 Task: Open a blank sheet, save the file as cultivatepositivemind.doc Add Heading 'Steps to cultivate a positive mindset: 'Steps to cultivate a positive mindset:  Add the following points with circle bulletsAdd the following points with circle bullets •	Gratitude_x000D_
•	Challenge negative thoughts_x000D_
 Highlight heading with color  Bright Green Select the entire text and apply  Outside Borders ,change the font size of heading and points to 18
Action: Mouse moved to (27, 28)
Screenshot: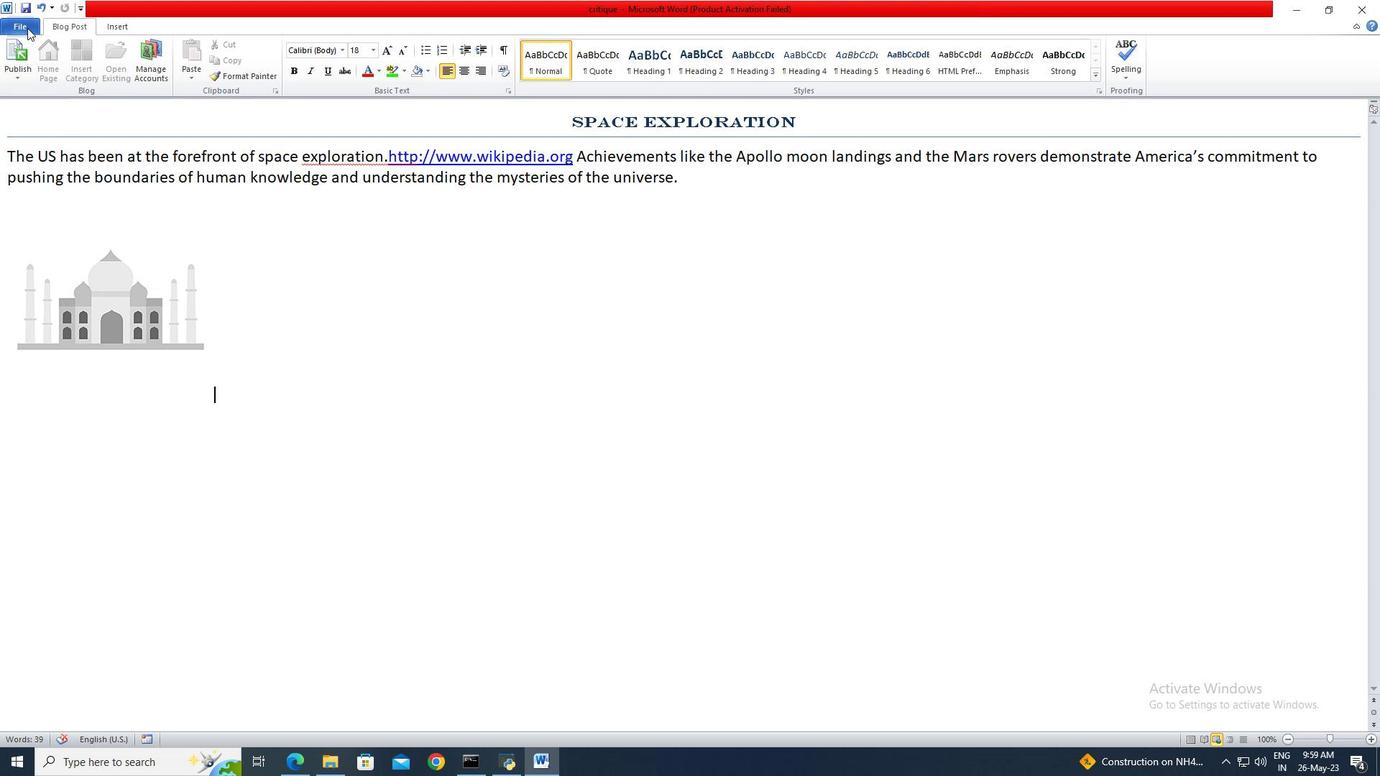 
Action: Mouse pressed left at (27, 28)
Screenshot: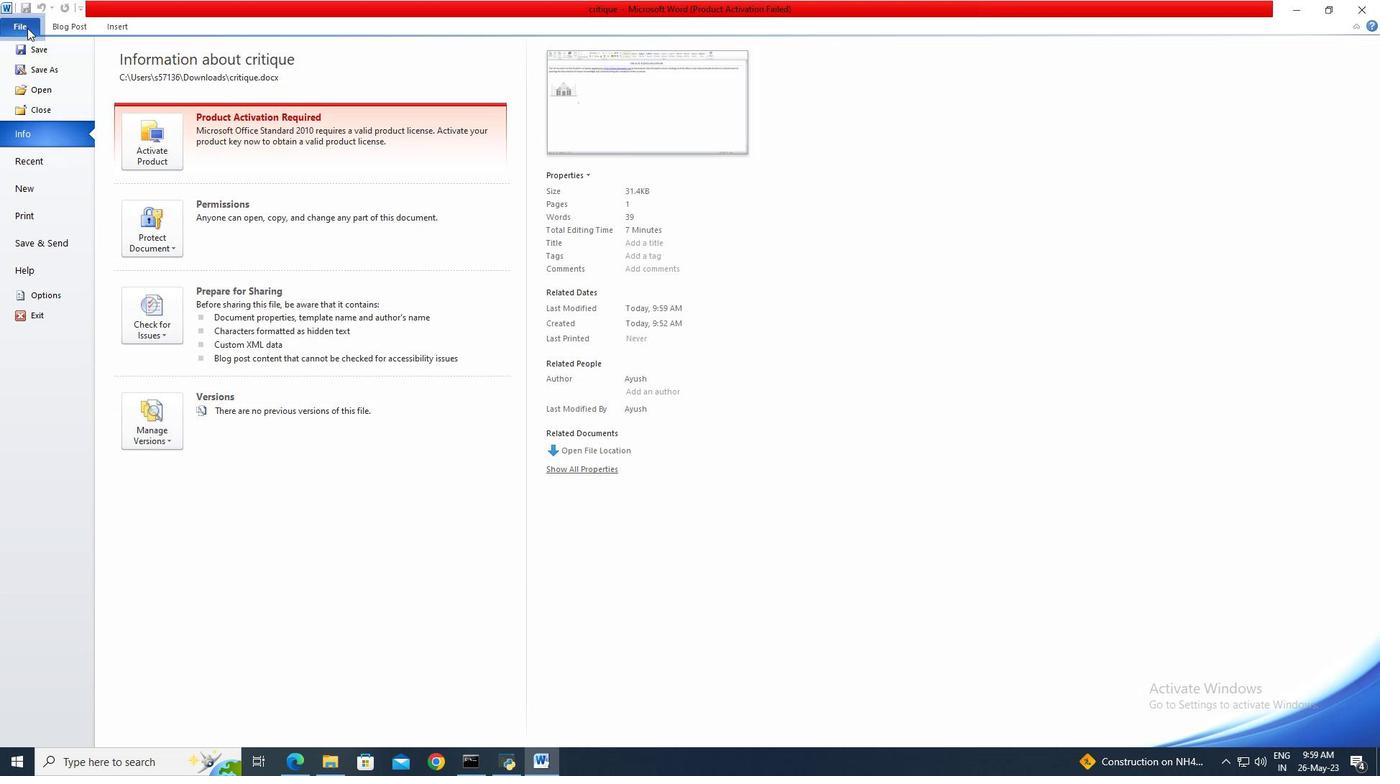 
Action: Mouse moved to (38, 186)
Screenshot: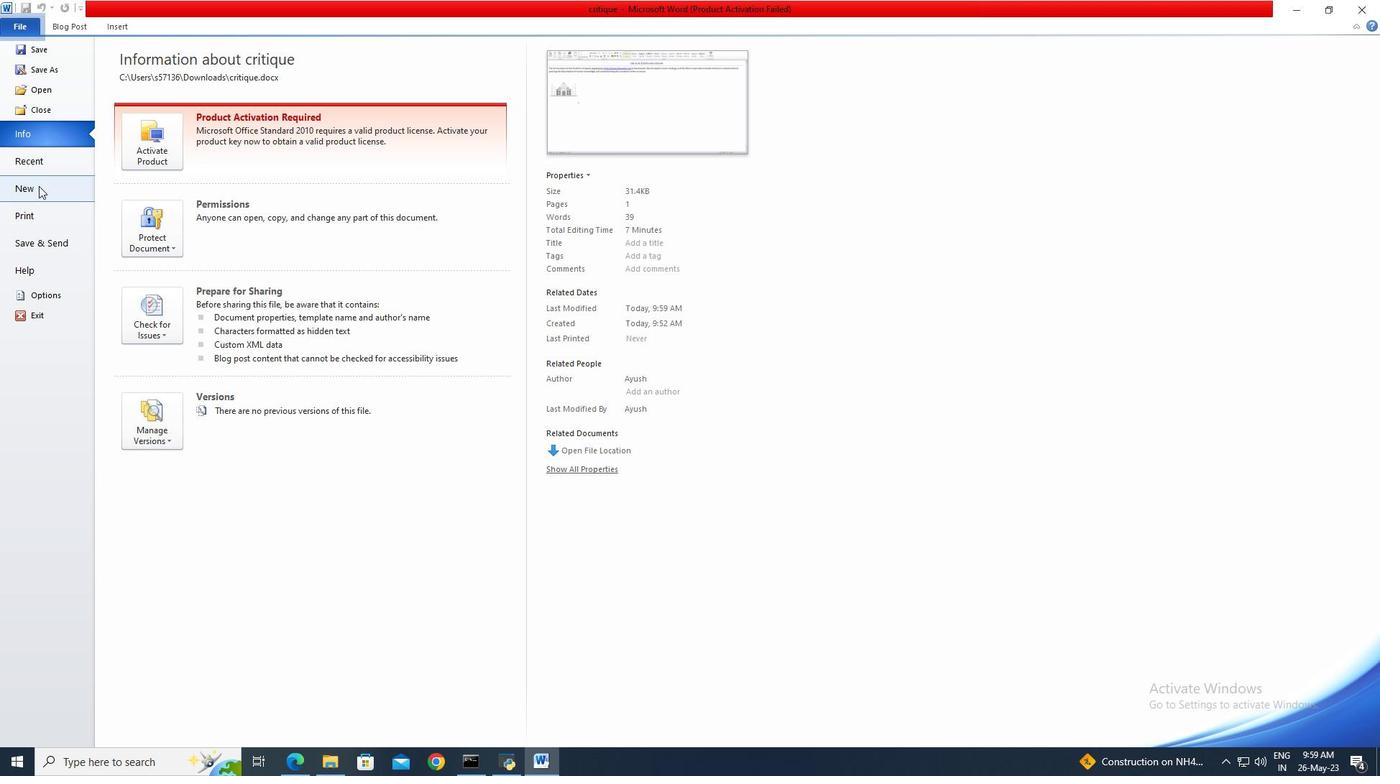 
Action: Mouse pressed left at (38, 186)
Screenshot: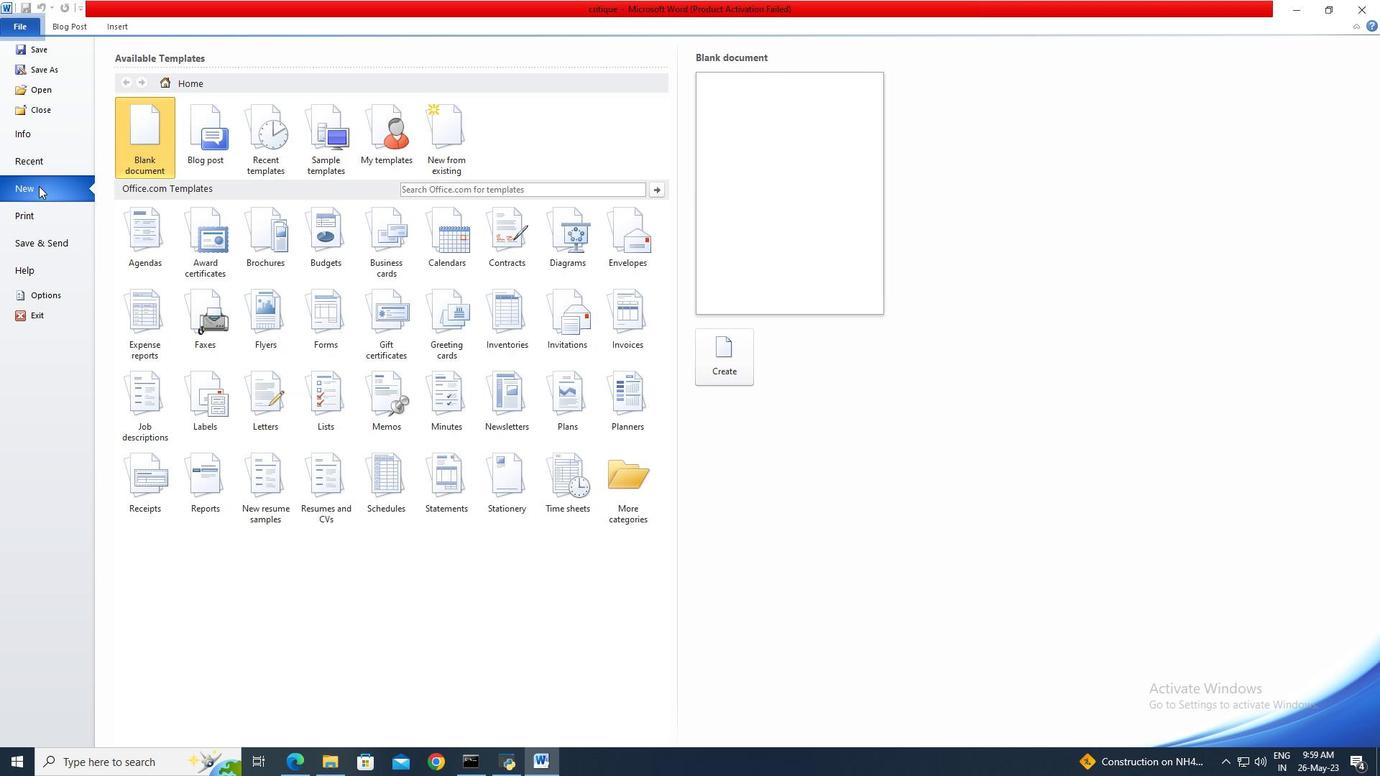 
Action: Mouse moved to (716, 348)
Screenshot: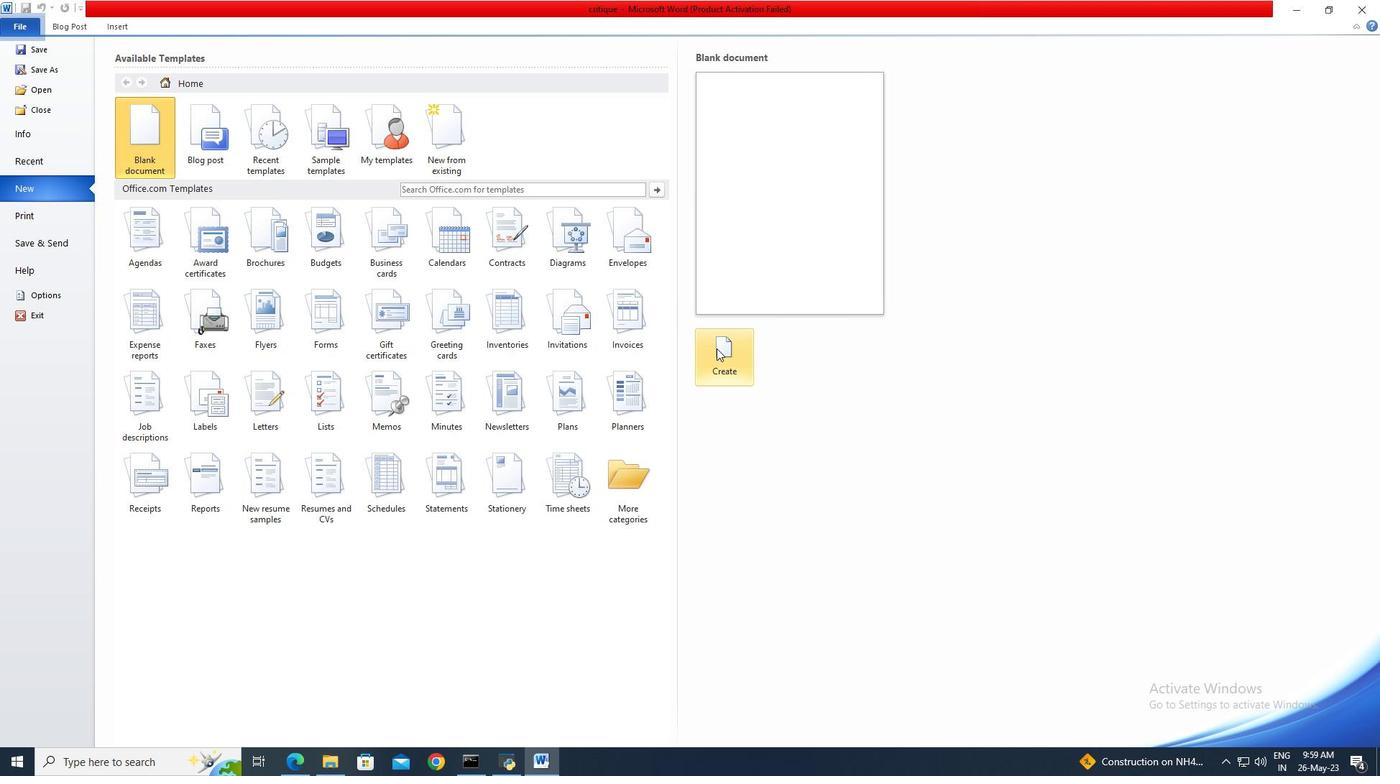 
Action: Mouse pressed left at (716, 348)
Screenshot: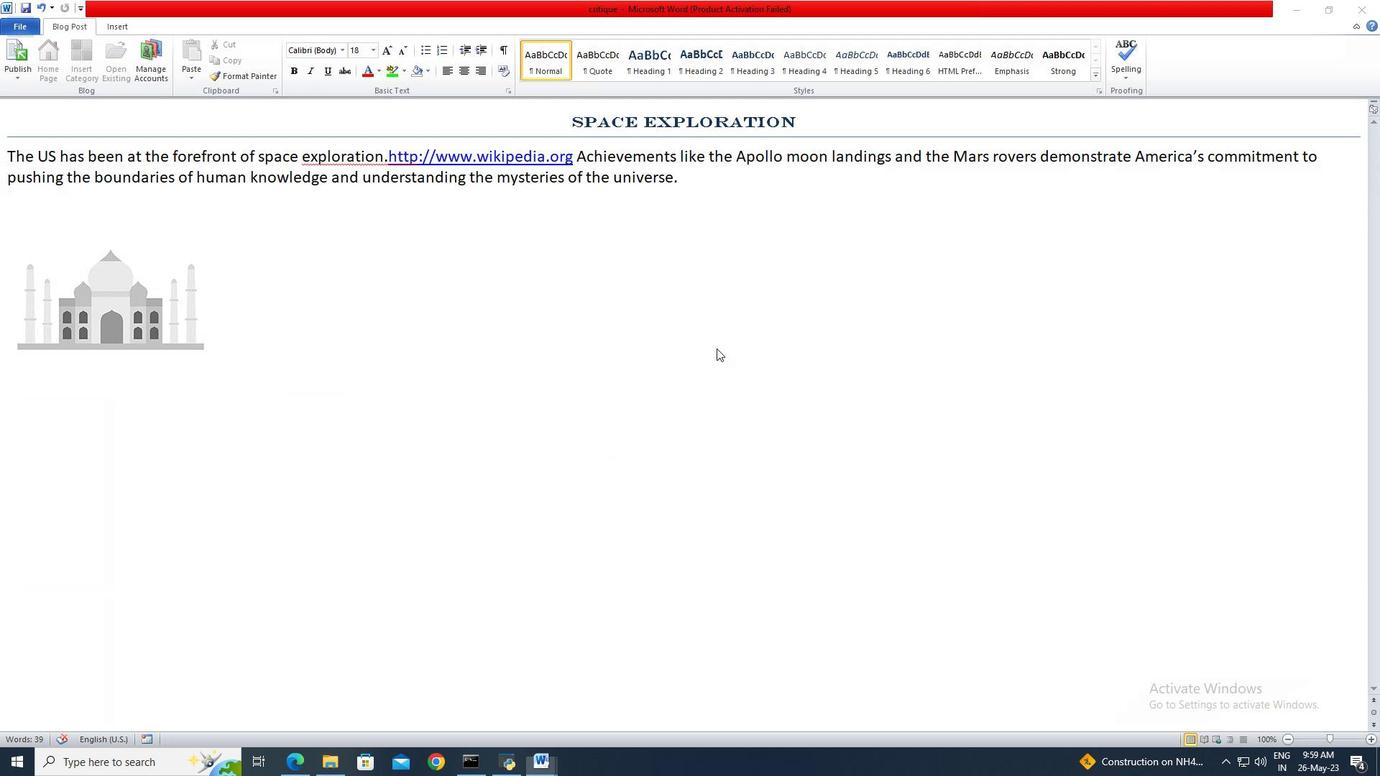 
Action: Mouse moved to (31, 32)
Screenshot: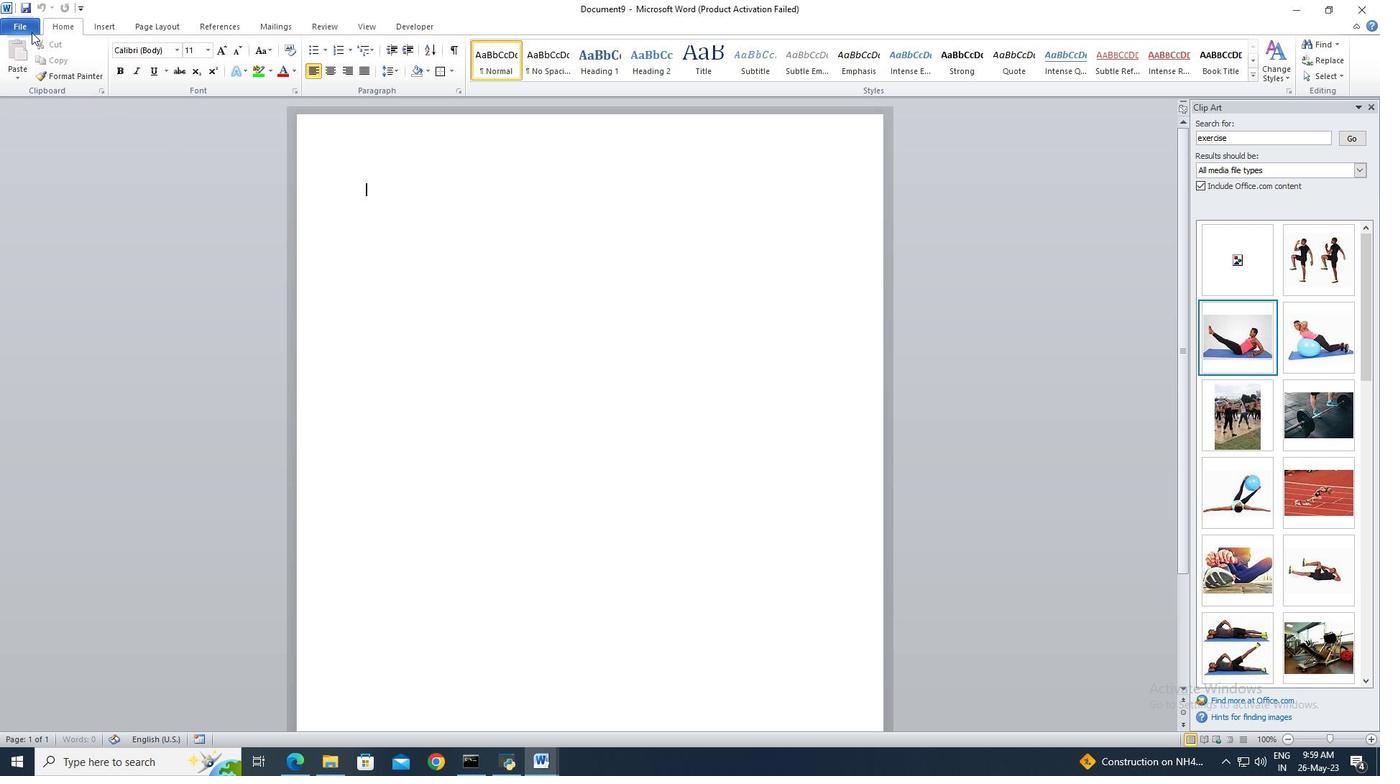 
Action: Mouse pressed left at (31, 32)
Screenshot: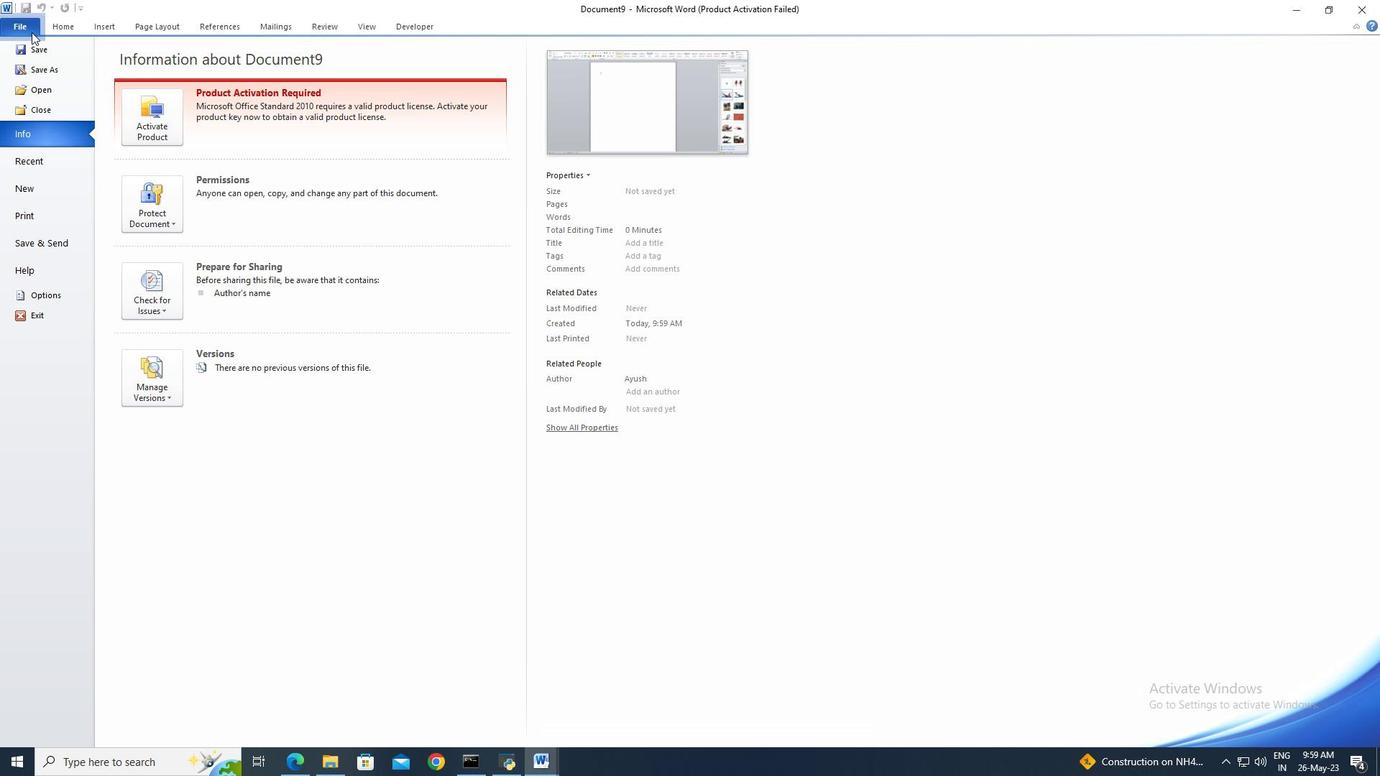 
Action: Mouse moved to (39, 79)
Screenshot: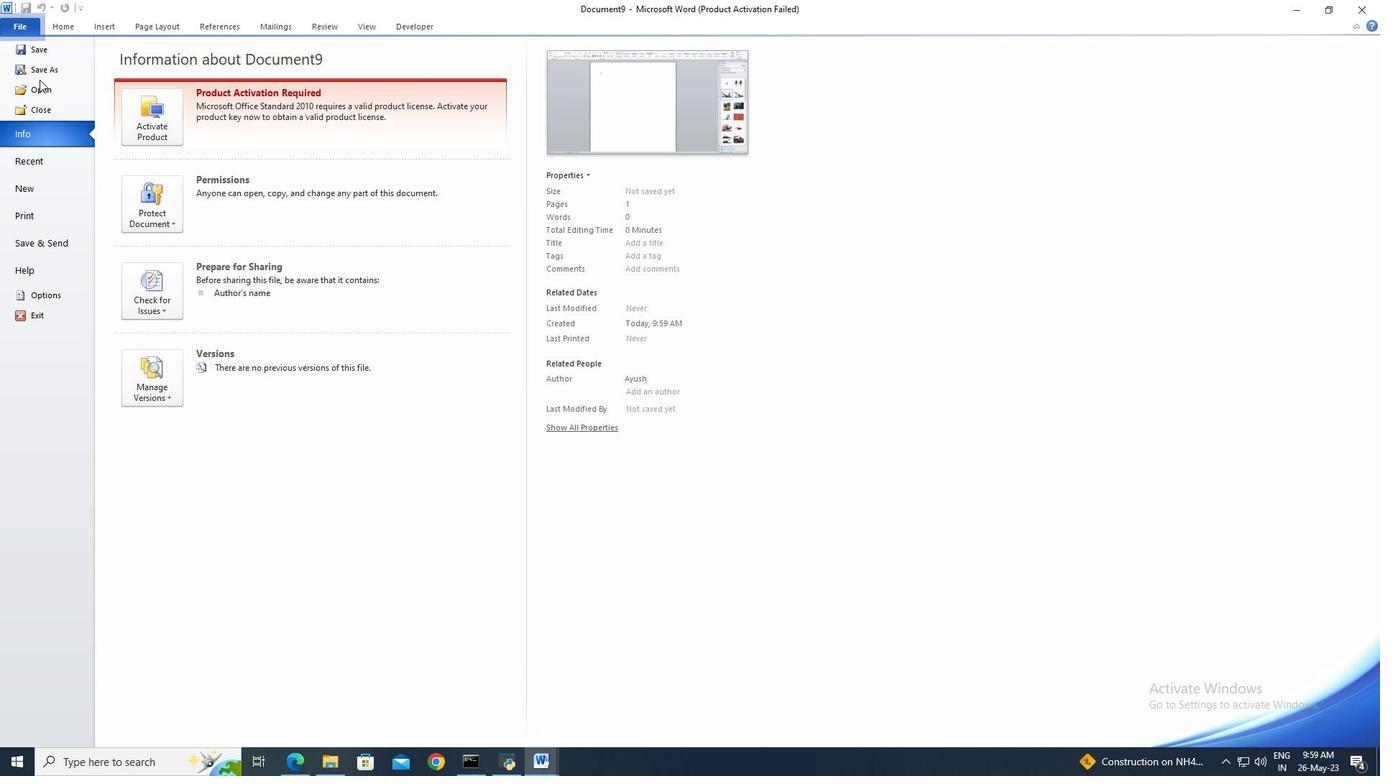 
Action: Mouse pressed left at (39, 79)
Screenshot: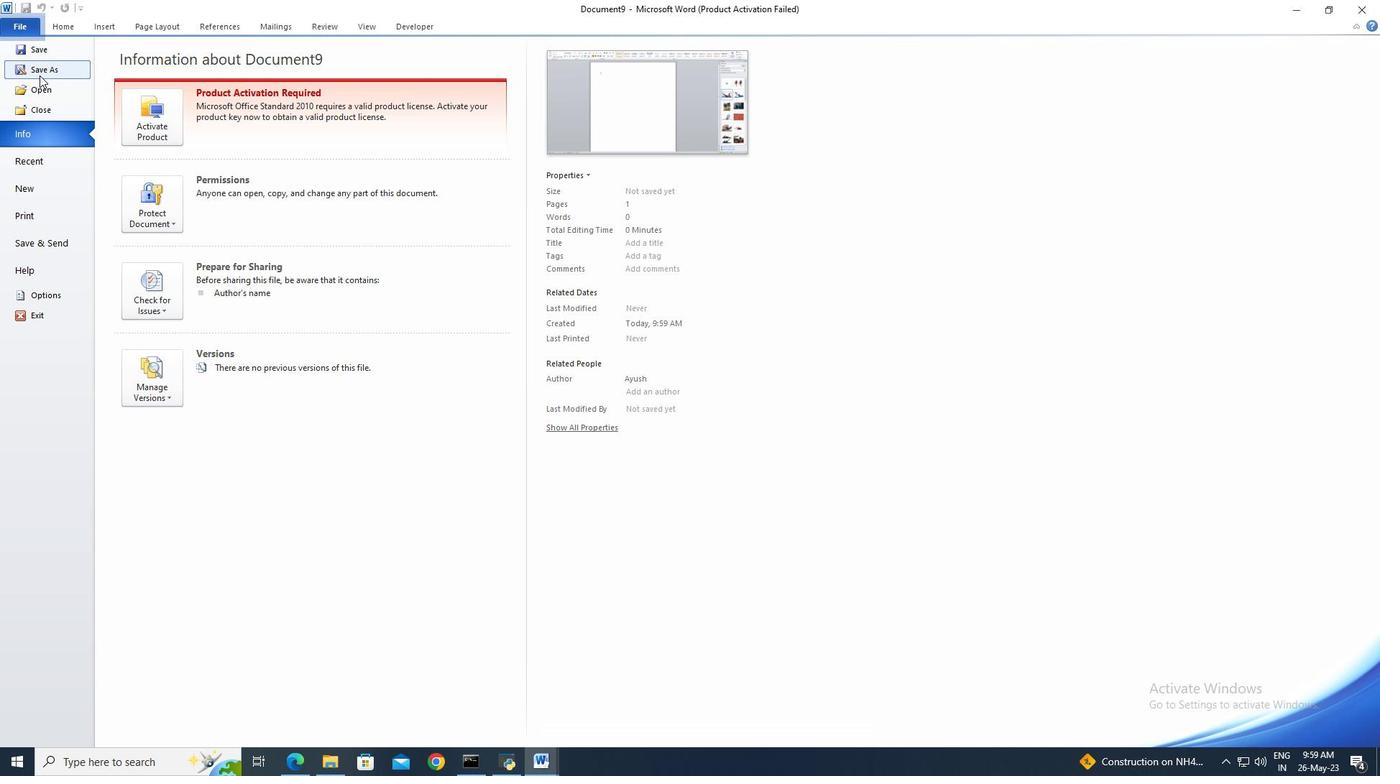 
Action: Mouse moved to (39, 73)
Screenshot: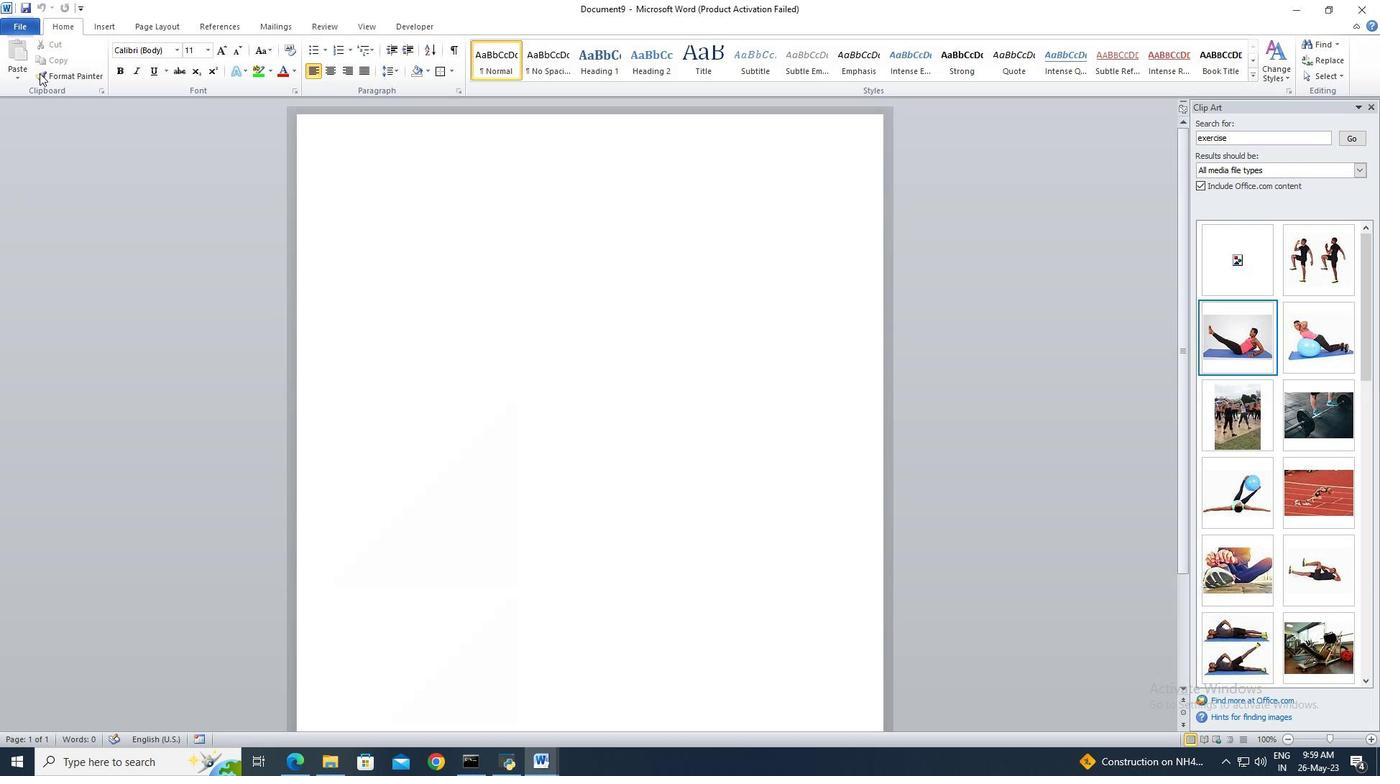 
Action: Mouse pressed left at (39, 73)
Screenshot: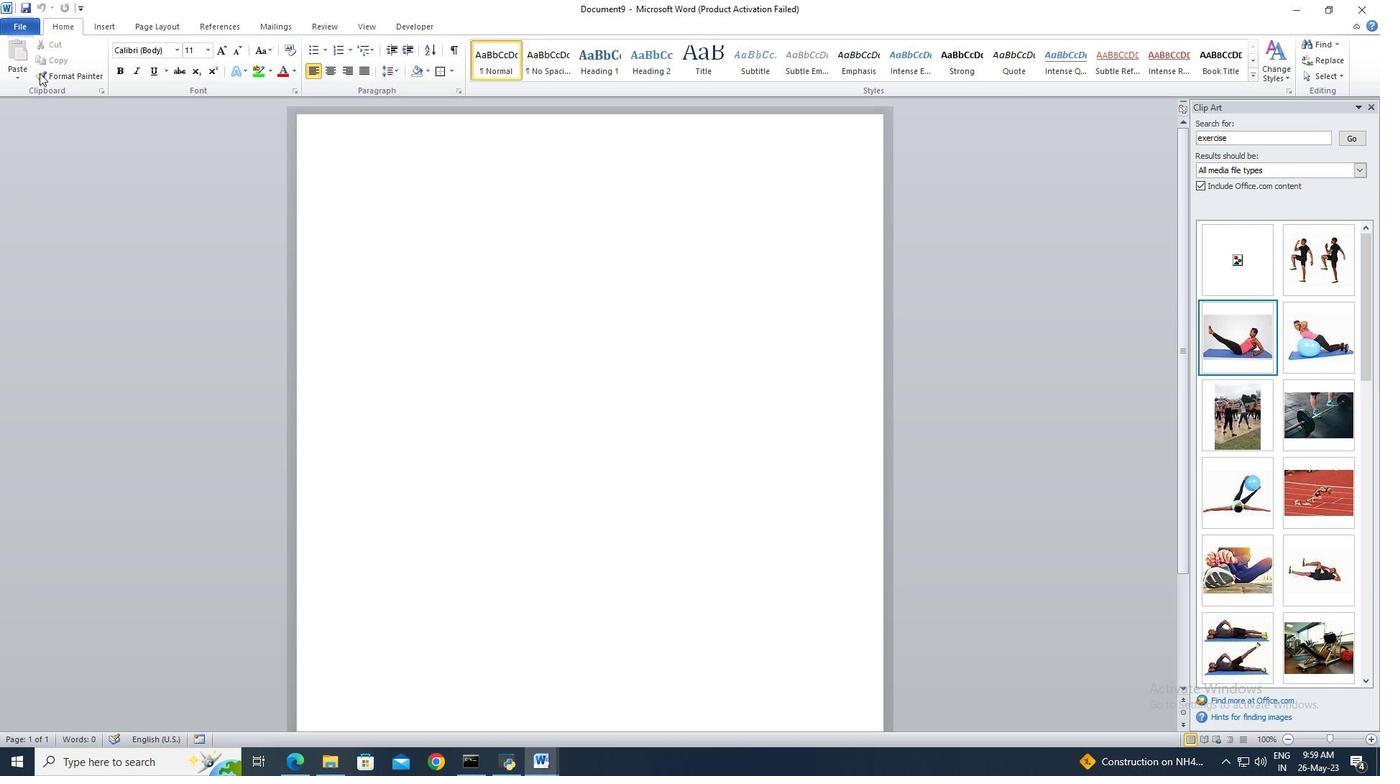 
Action: Mouse moved to (66, 156)
Screenshot: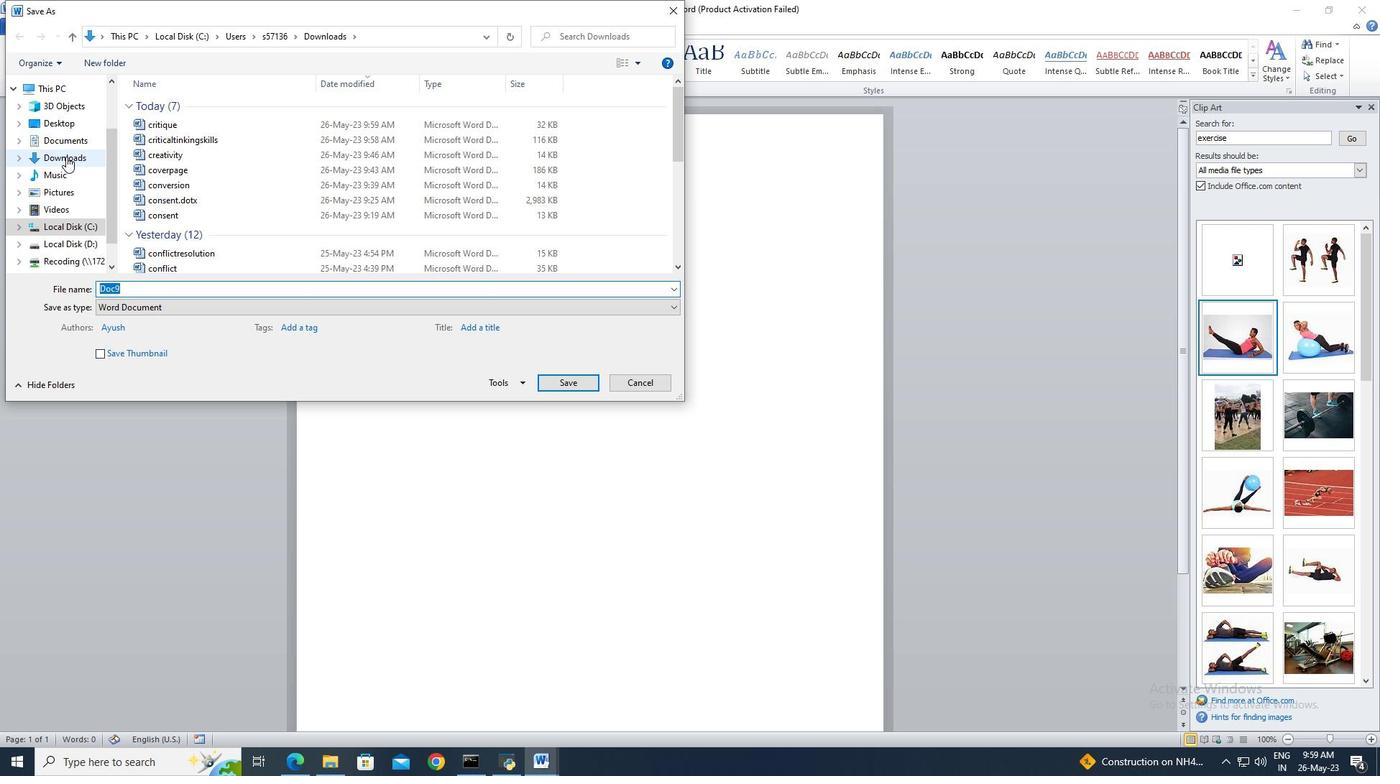 
Action: Mouse pressed left at (66, 156)
Screenshot: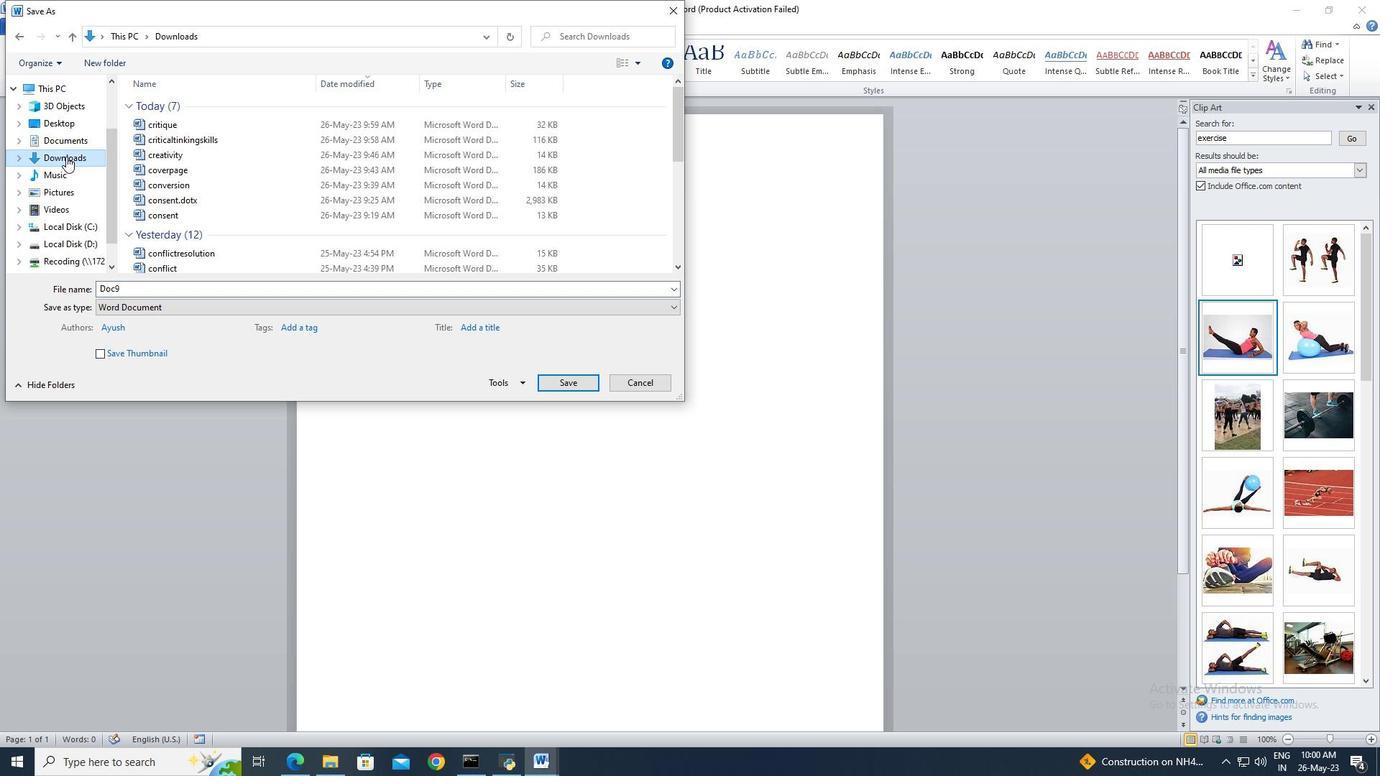 
Action: Mouse moved to (126, 285)
Screenshot: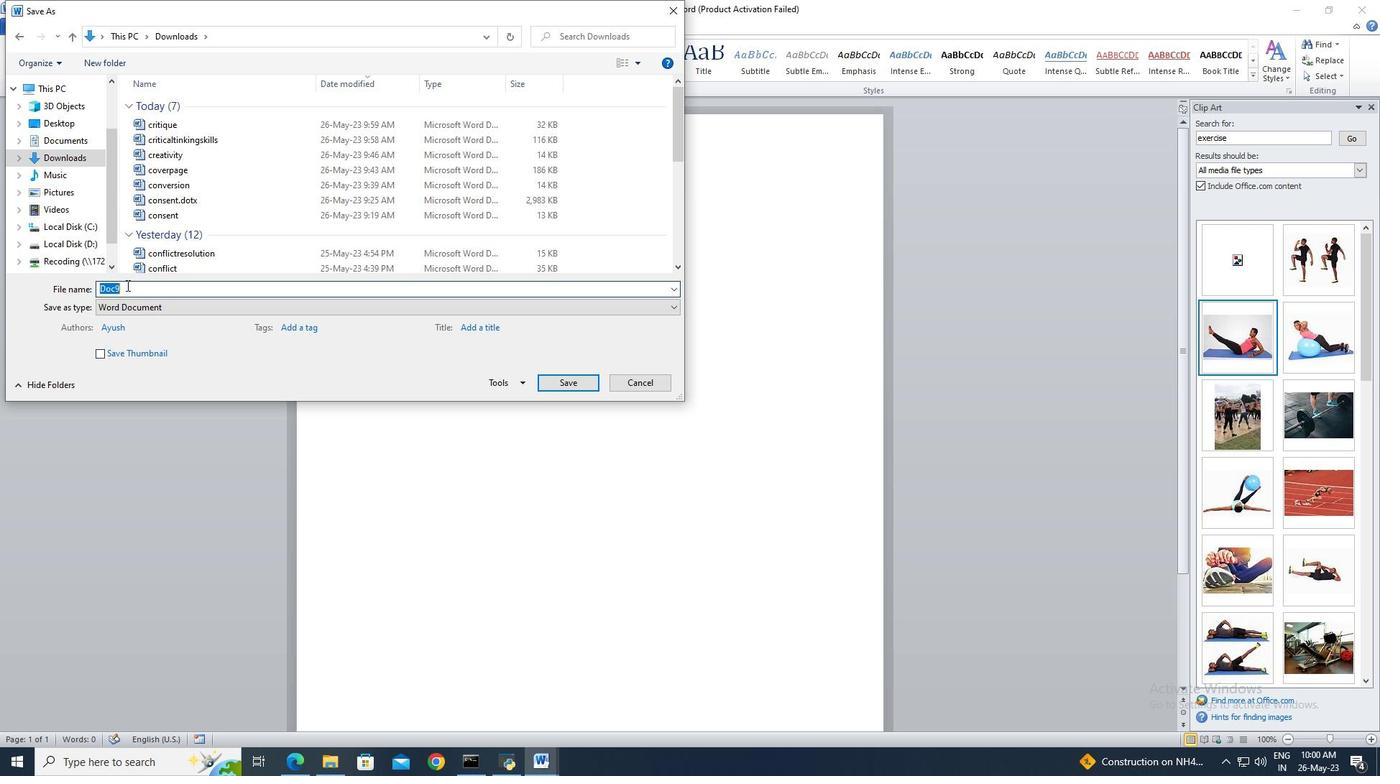 
Action: Mouse pressed left at (126, 285)
Screenshot: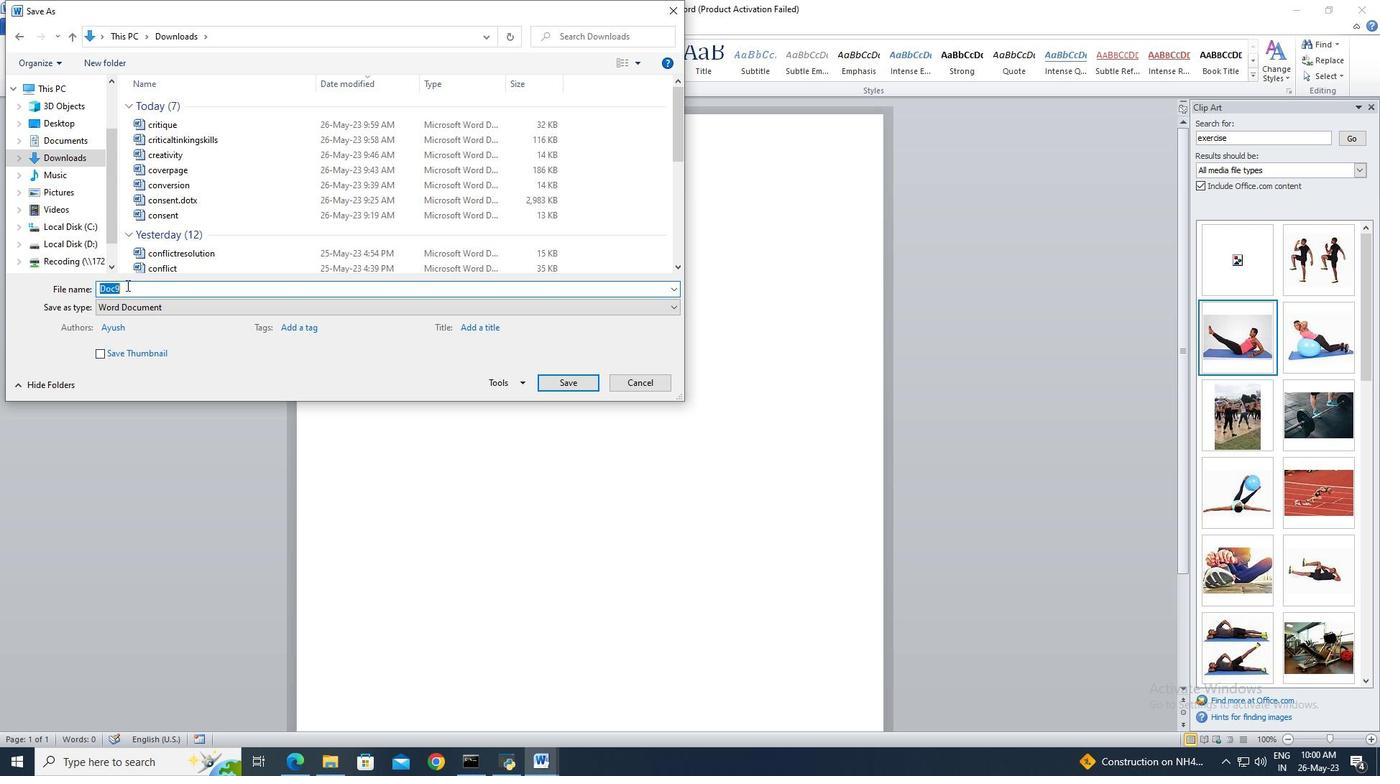 
Action: Key pressed cultivatepositivemind
Screenshot: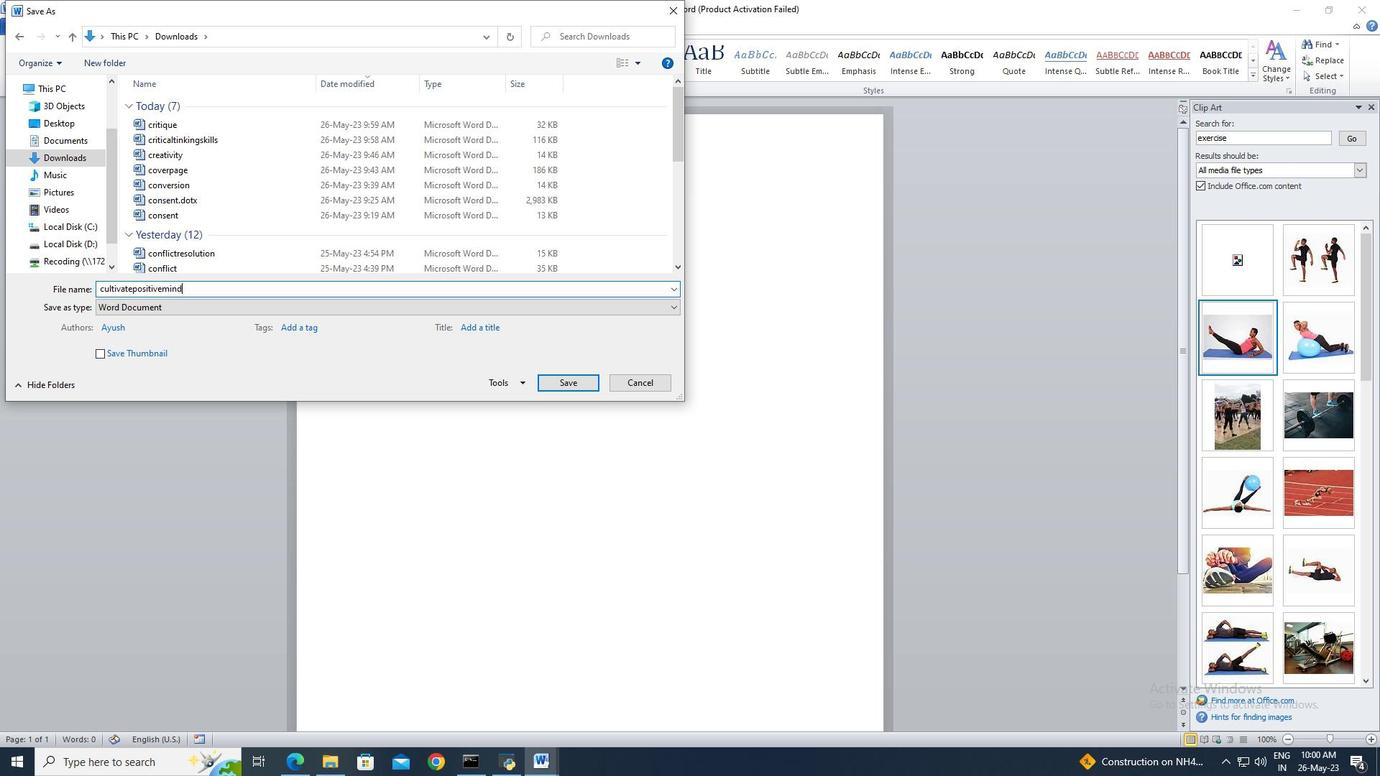 
Action: Mouse moved to (550, 381)
Screenshot: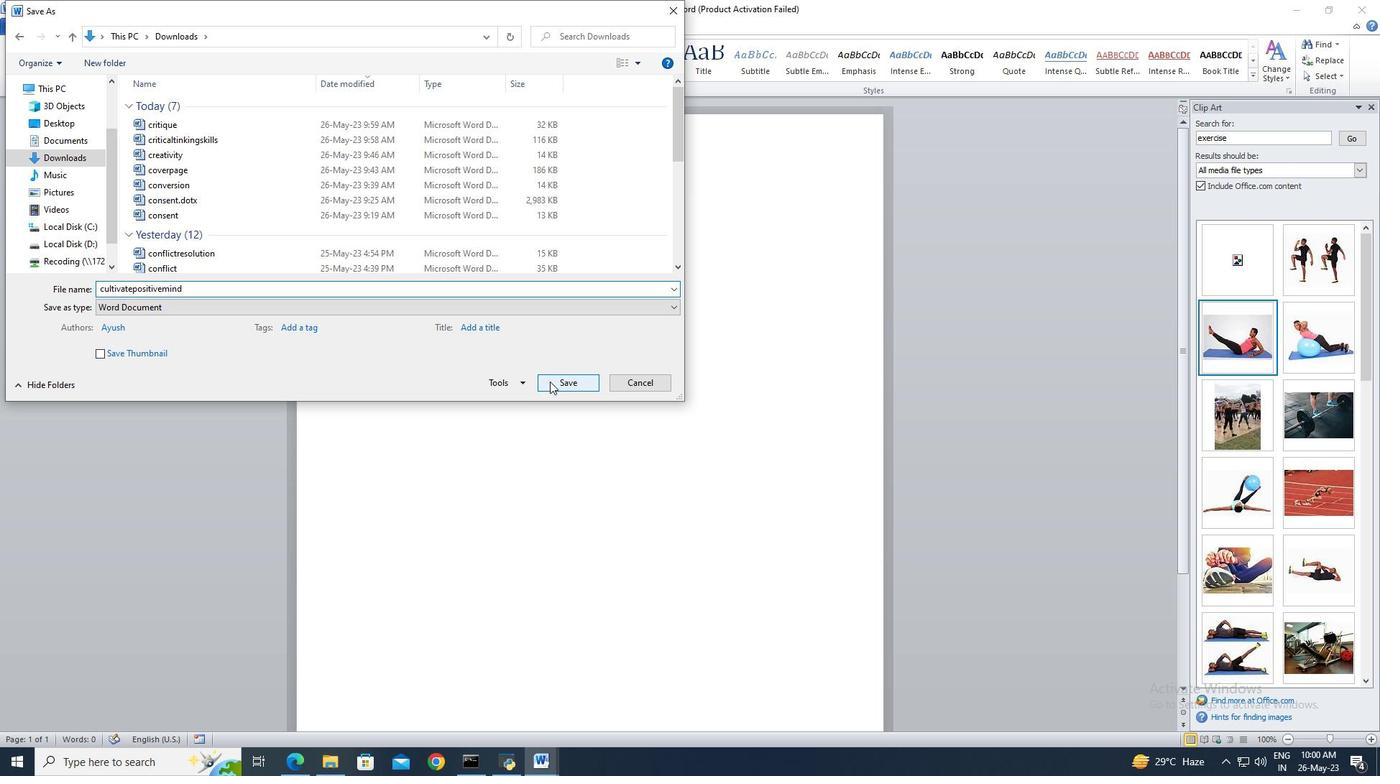 
Action: Mouse pressed left at (550, 381)
Screenshot: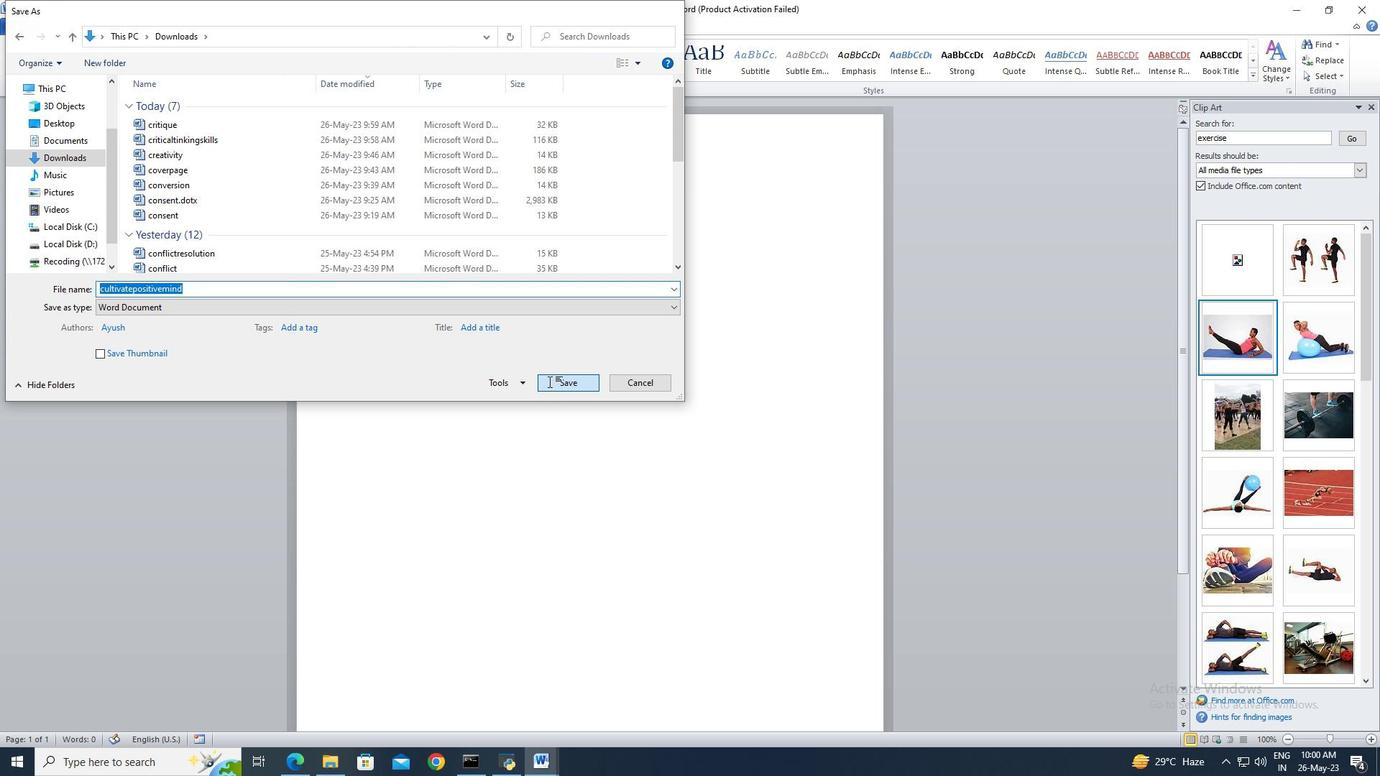 
Action: Mouse moved to (607, 74)
Screenshot: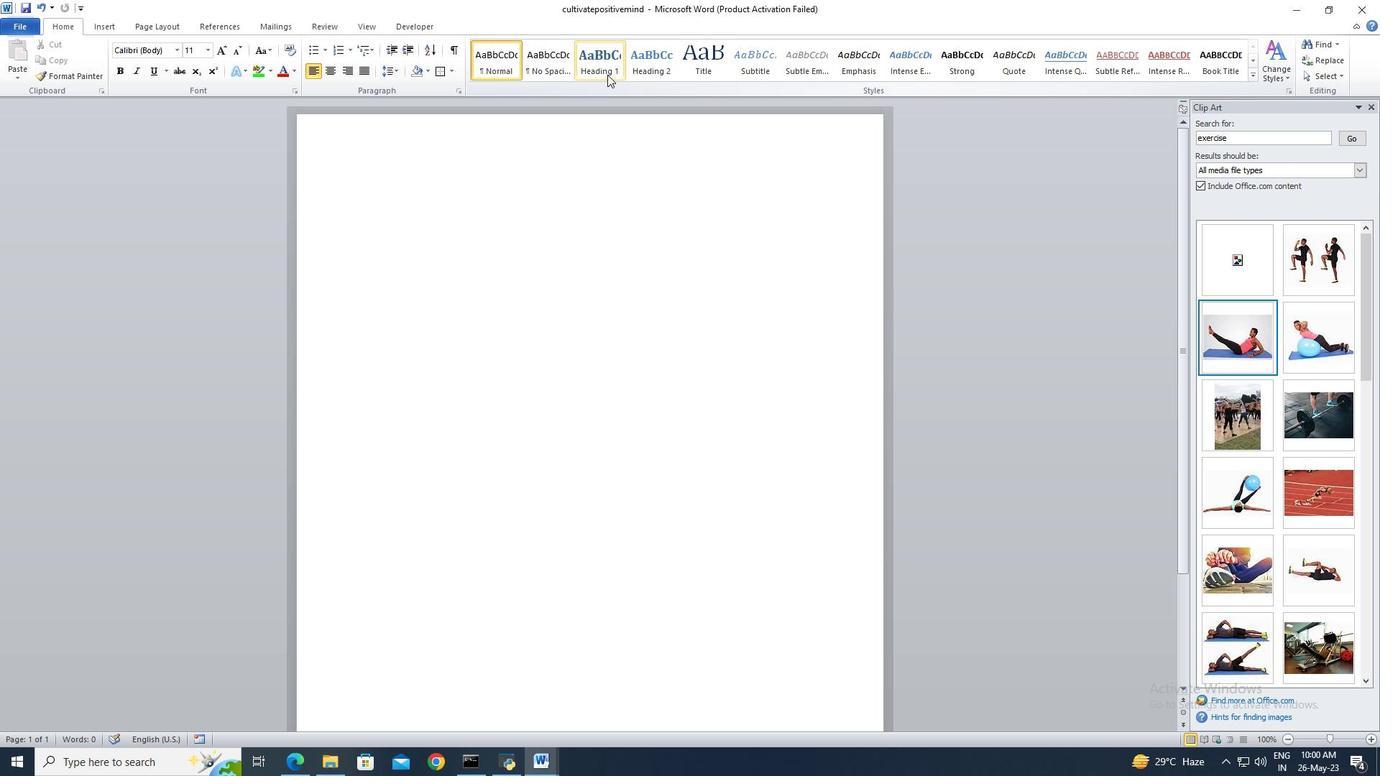 
Action: Mouse pressed left at (607, 74)
Screenshot: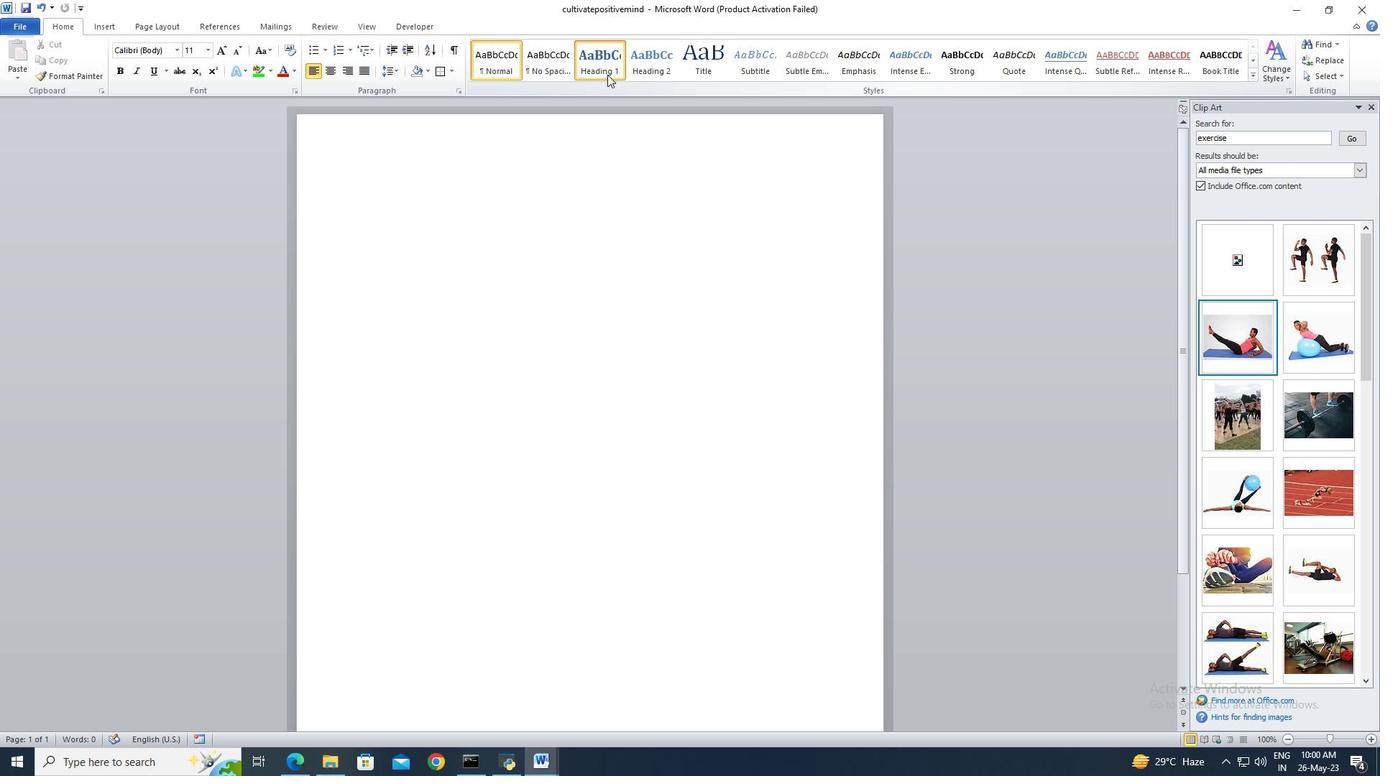 
Action: Mouse moved to (606, 74)
Screenshot: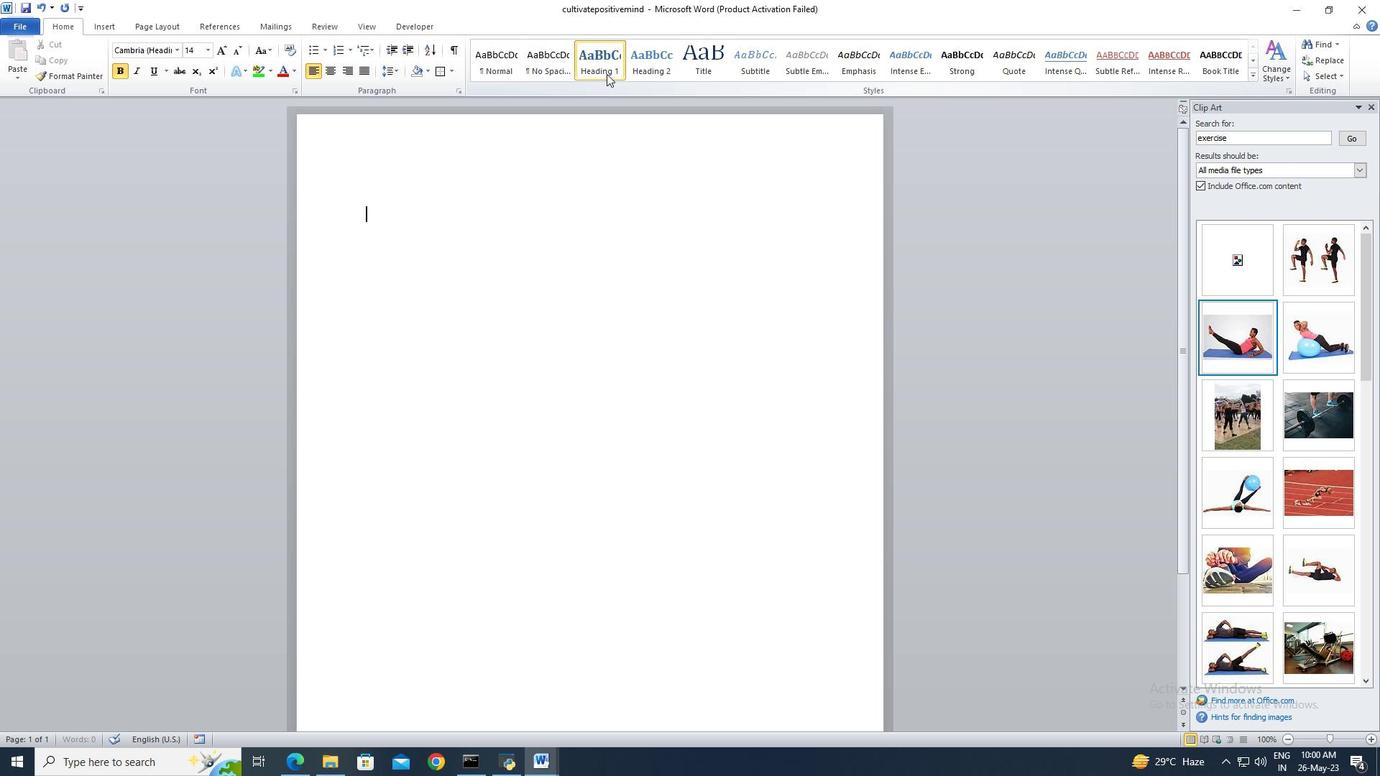 
Action: Key pressed <Key.shift><Key.shift><Key.shift><Key.shift><Key.shift><Key.shift><Key.shift><Key.shift><Key.shift><Key.shift>Steps<Key.space>to<Key.space>cult<Key.backspace><Key.backspace><Key.backspace>ulttivate<Key.space>a<Key.space>possiittive<Key.space>mindseett<Key.shift>:<Key.shift>::<Key.enter><Key.enter>
Screenshot: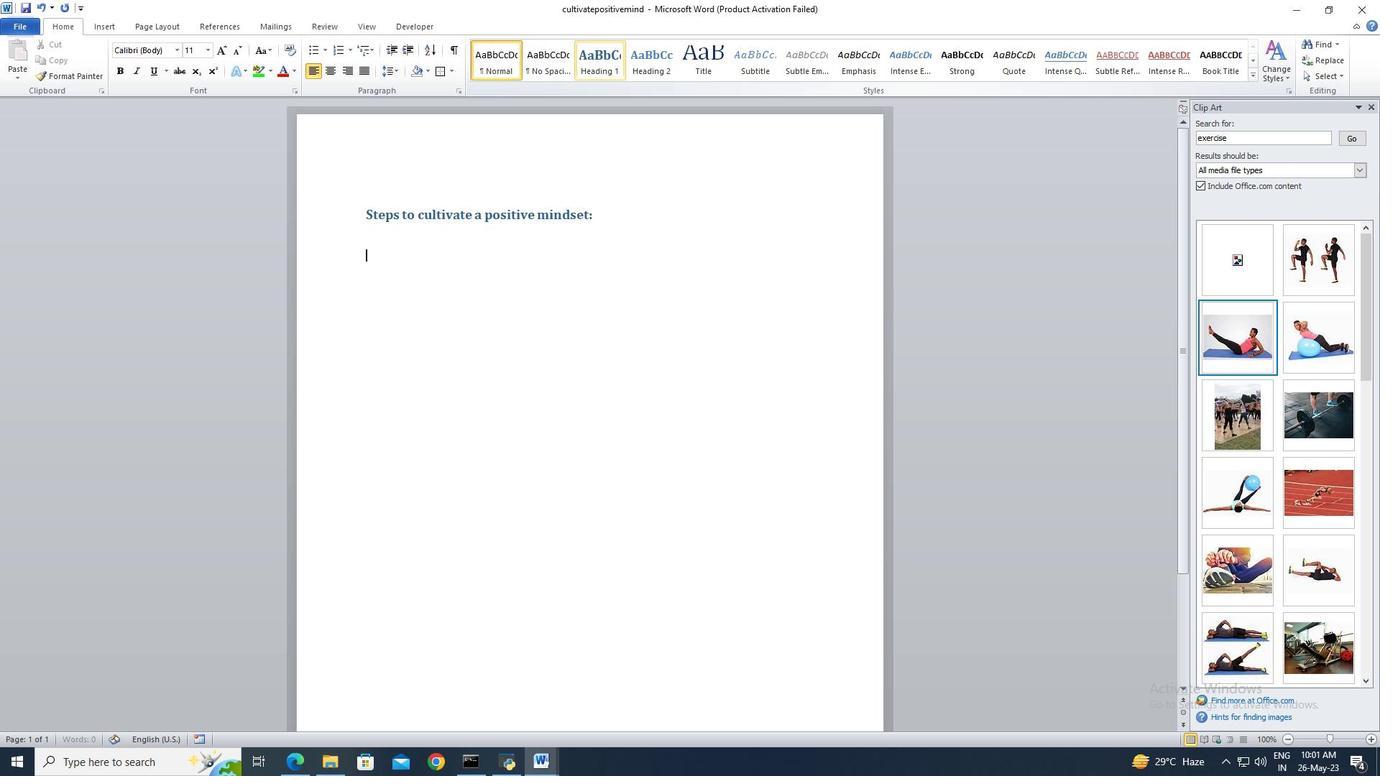 
Action: Mouse moved to (374, 47)
Screenshot: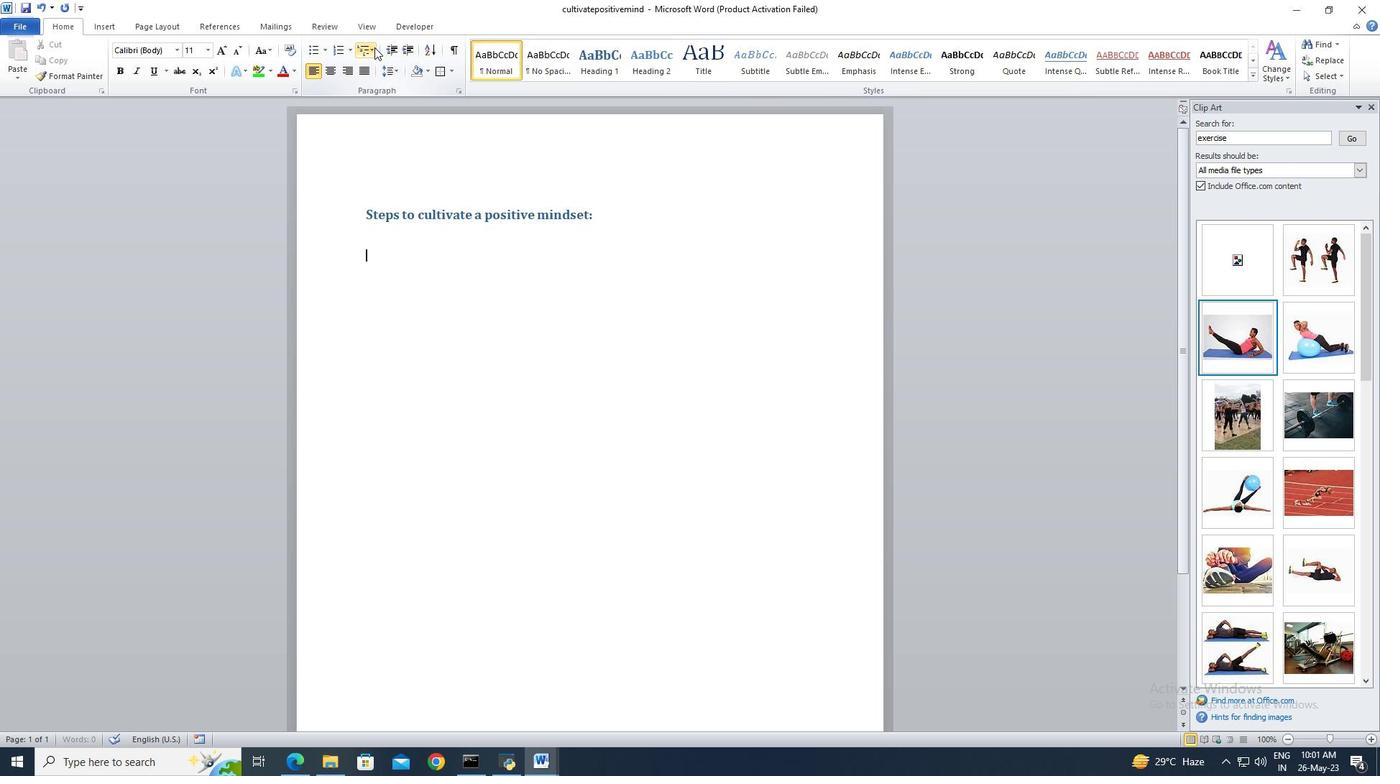 
Action: Mouse pressed left at (374, 47)
Screenshot: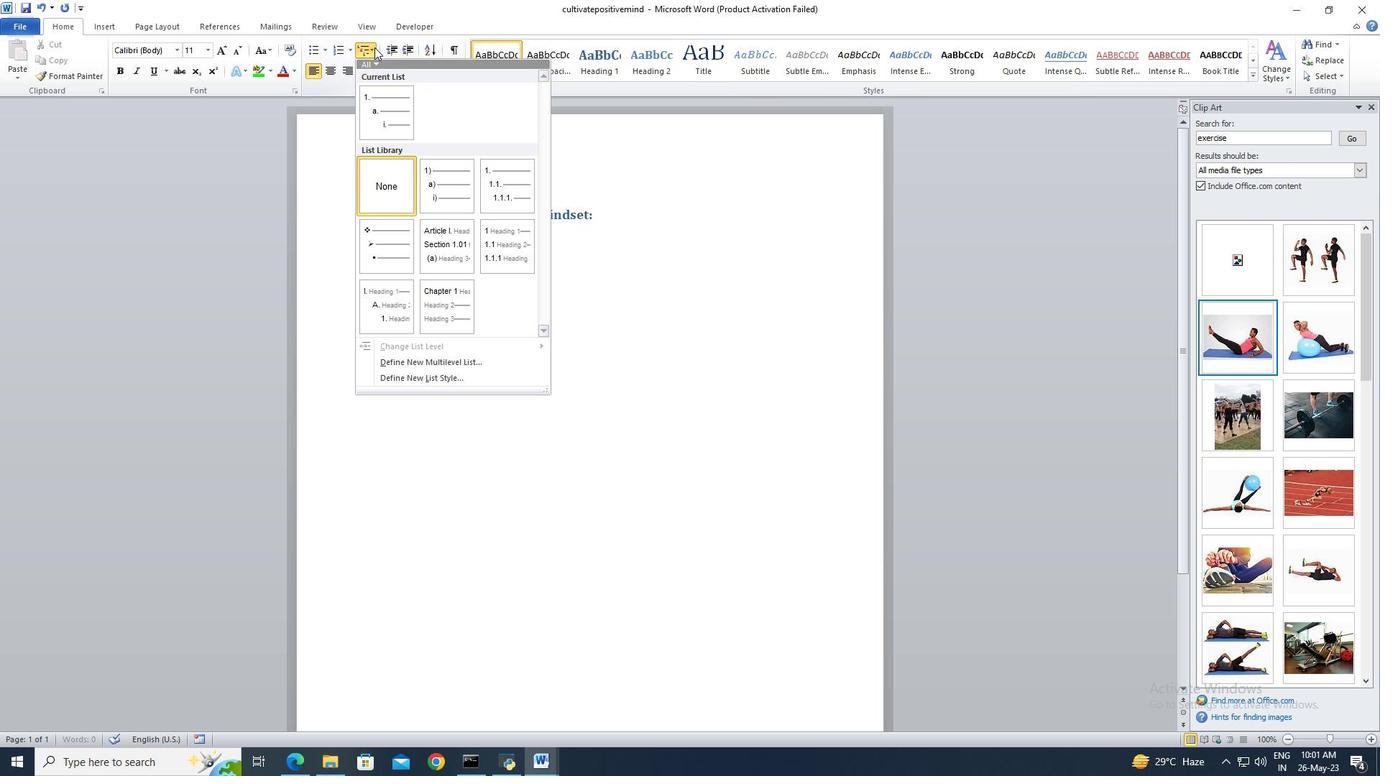 
Action: Mouse moved to (325, 48)
Screenshot: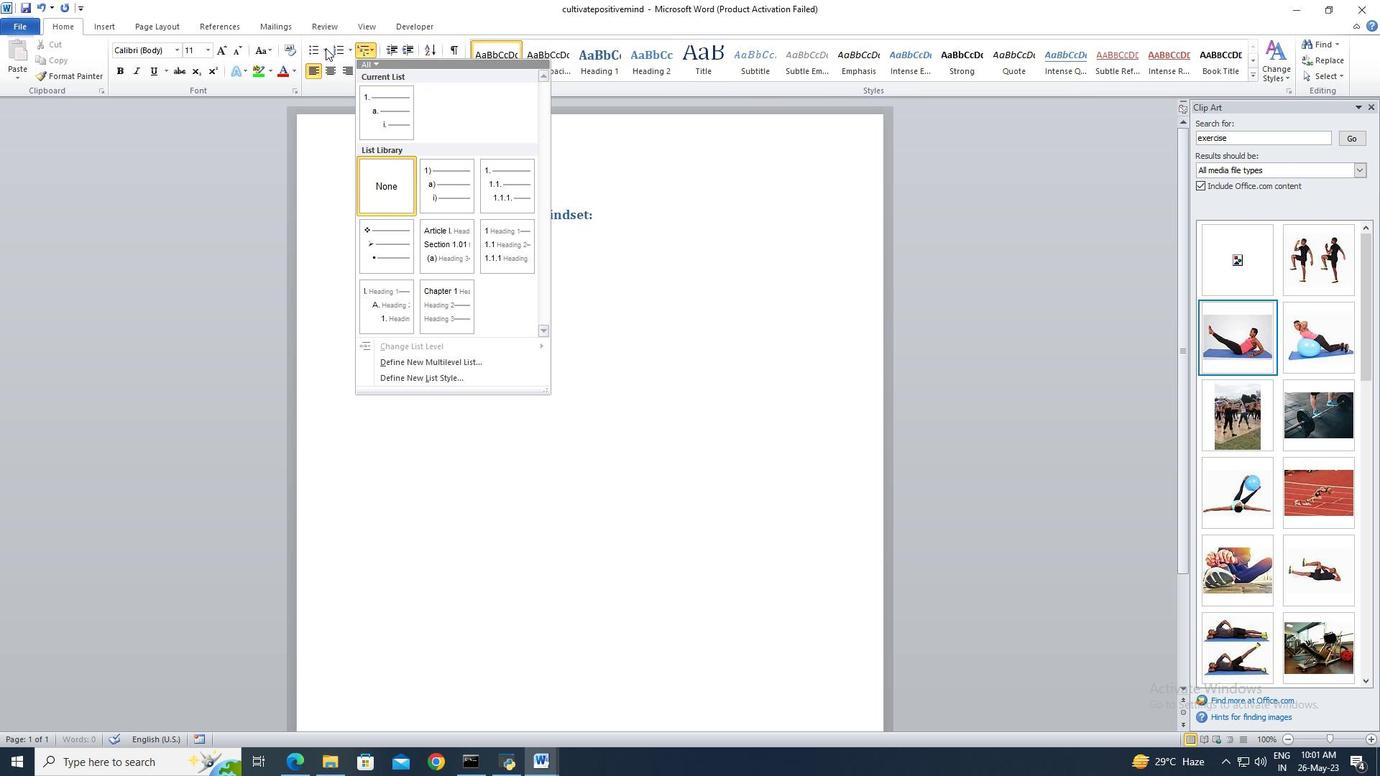 
Action: Mouse pressed left at (325, 48)
Screenshot: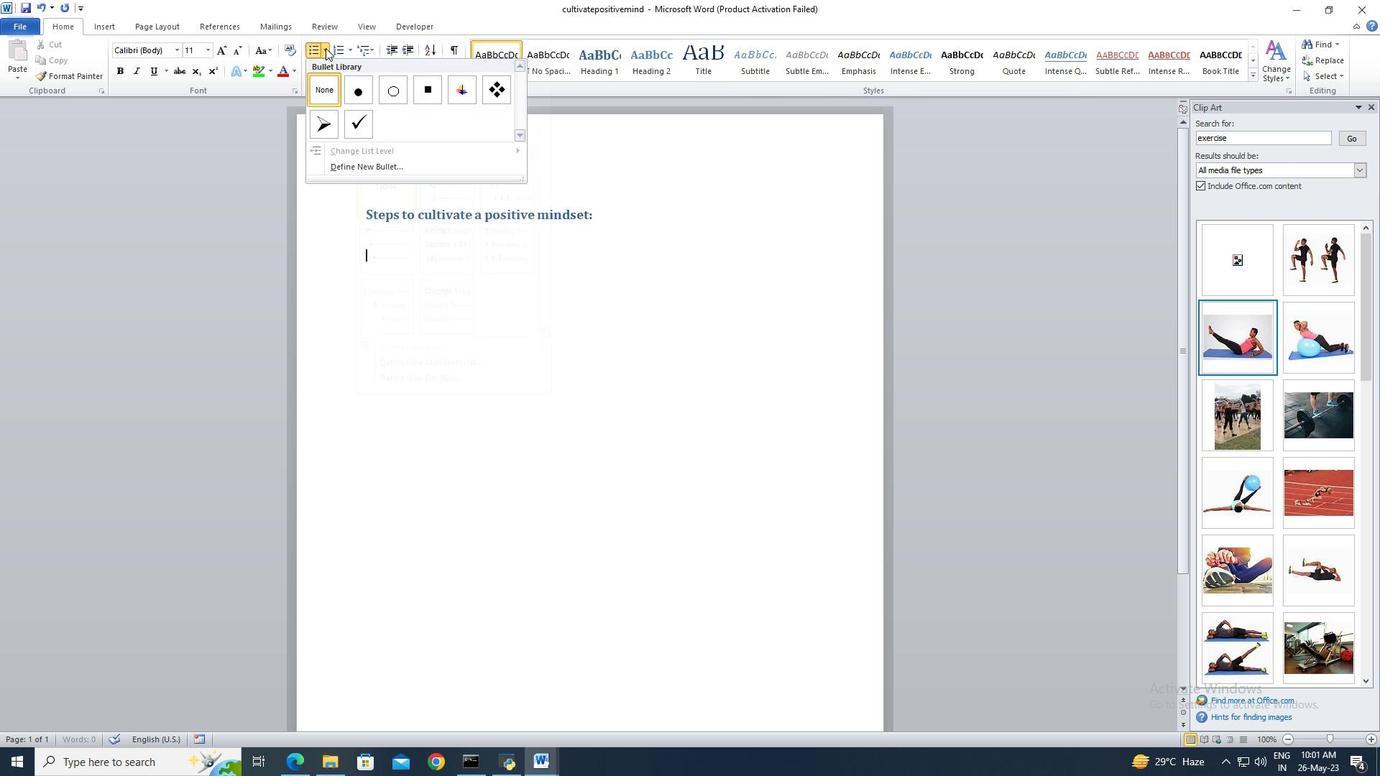 
Action: Mouse moved to (355, 87)
Screenshot: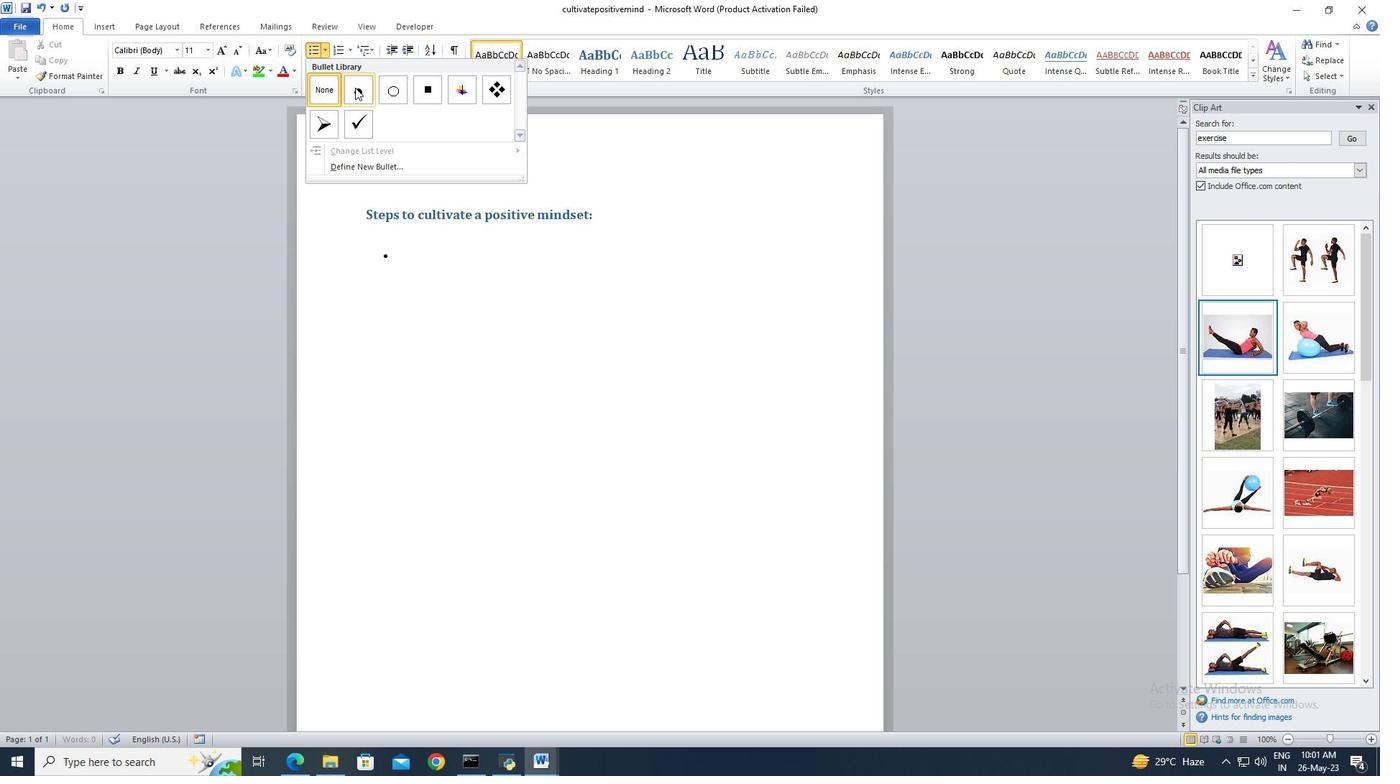 
Action: Mouse pressed left at (355, 87)
Screenshot: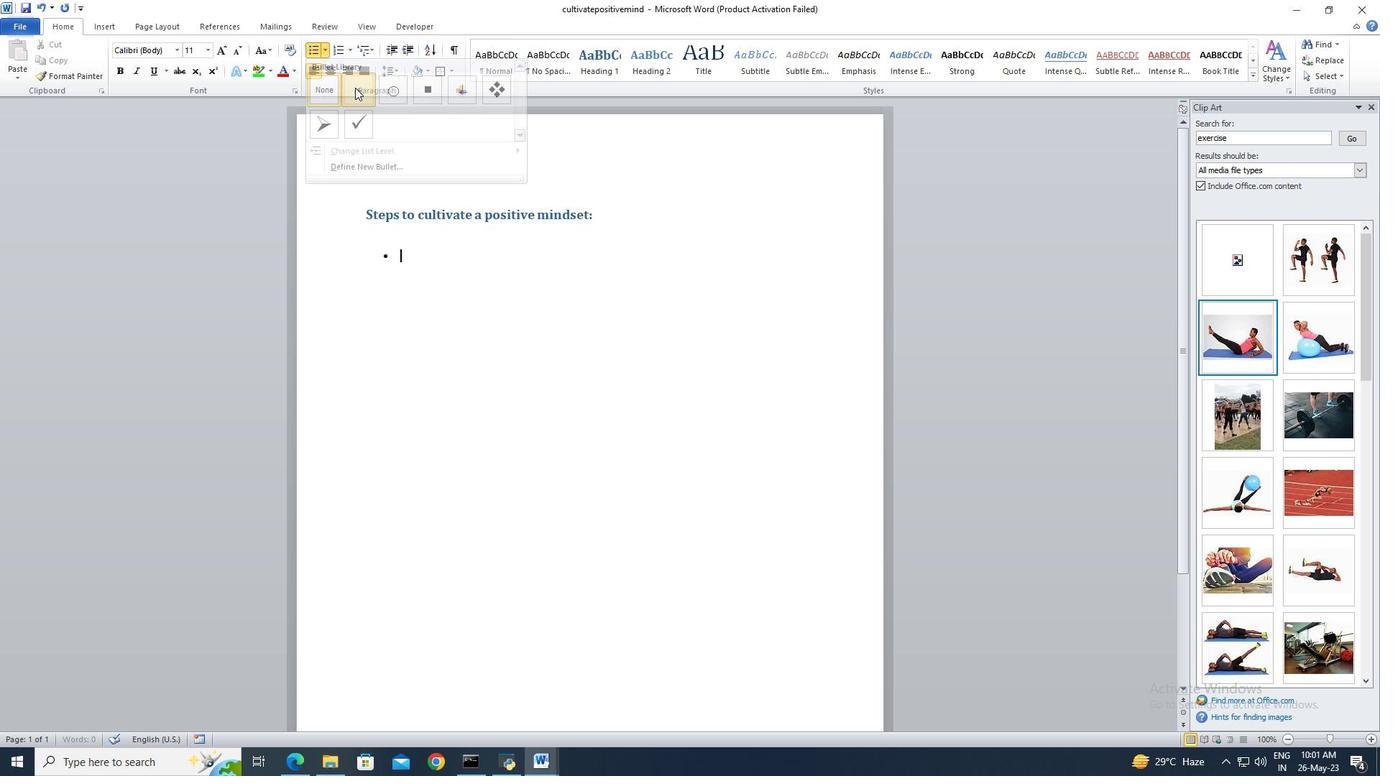 
Action: Mouse moved to (430, 257)
Screenshot: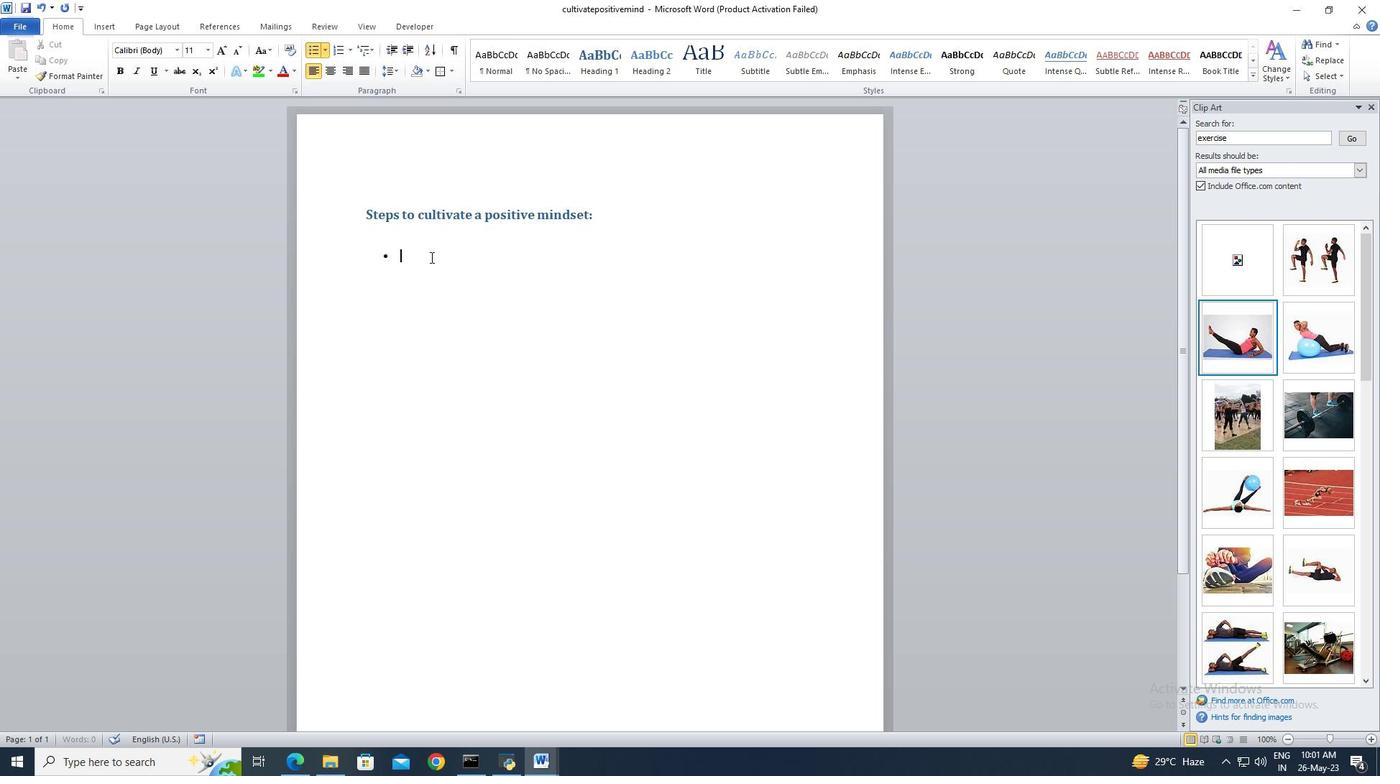 
Action: Mouse pressed left at (430, 257)
Screenshot: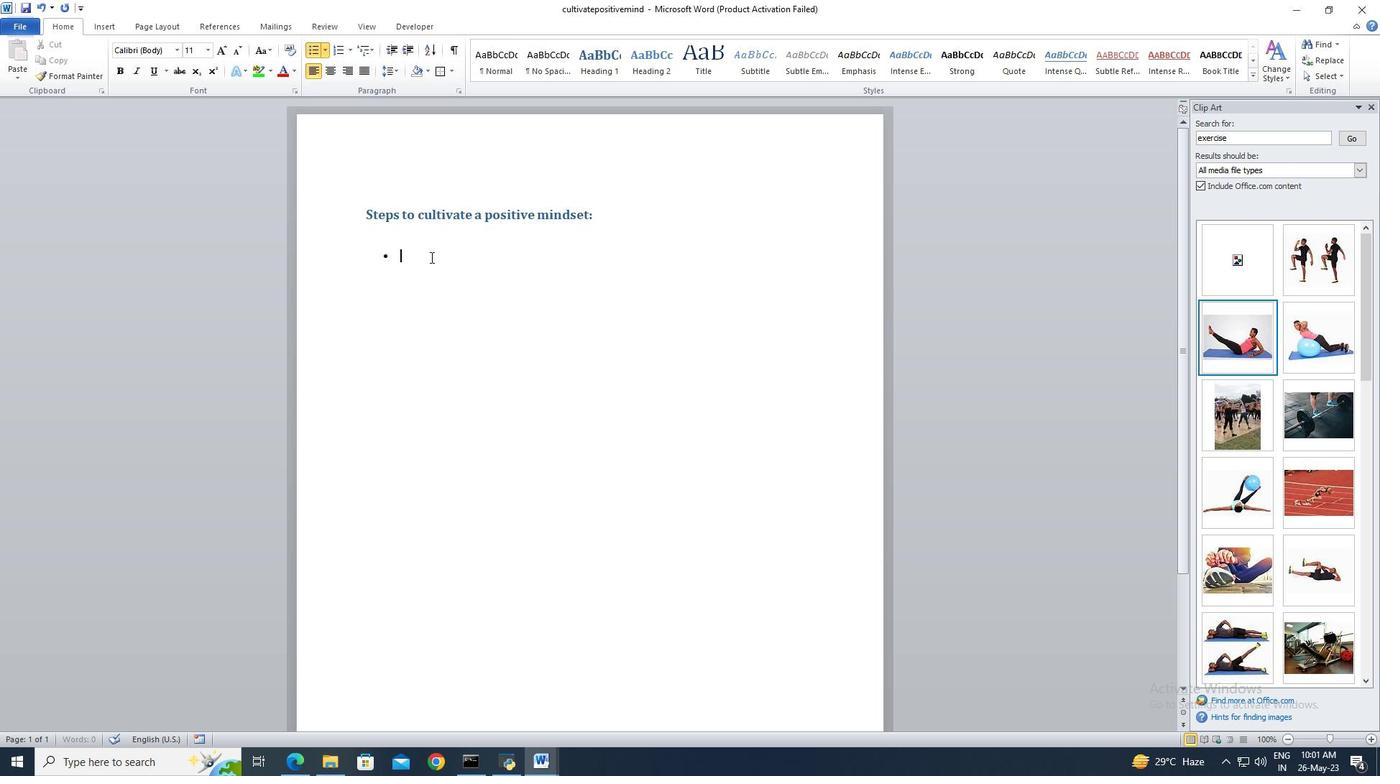 
Action: Key pressed <Key.shift>Gratitude<Key.enter><Key.shift>Chhallenge<Key.backspace>ggge<Key.space><Key.space>negatiive<Key.space>thooughtss
Screenshot: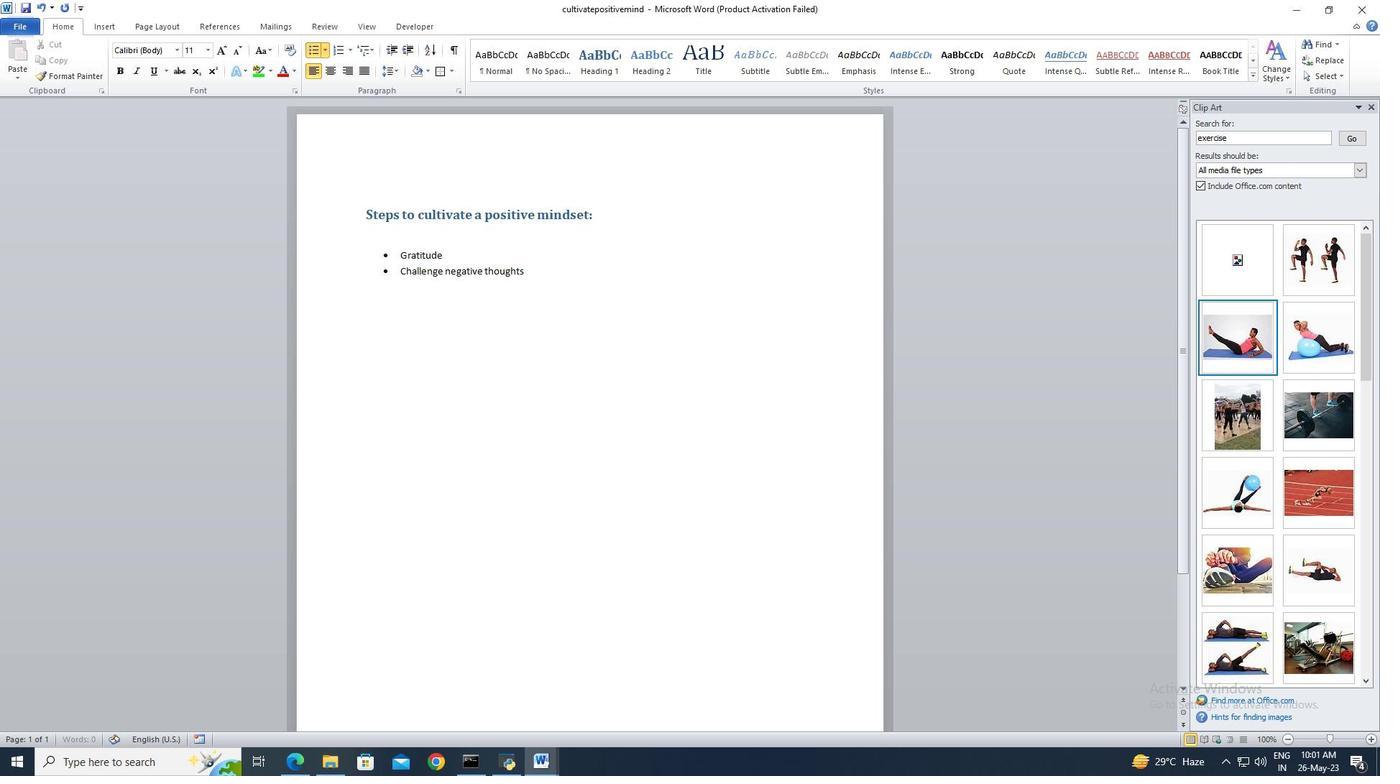 
Action: Mouse moved to (365, 210)
Screenshot: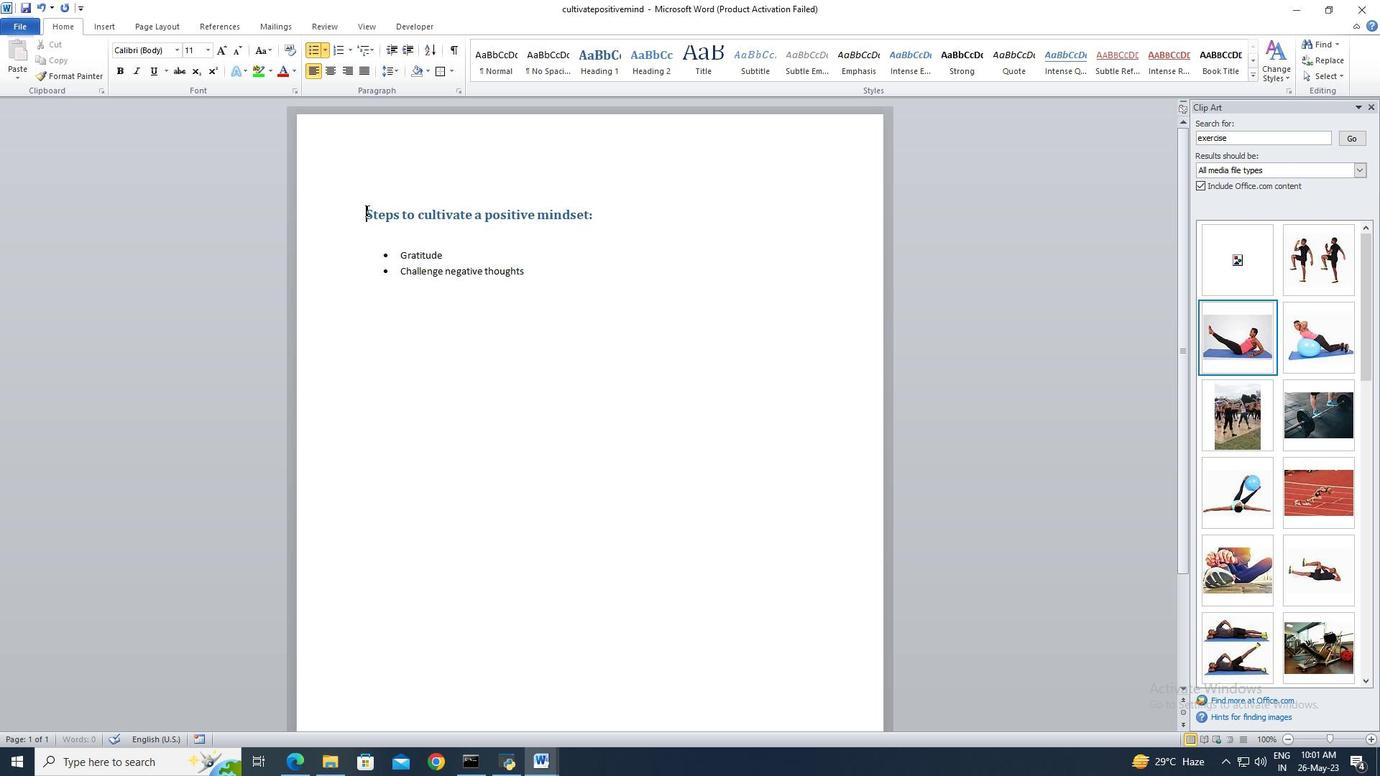 
Action: Mouse pressed left at (365, 210)
Screenshot: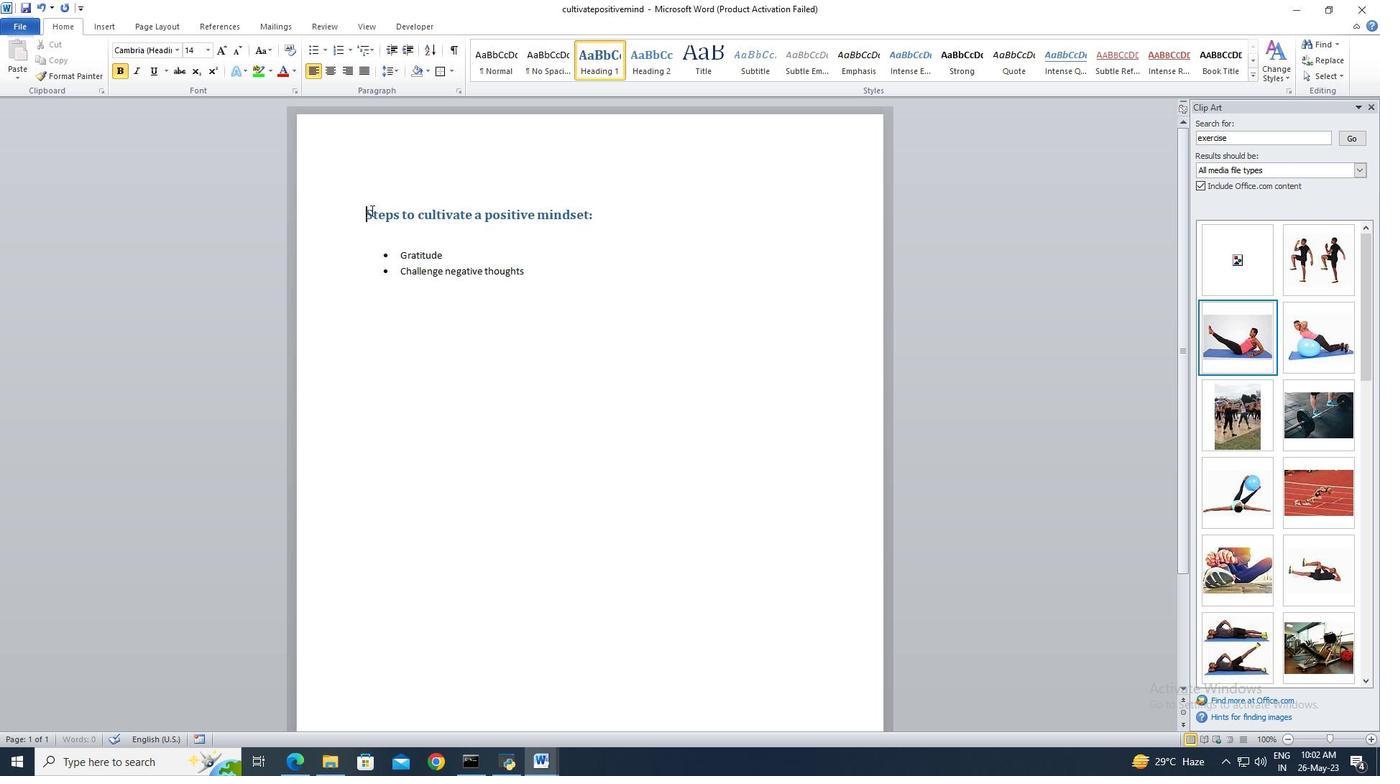 
Action: Mouse moved to (596, 215)
Screenshot: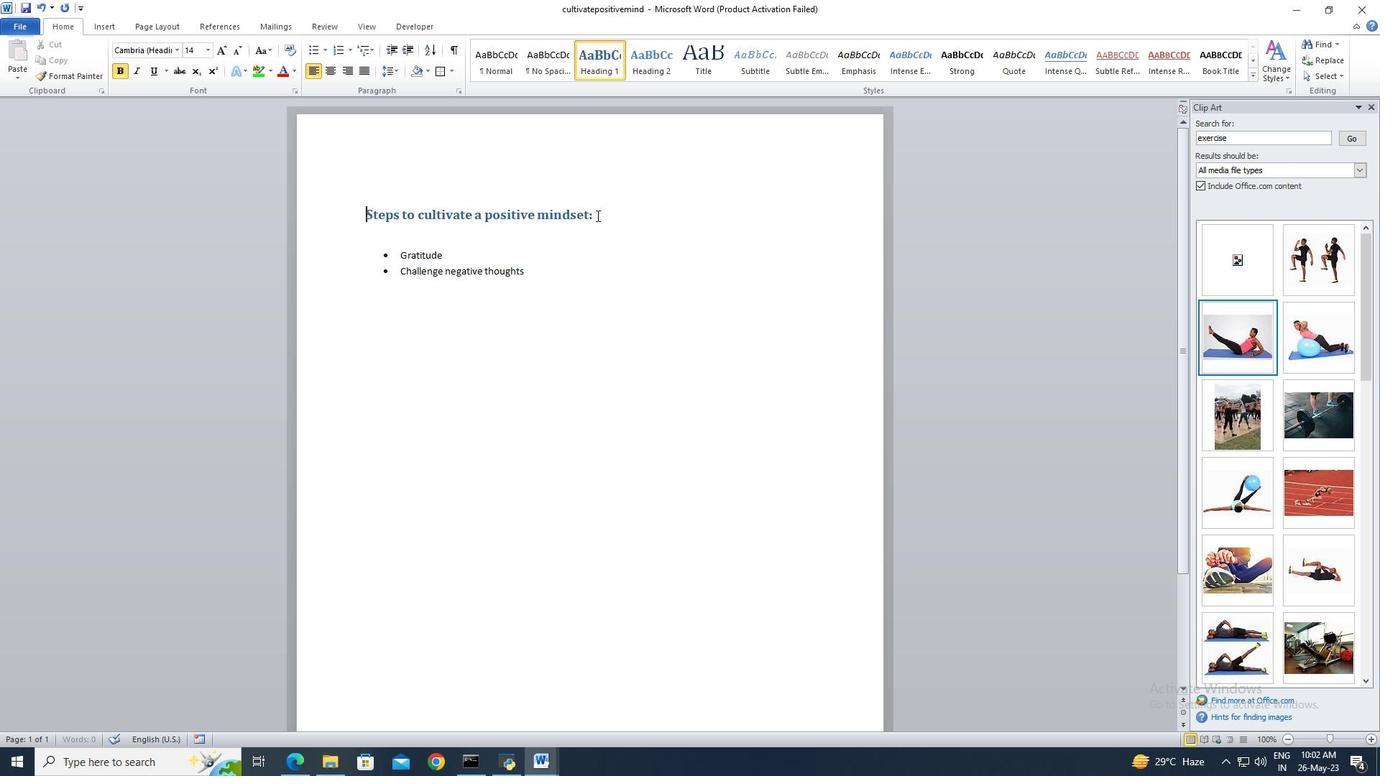 
Action: Key pressed <Key.shift><Key.shift><Key.shift><Key.shift><Key.shift><Key.shift><Key.shift>
Screenshot: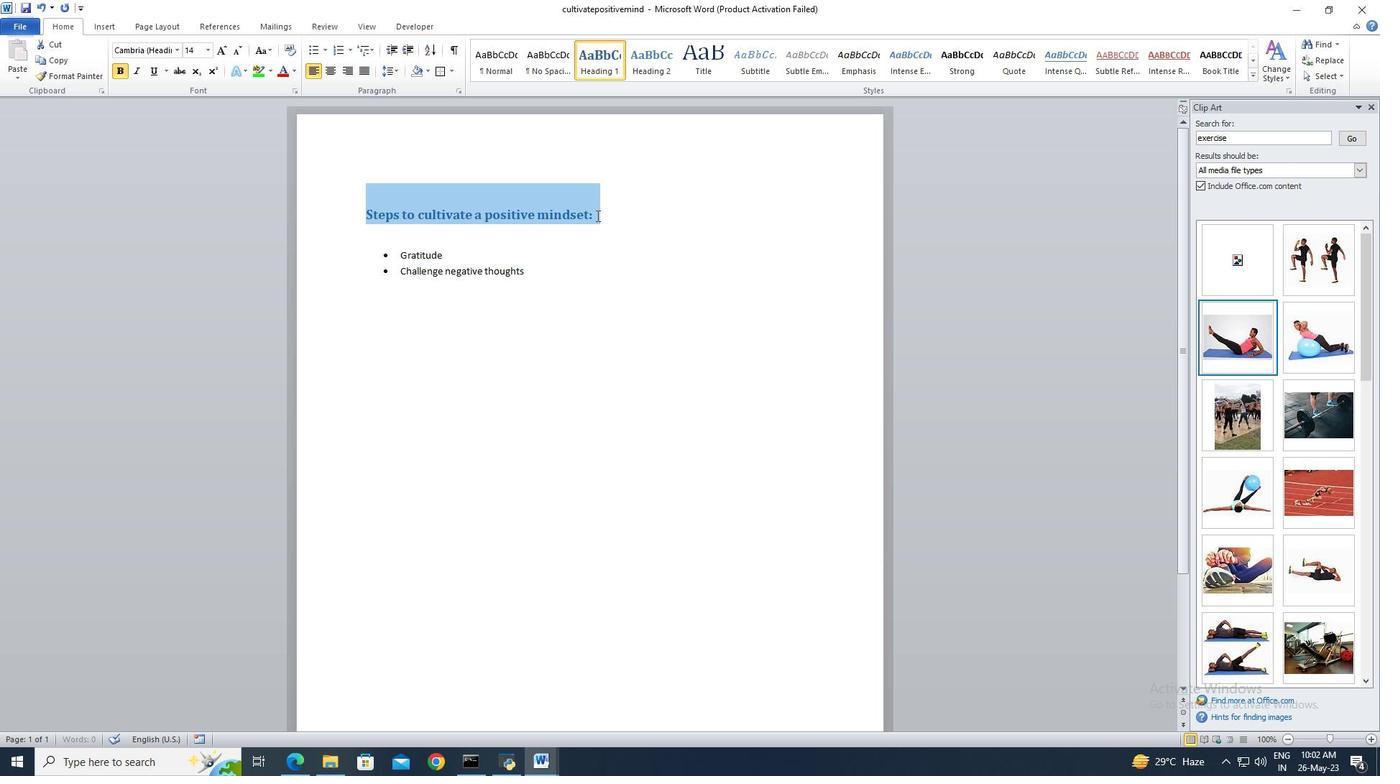 
Action: Mouse pressed left at (596, 215)
Screenshot: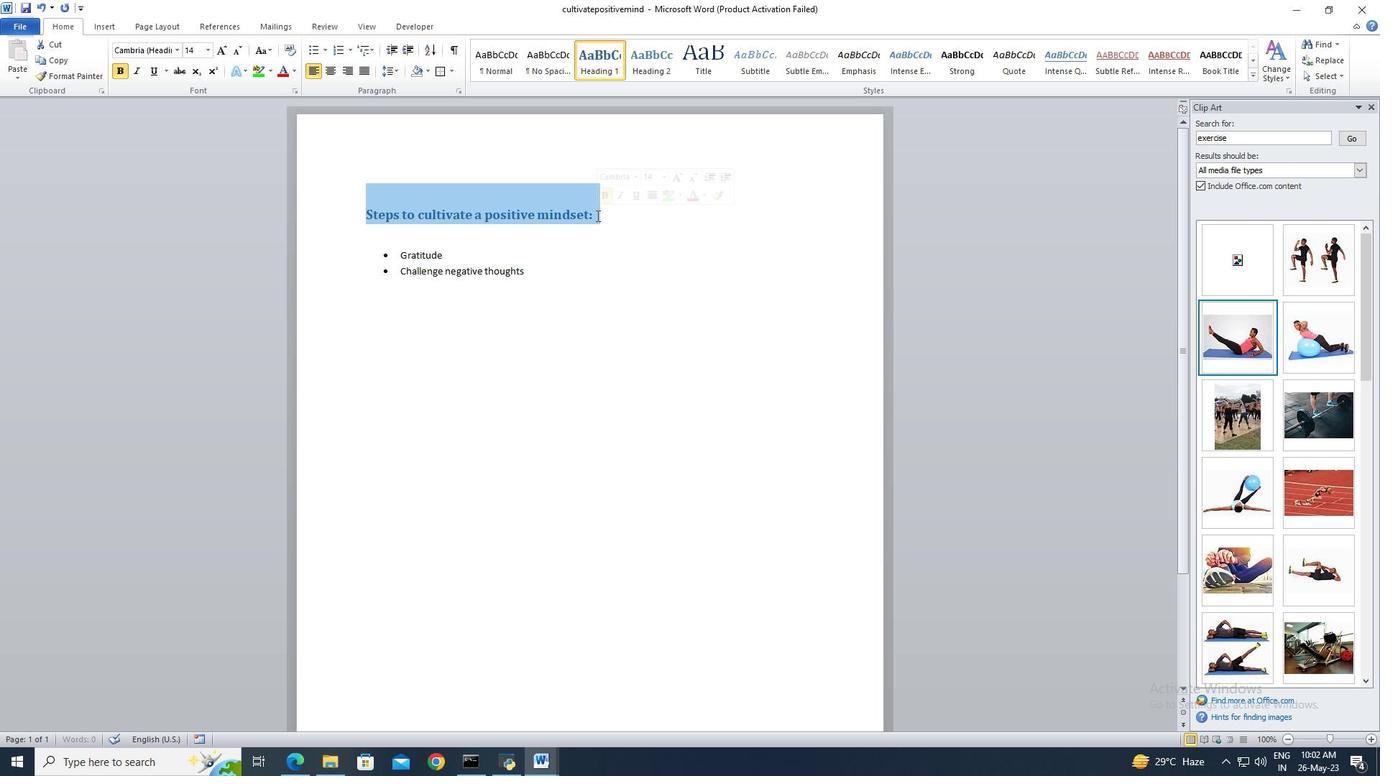 
Action: Key pressed <Key.shift><Key.shift><Key.shift><Key.shift><Key.shift><Key.shift><Key.shift>
Screenshot: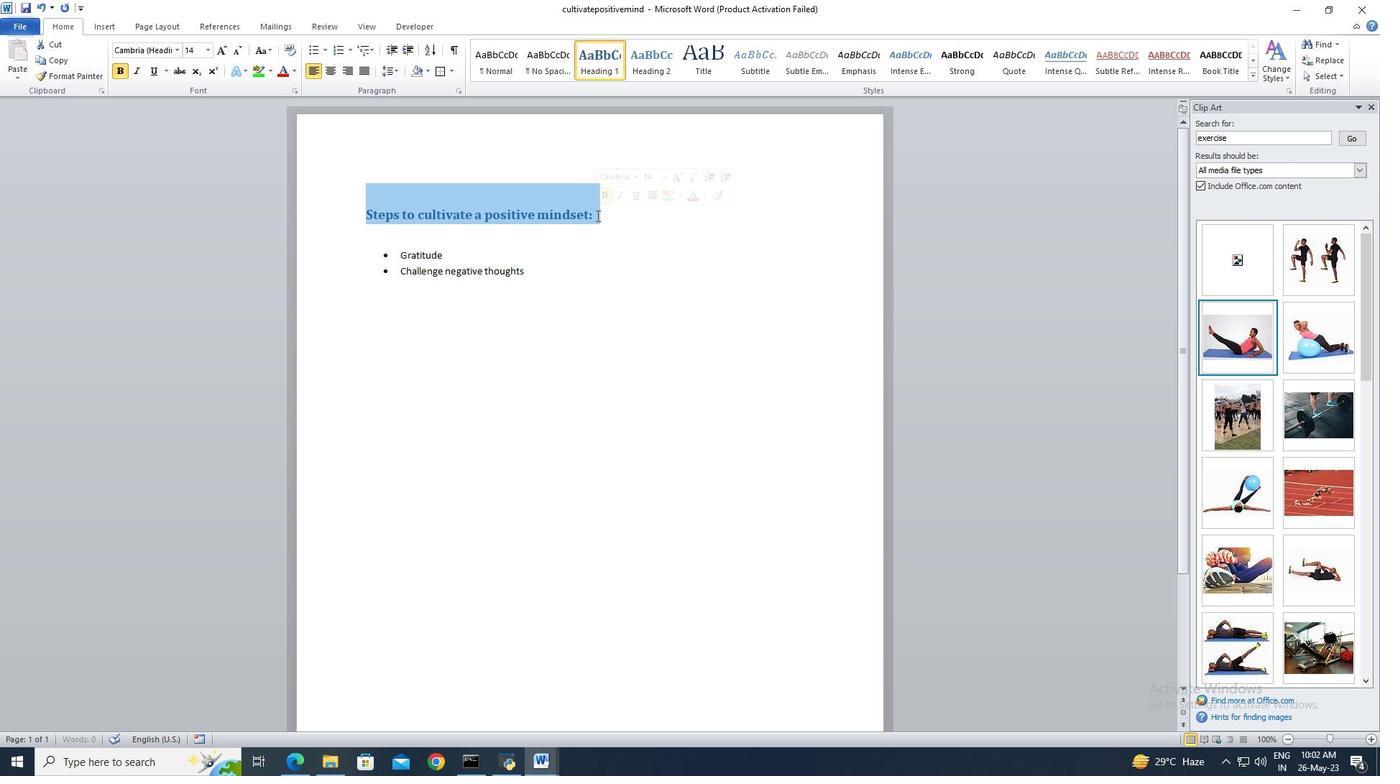 
Action: Mouse moved to (271, 76)
Screenshot: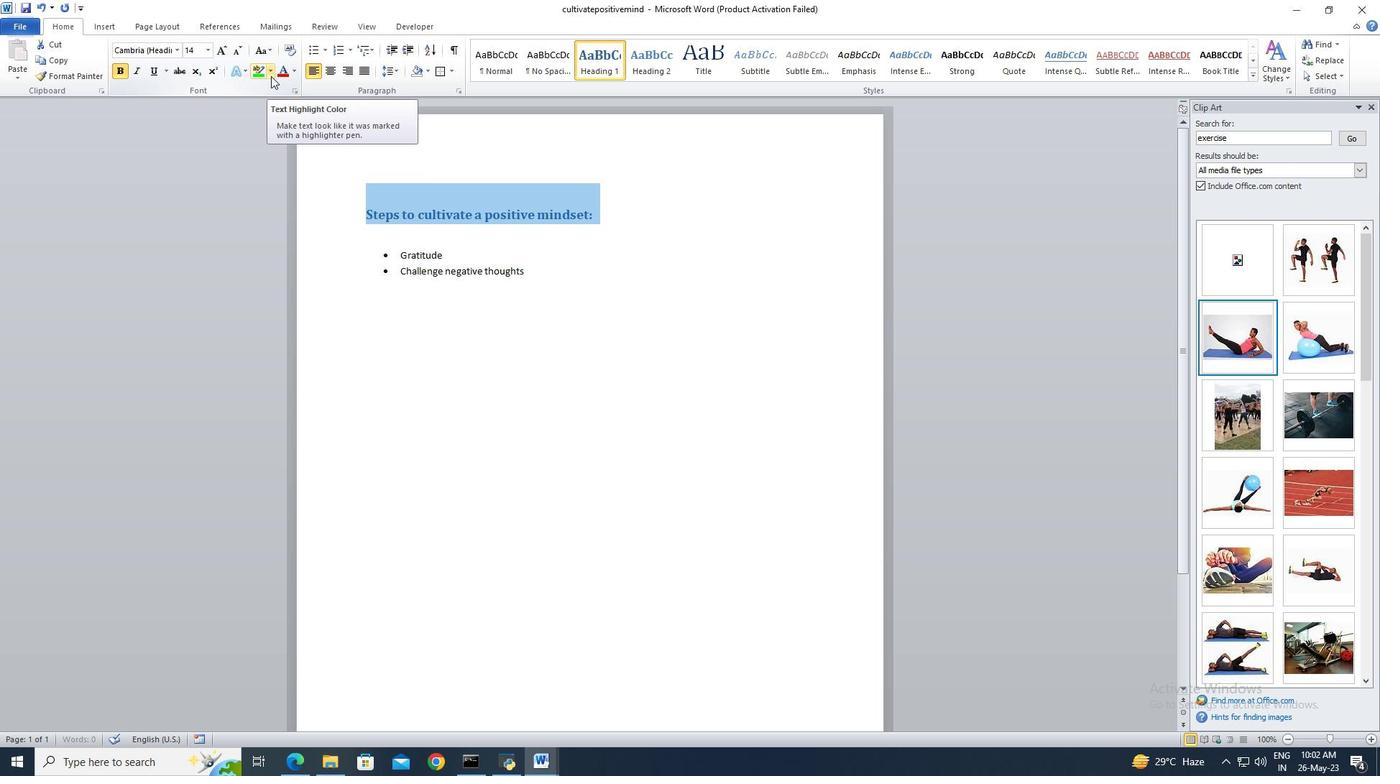 
Action: Mouse pressed left at (271, 76)
Screenshot: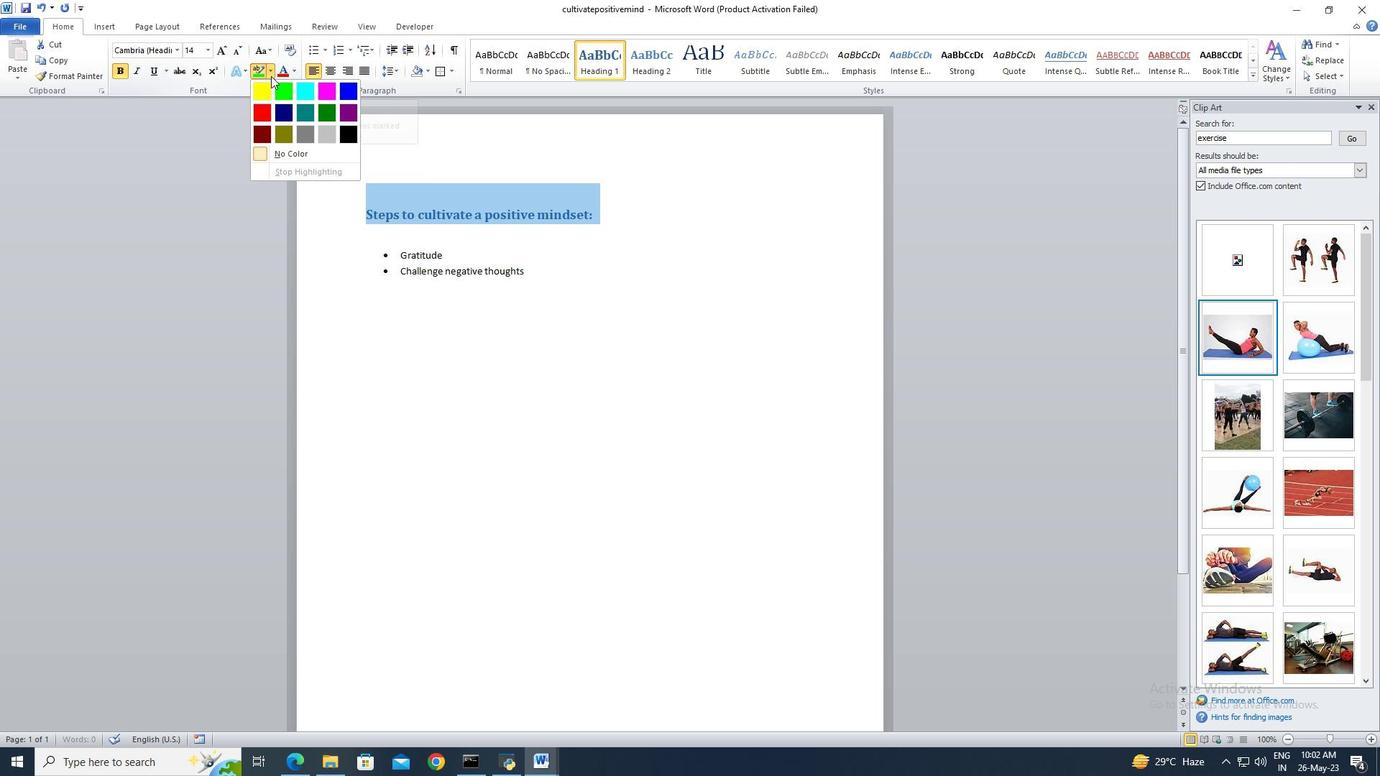 
Action: Mouse moved to (284, 91)
Screenshot: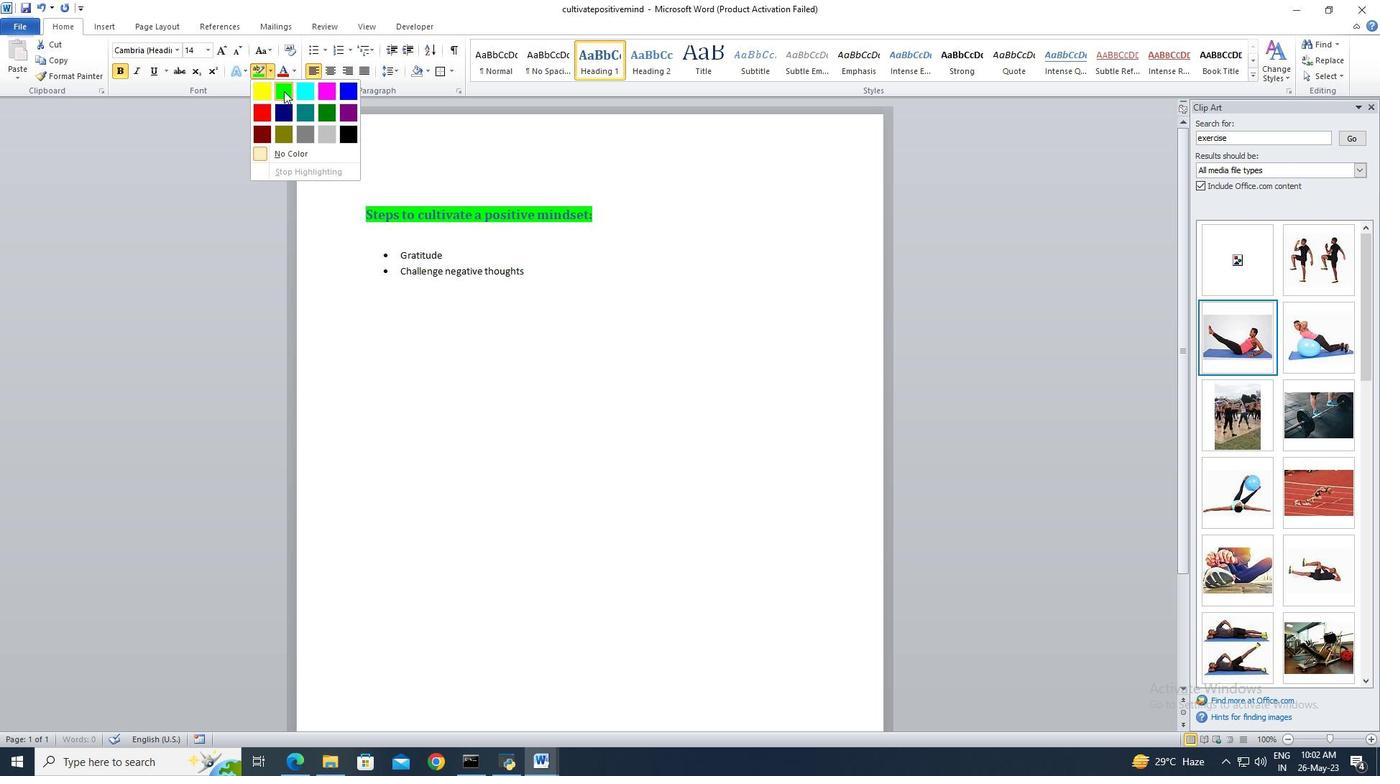 
Action: Mouse pressed left at (284, 91)
Screenshot: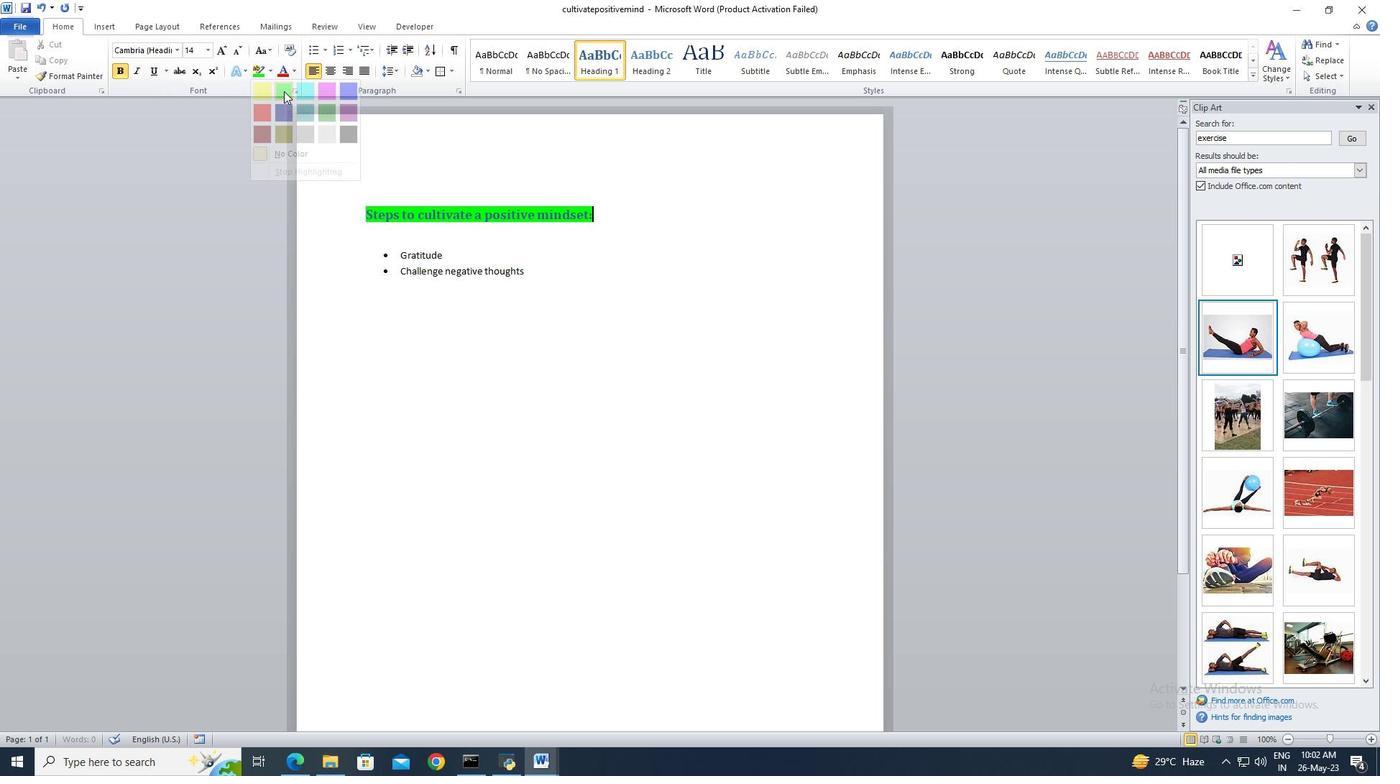 
Action: Mouse moved to (534, 275)
Screenshot: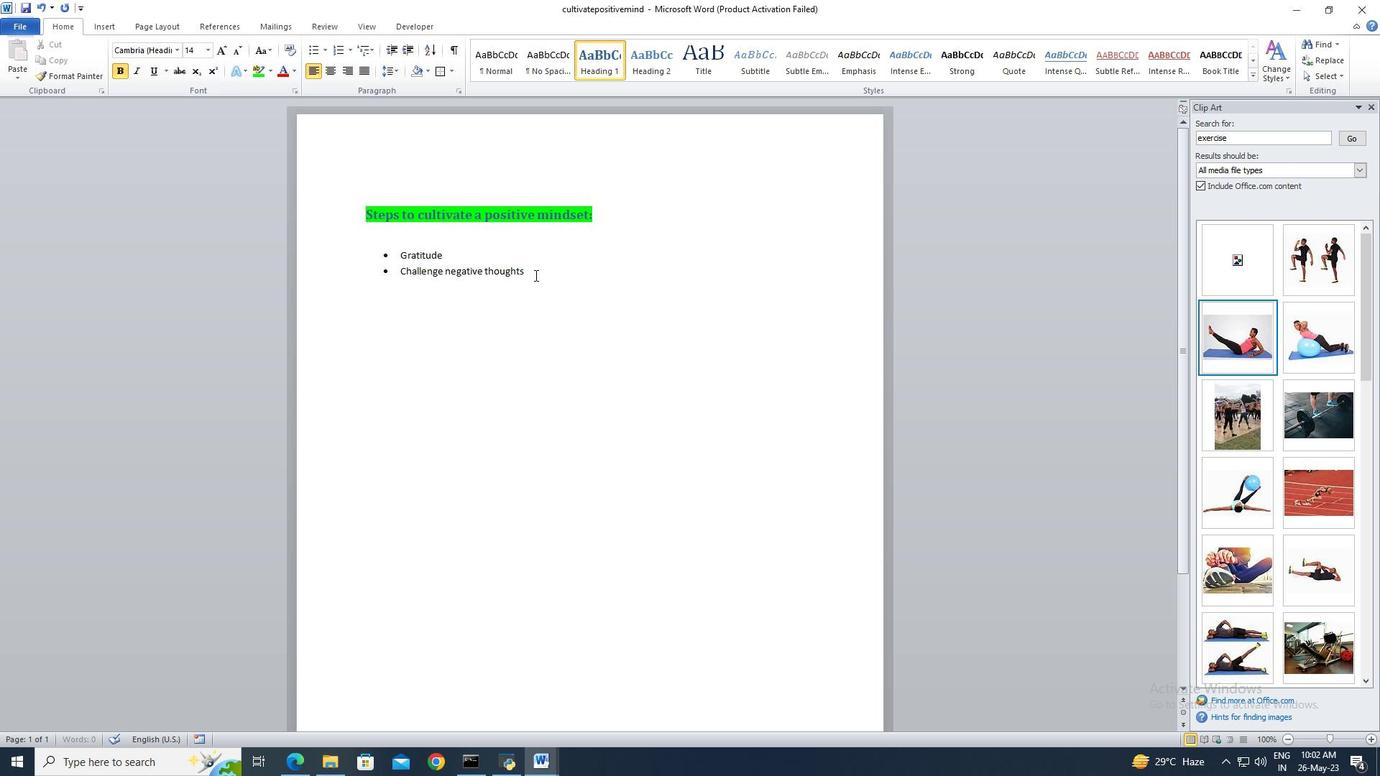 
Action: Key pressed ctrl+A
Screenshot: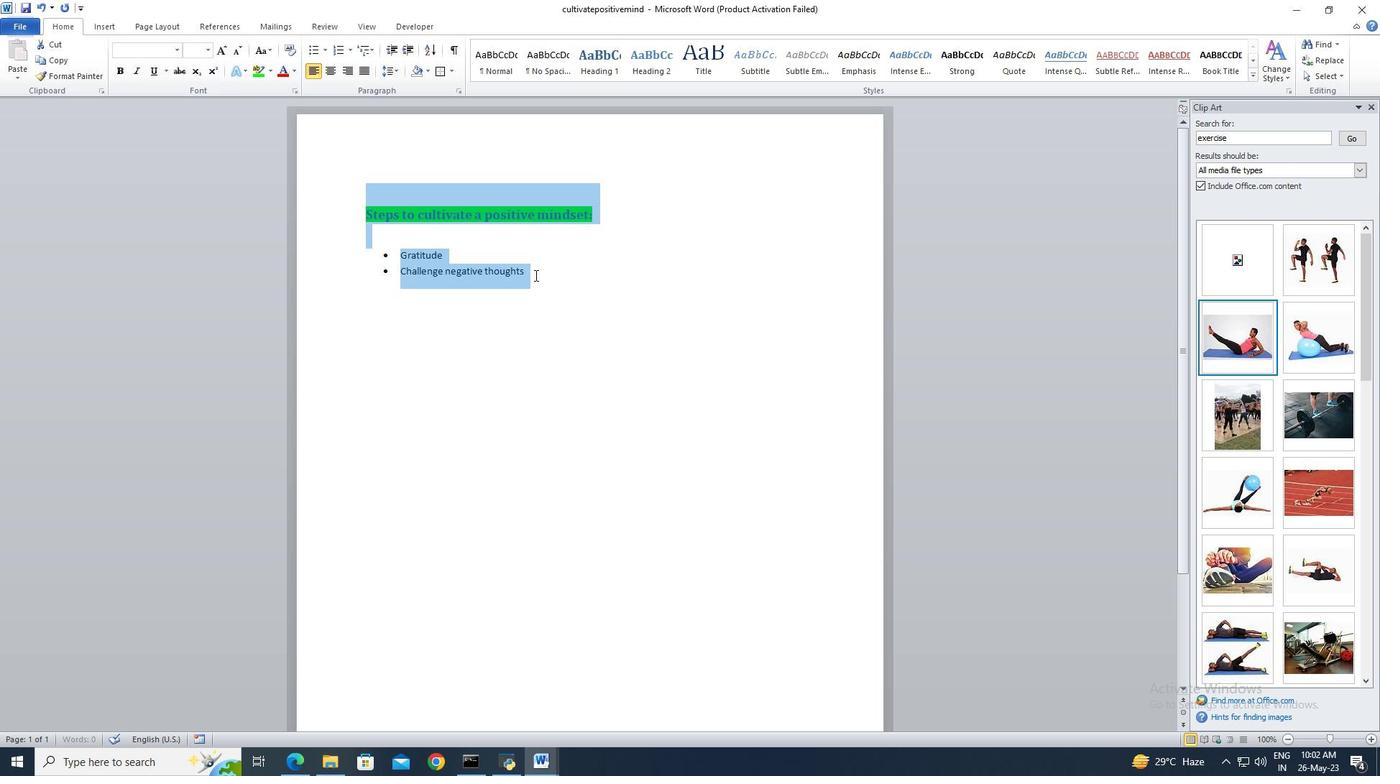 
Action: Mouse moved to (450, 74)
Screenshot: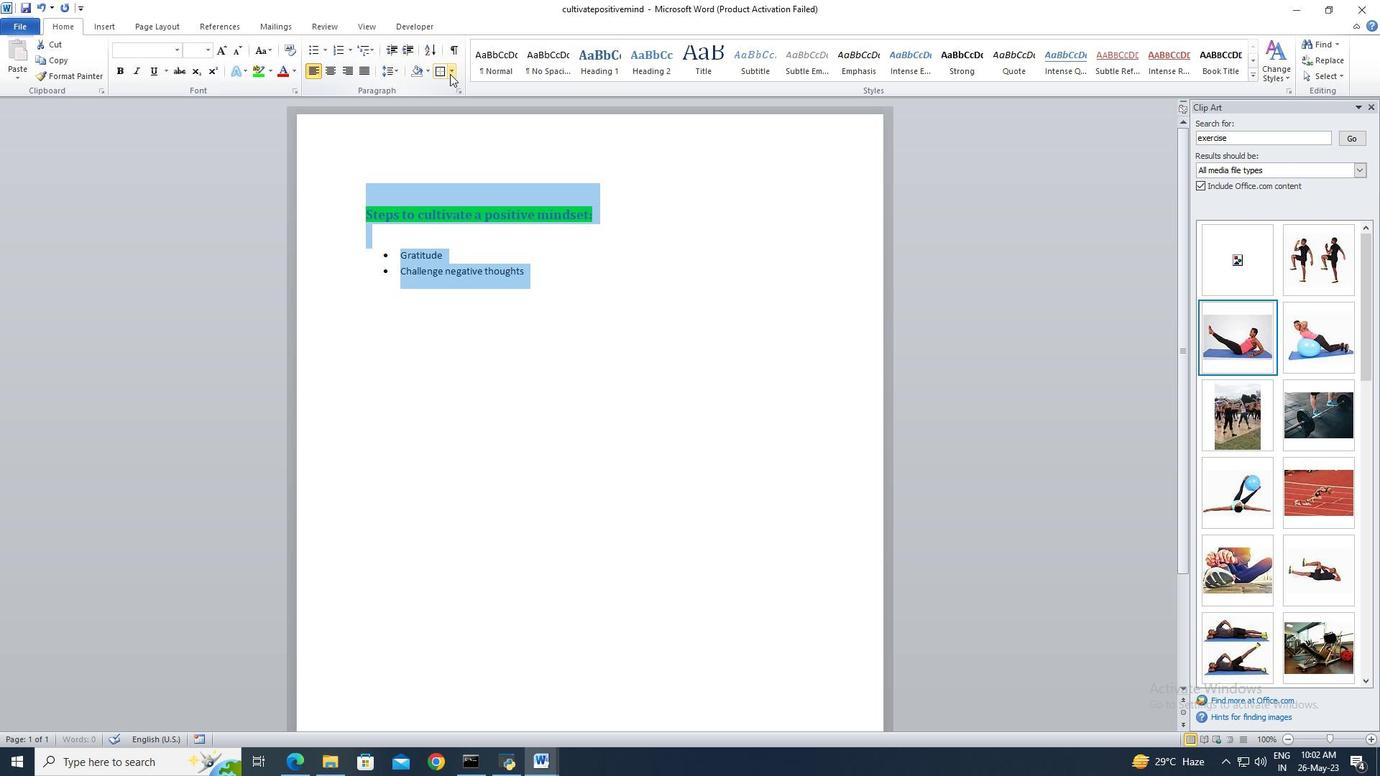 
Action: Mouse pressed left at (450, 74)
Screenshot: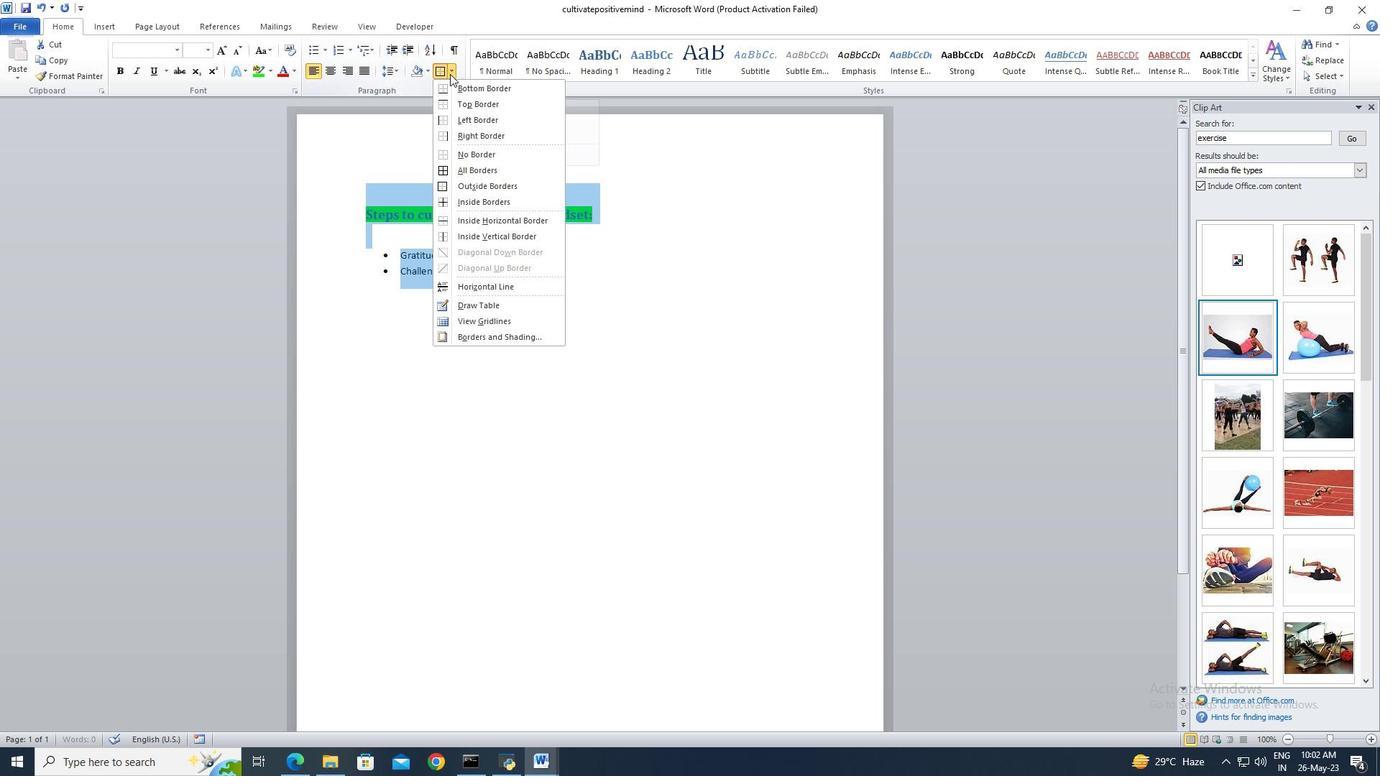 
Action: Mouse moved to (466, 182)
Screenshot: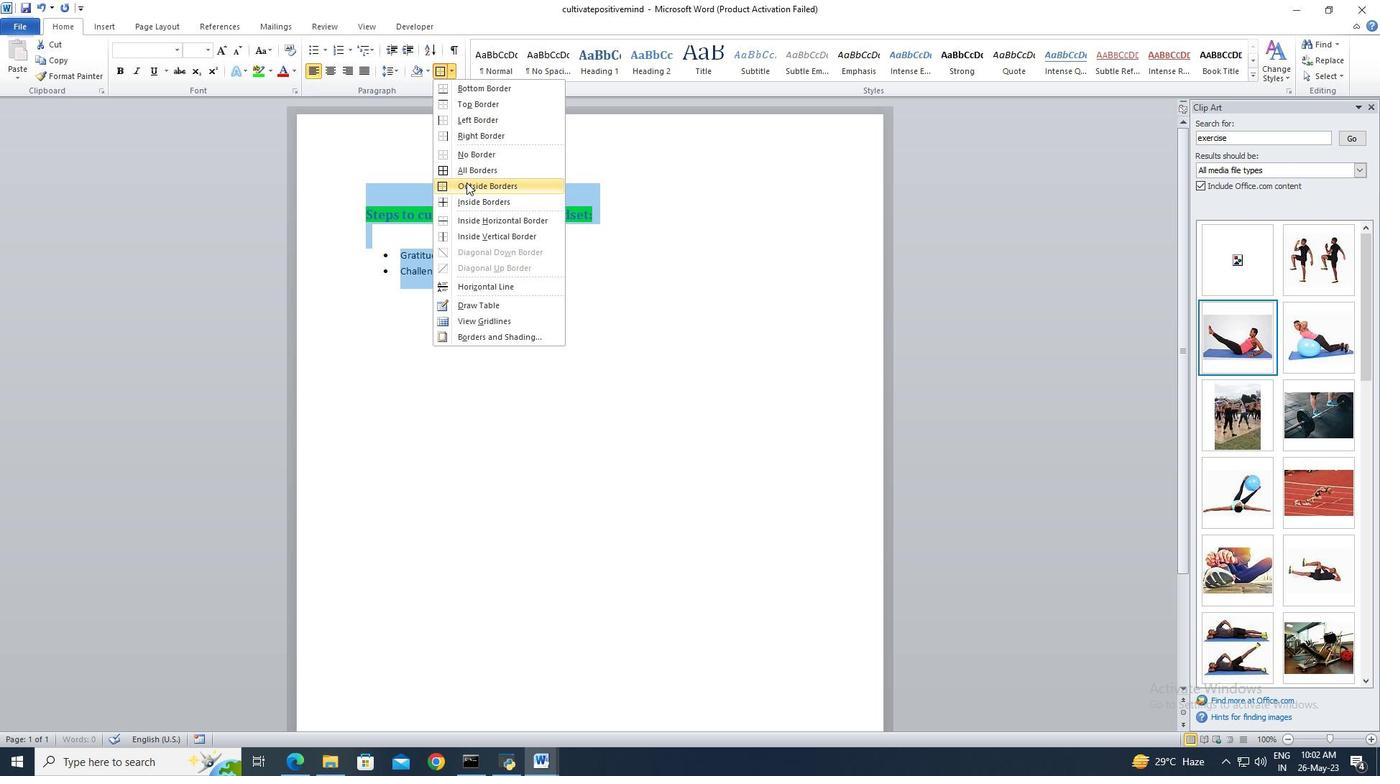 
Action: Mouse pressed left at (466, 182)
Screenshot: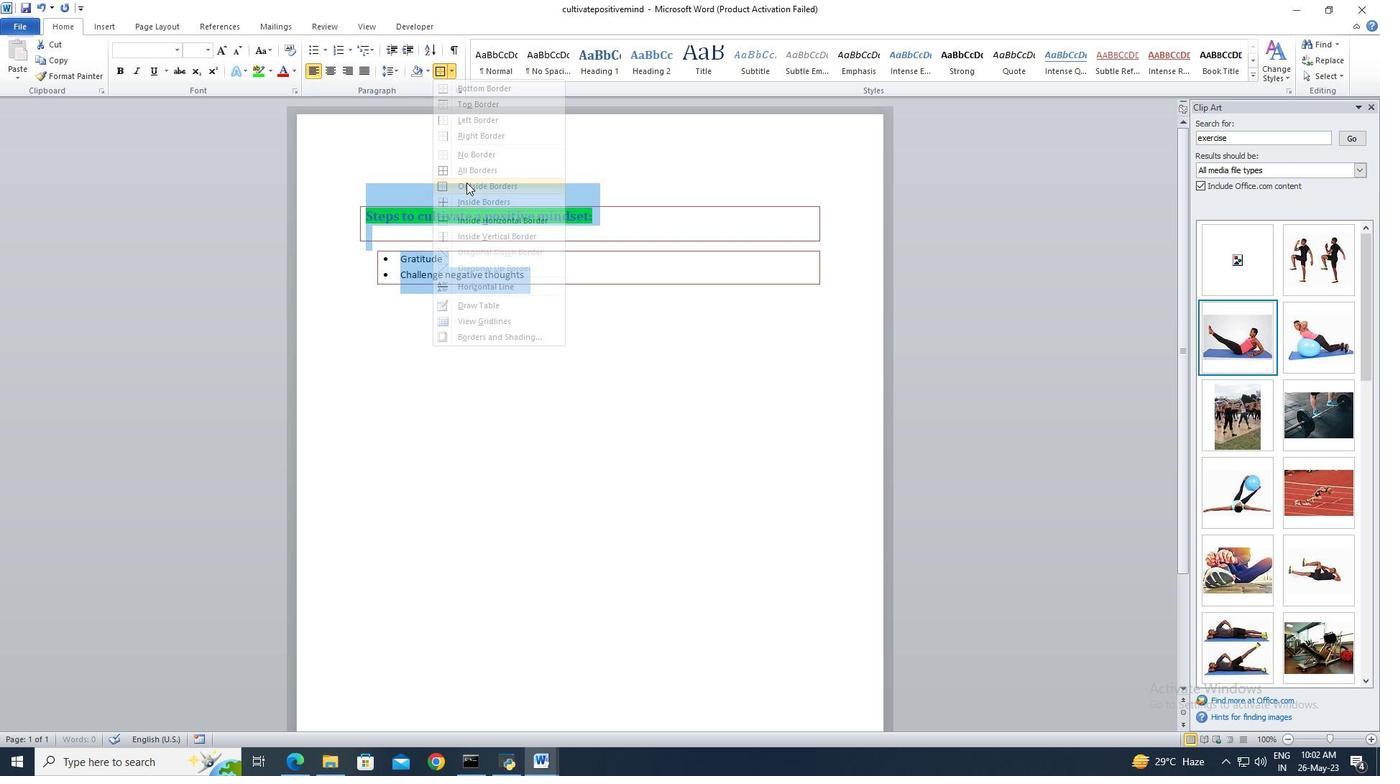 
Action: Mouse moved to (387, 214)
Screenshot: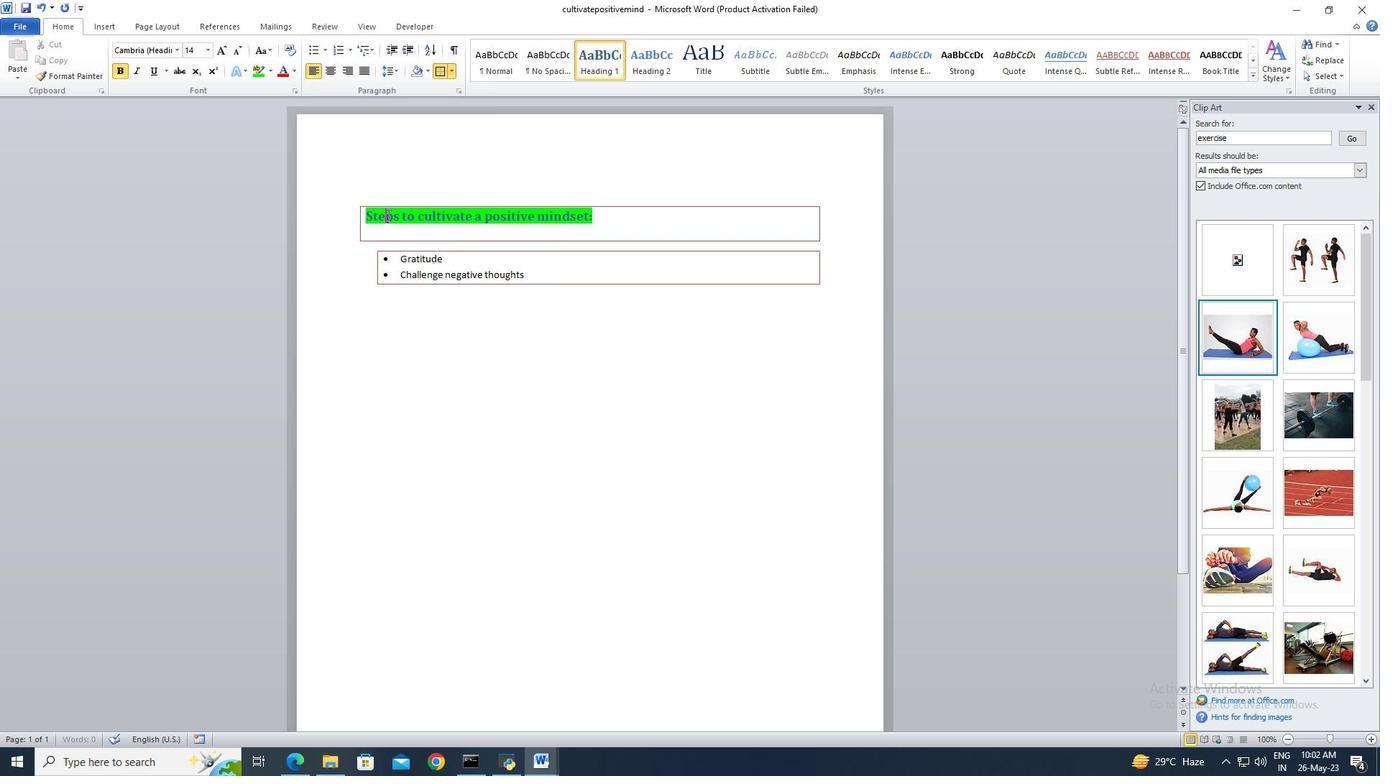 
Action: Mouse pressed left at (387, 214)
Screenshot: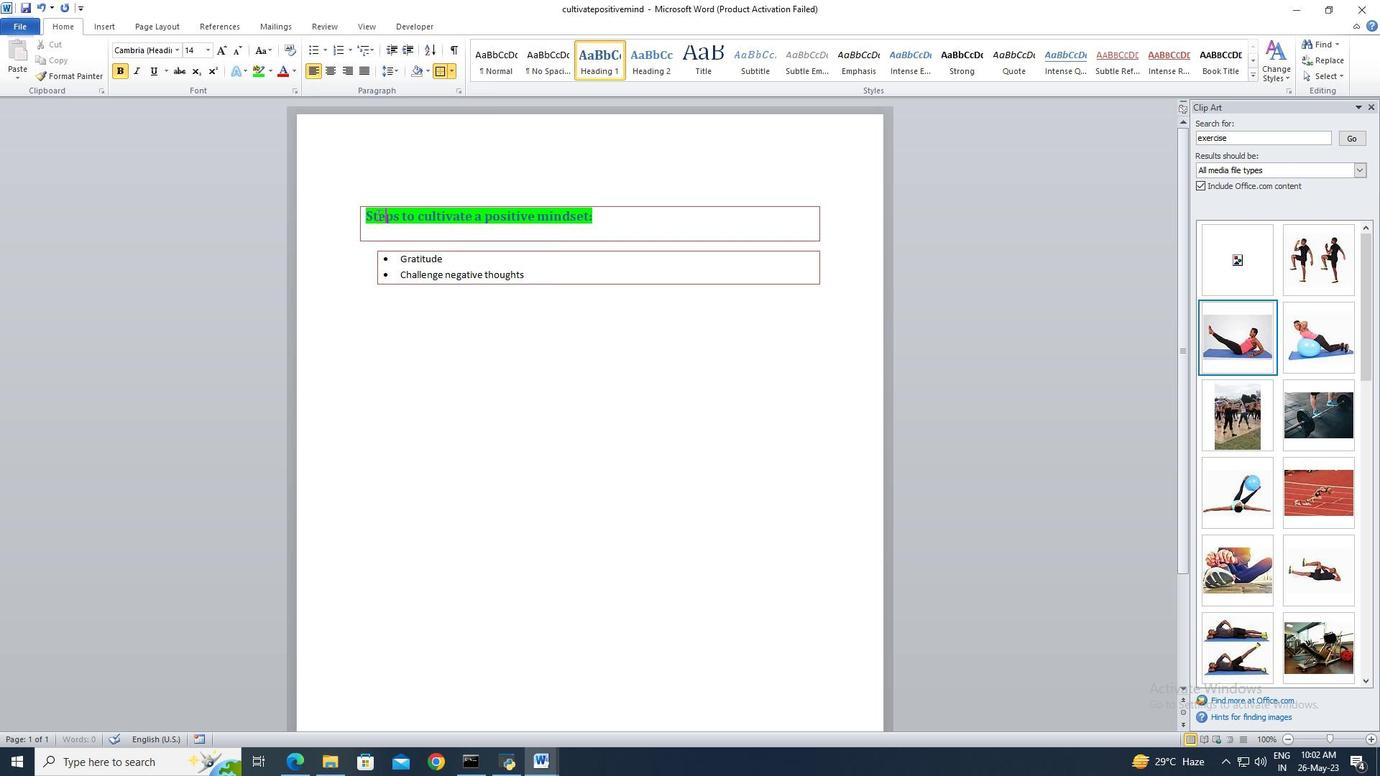 
Action: Mouse moved to (368, 214)
Screenshot: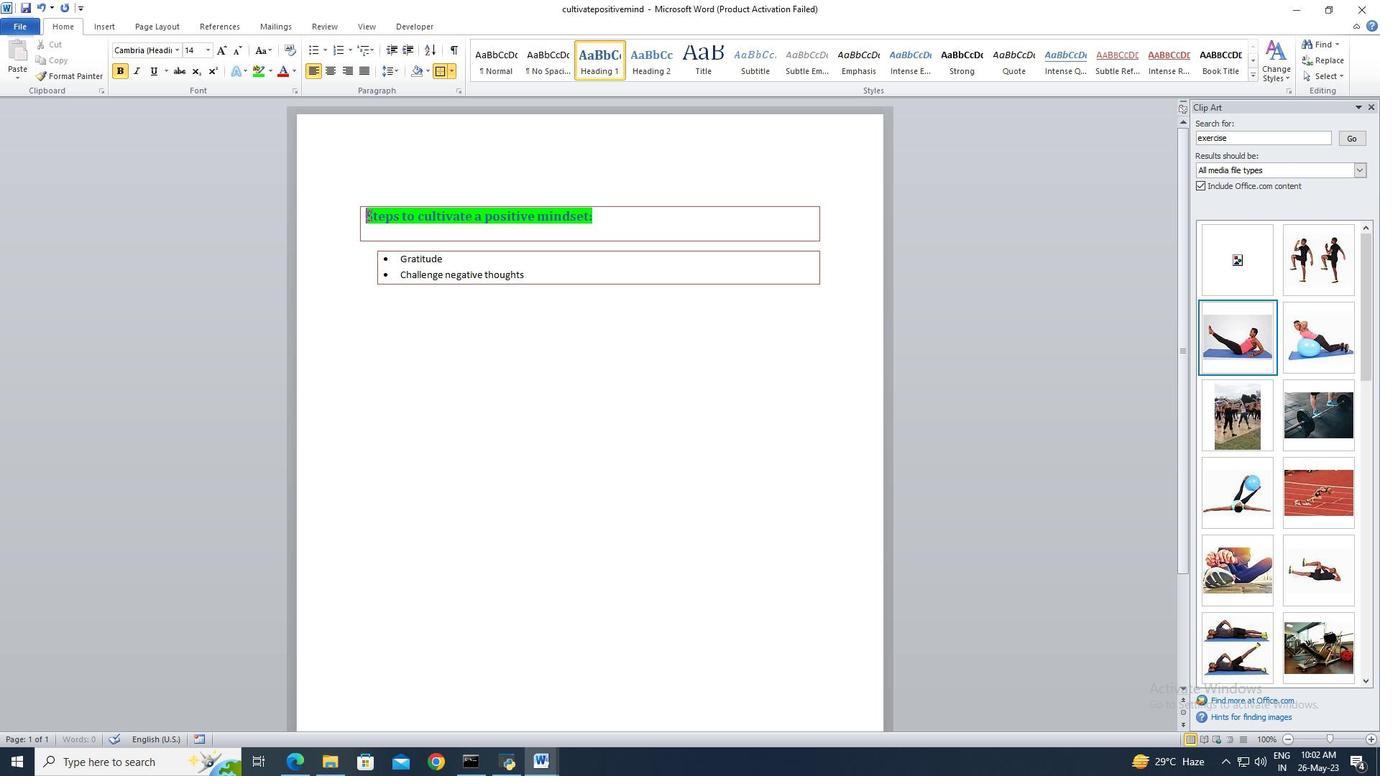 
Action: Mouse pressed left at (368, 214)
Screenshot: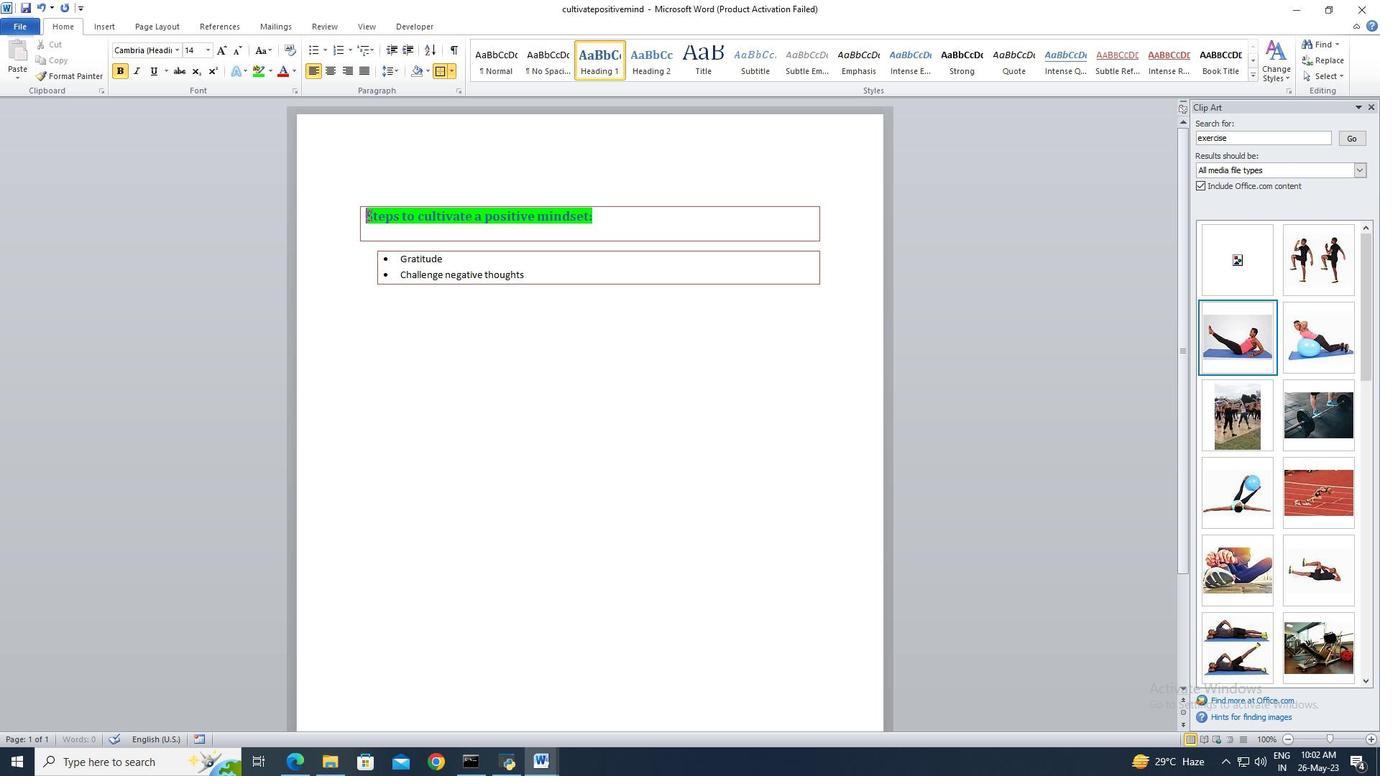 
Action: Mouse moved to (584, 217)
Screenshot: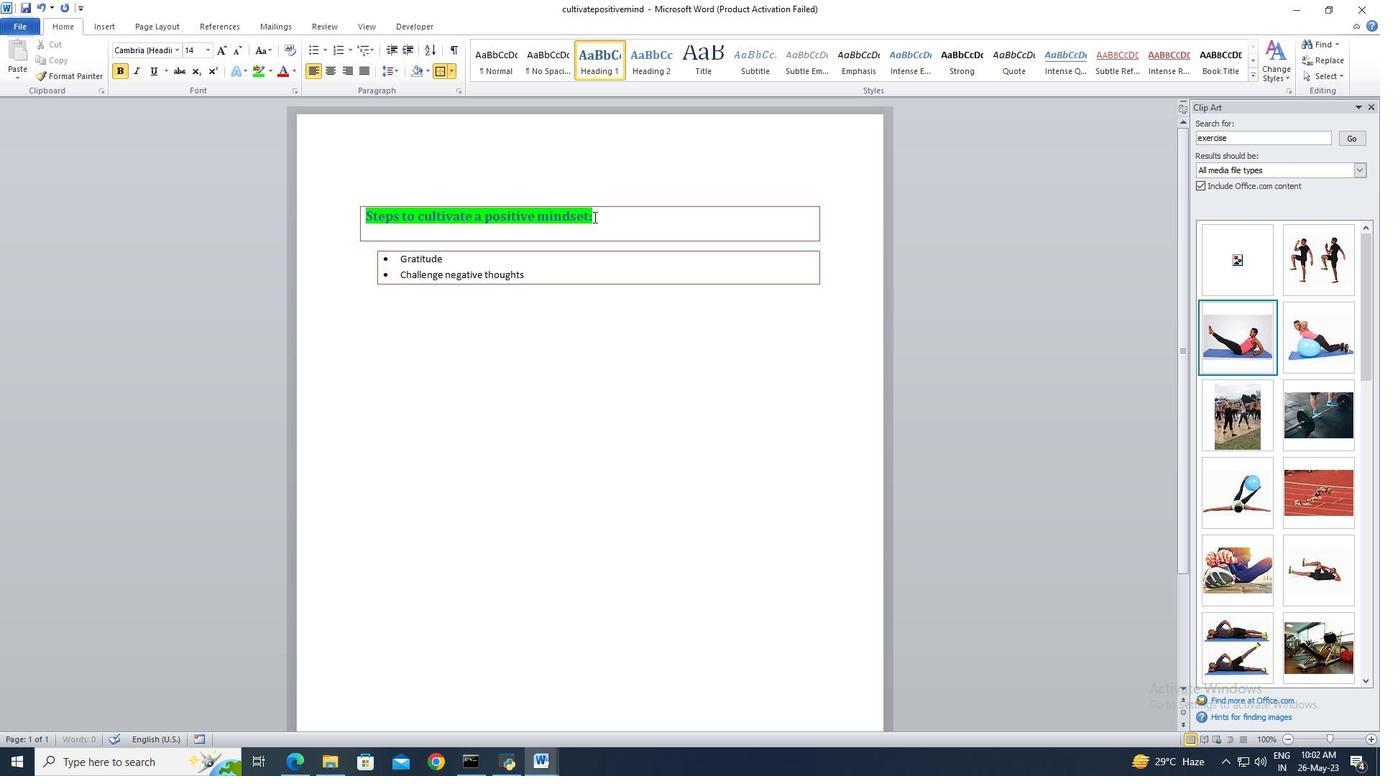 
Action: Key pressed <Key.shift>
Screenshot: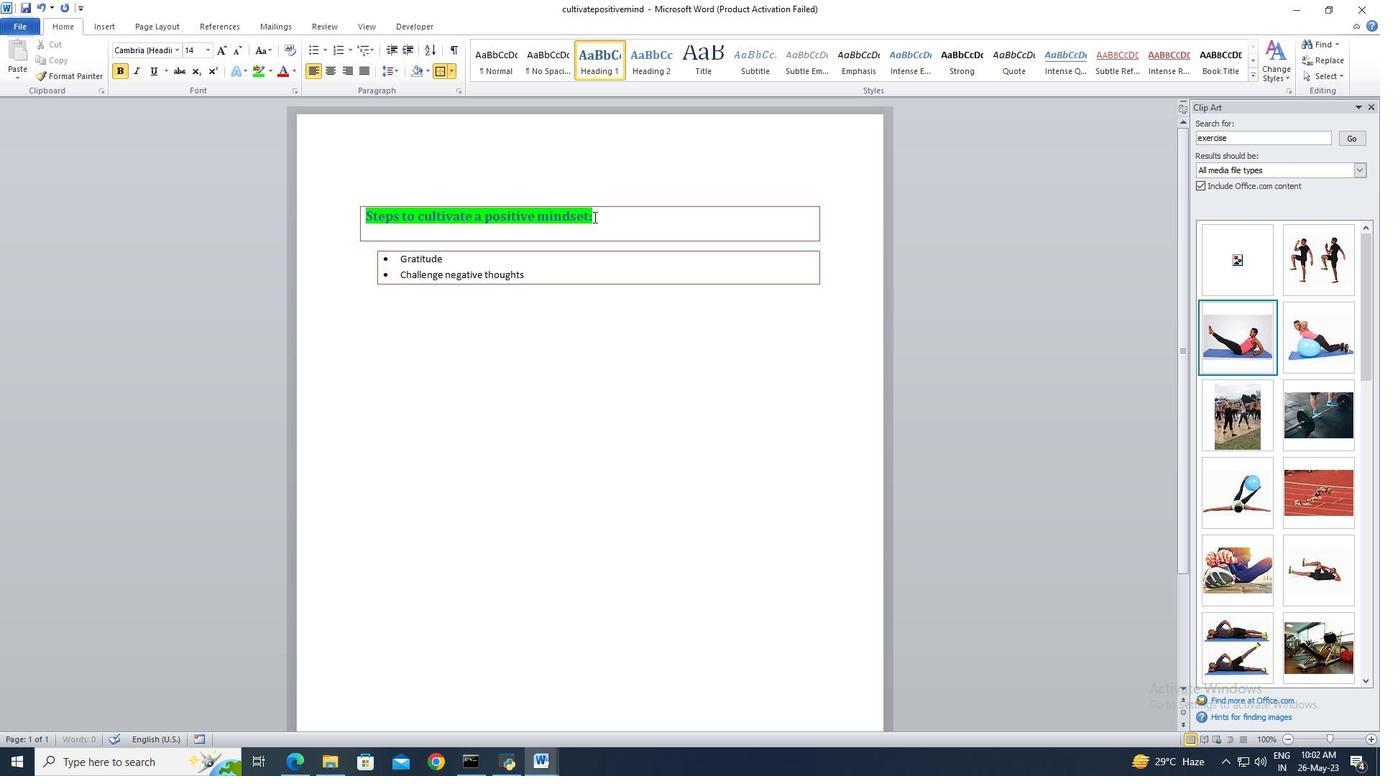 
Action: Mouse moved to (593, 217)
Screenshot: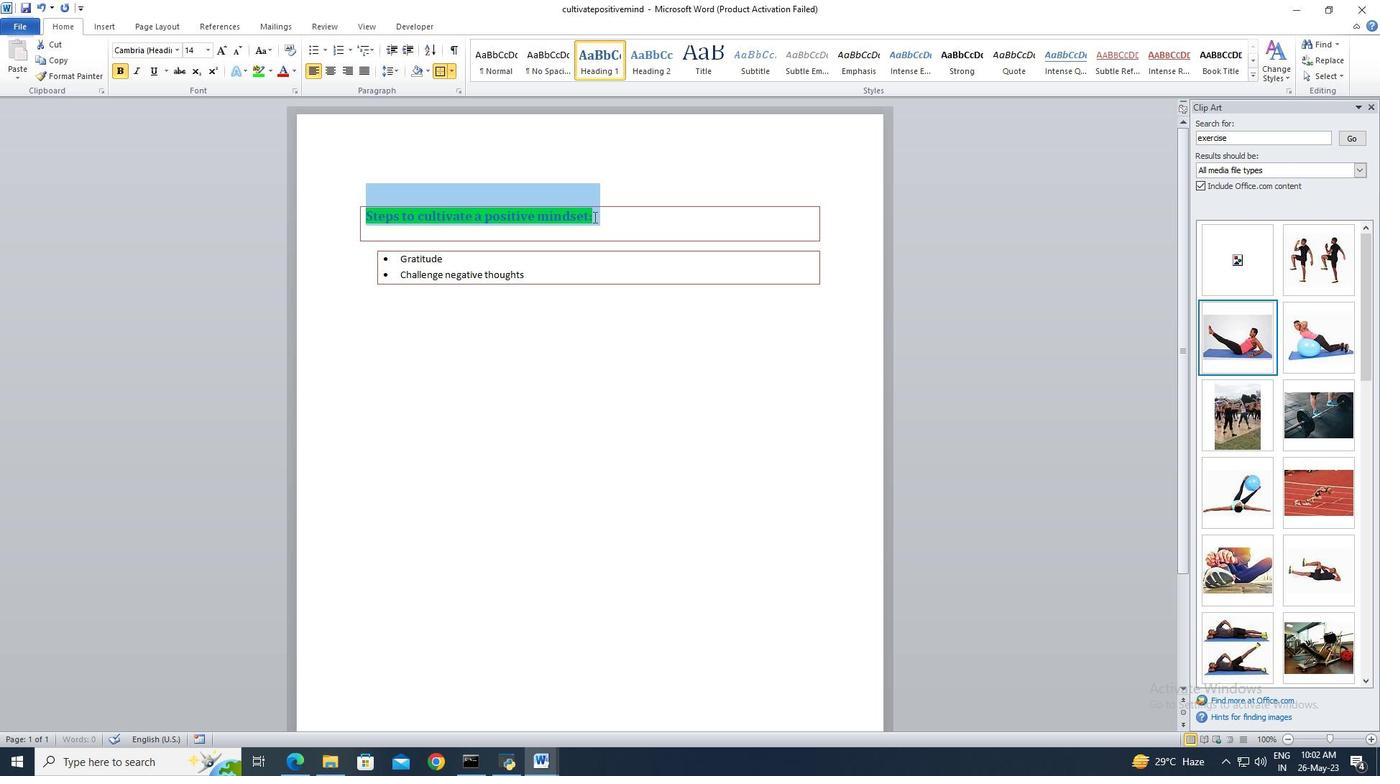 
Action: Mouse pressed left at (593, 217)
Screenshot: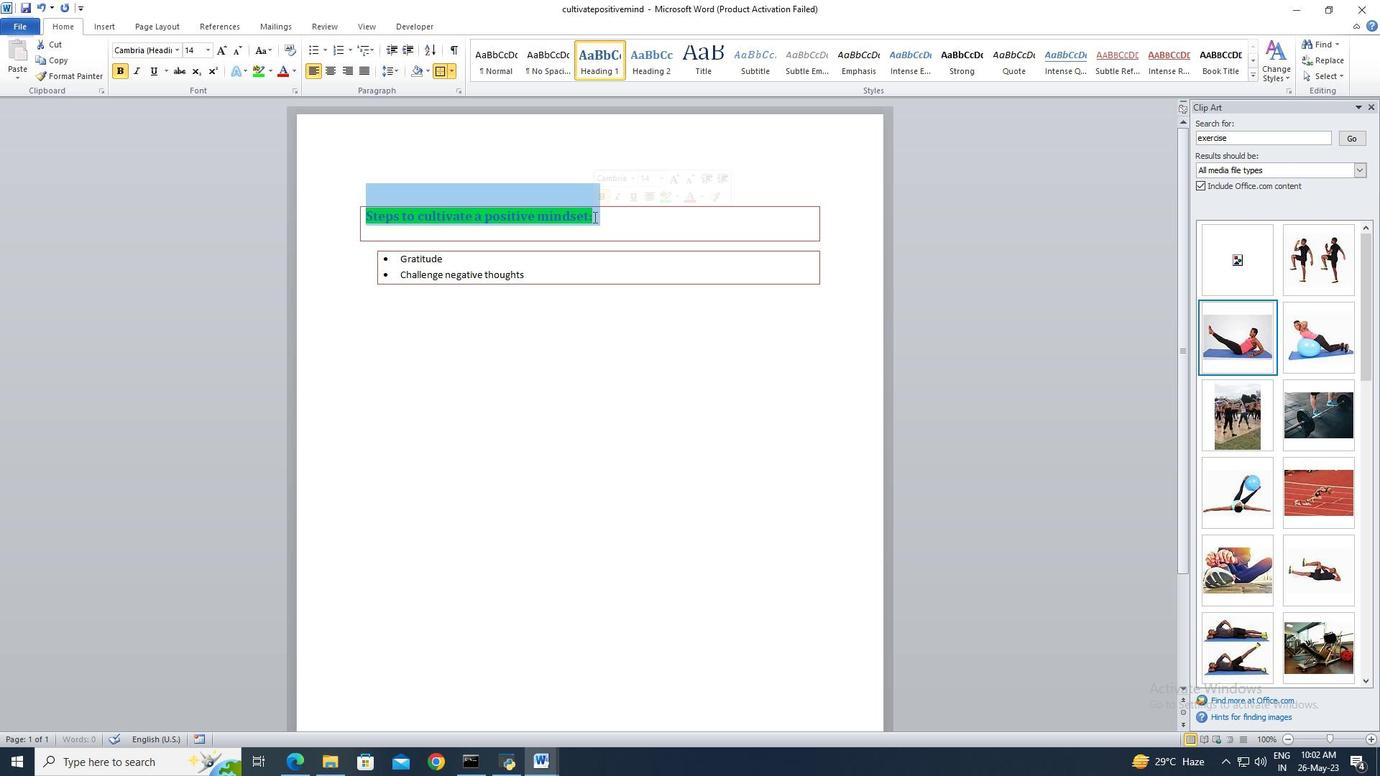 
Action: Key pressed <Key.shift>
Screenshot: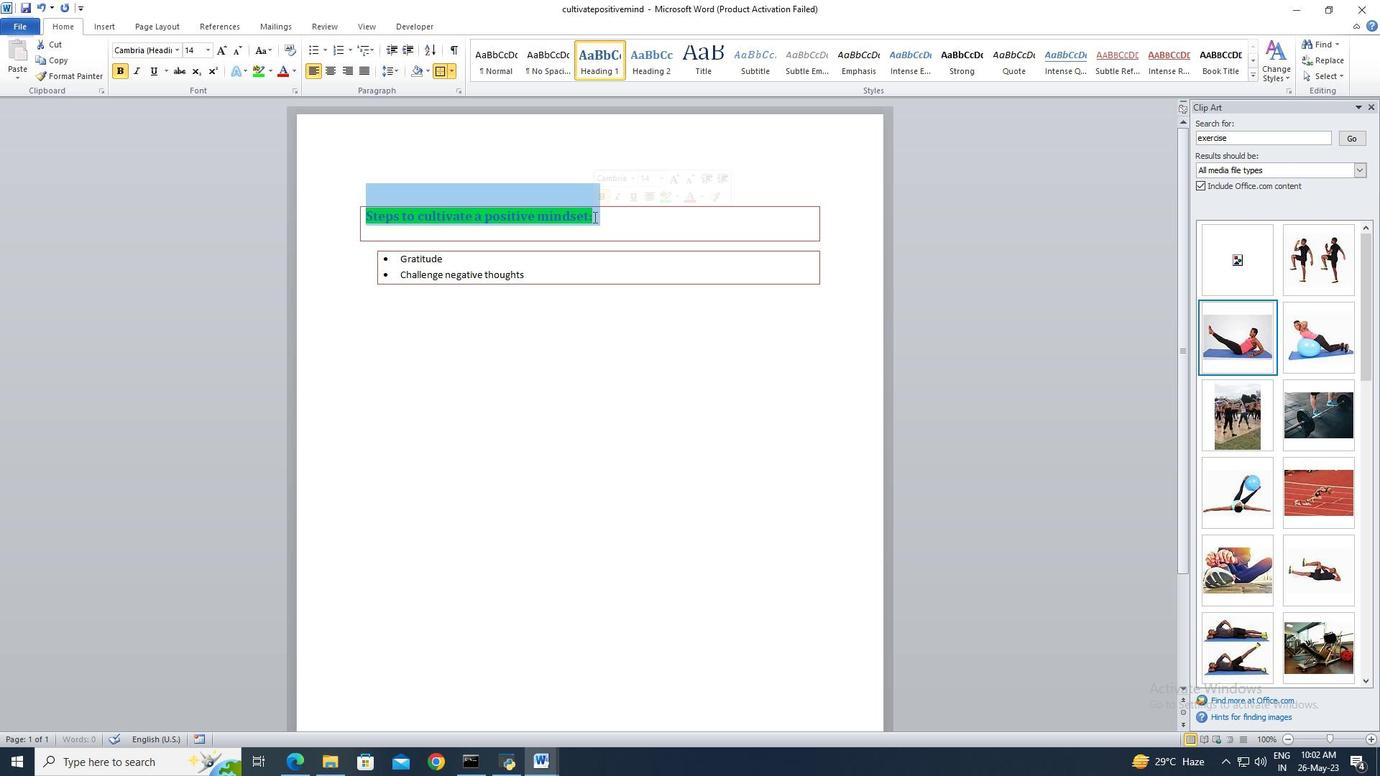 
Action: Mouse moved to (194, 55)
Screenshot: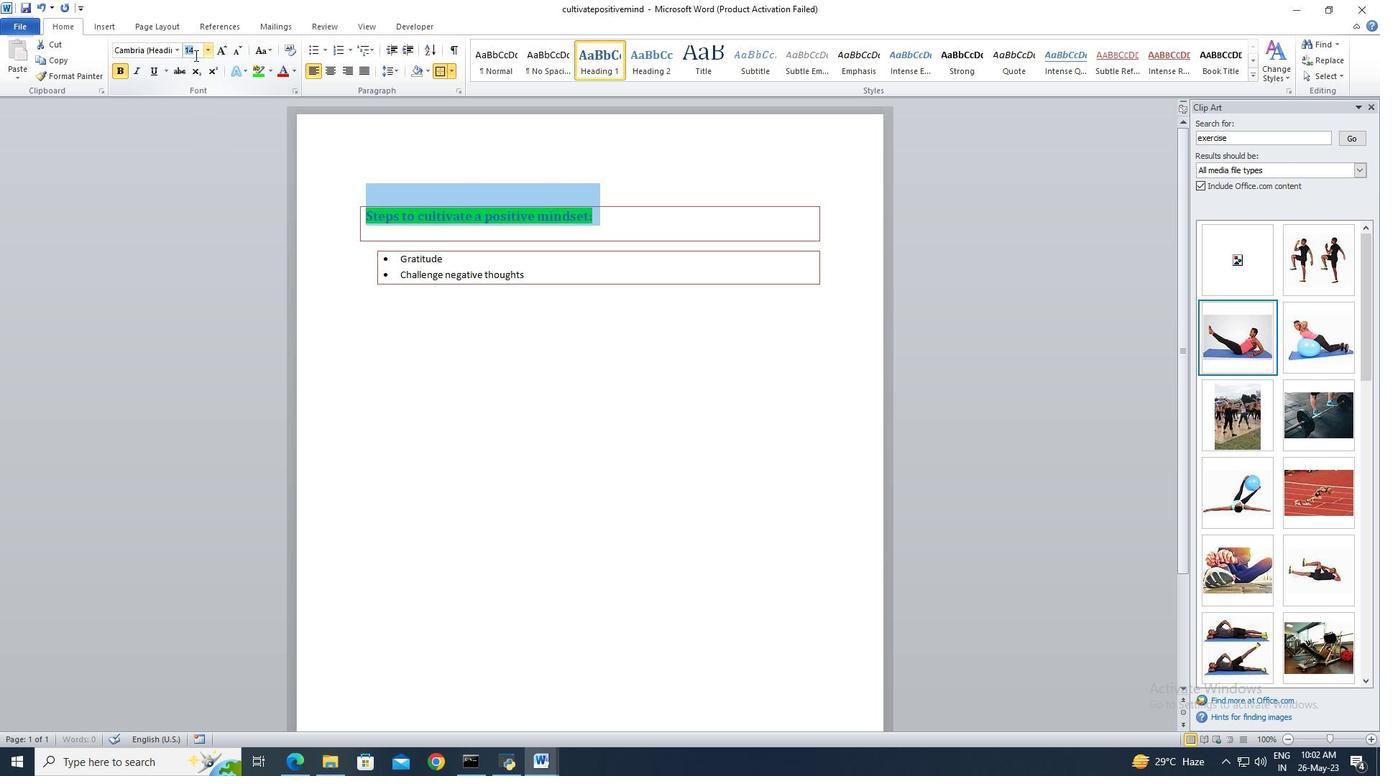 
Action: Mouse pressed left at (194, 55)
Screenshot: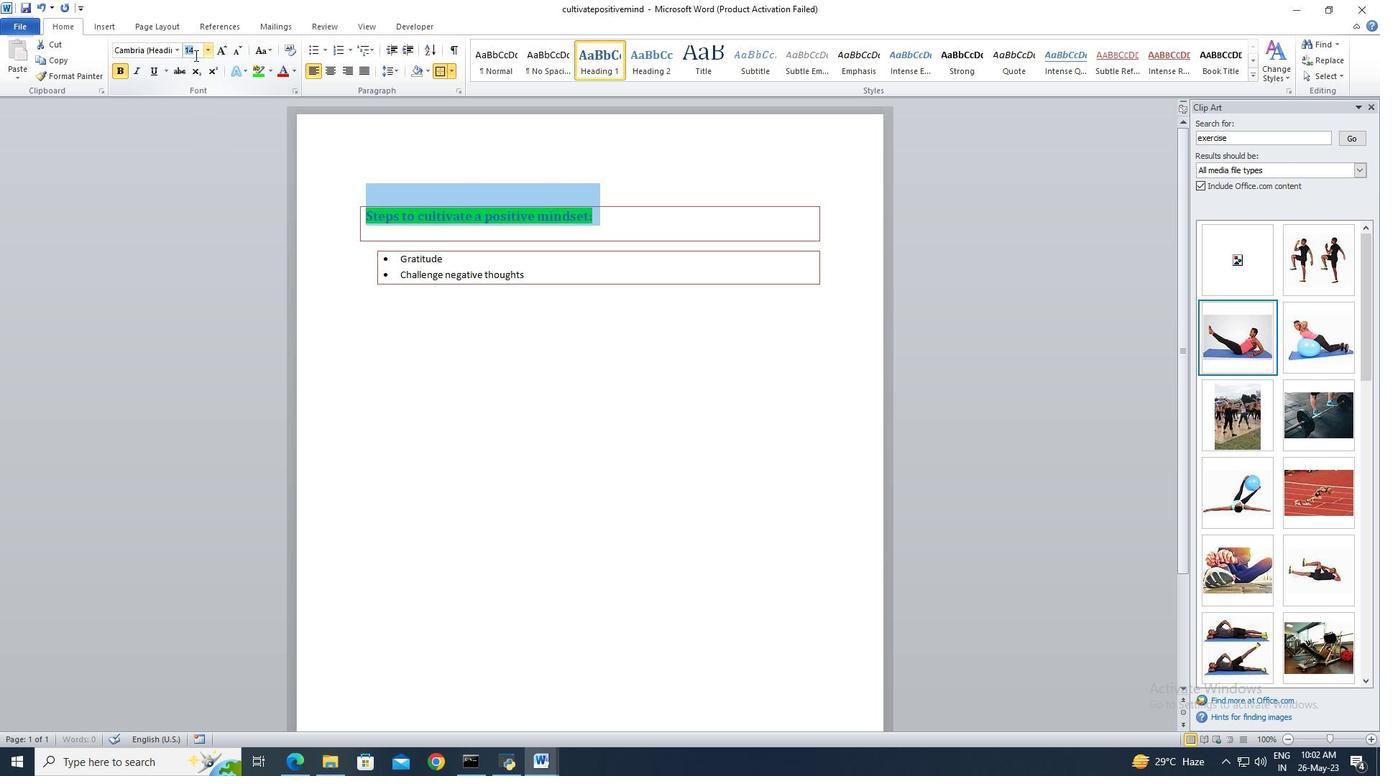 
Action: Key pressed 18<Key.enter>
Screenshot: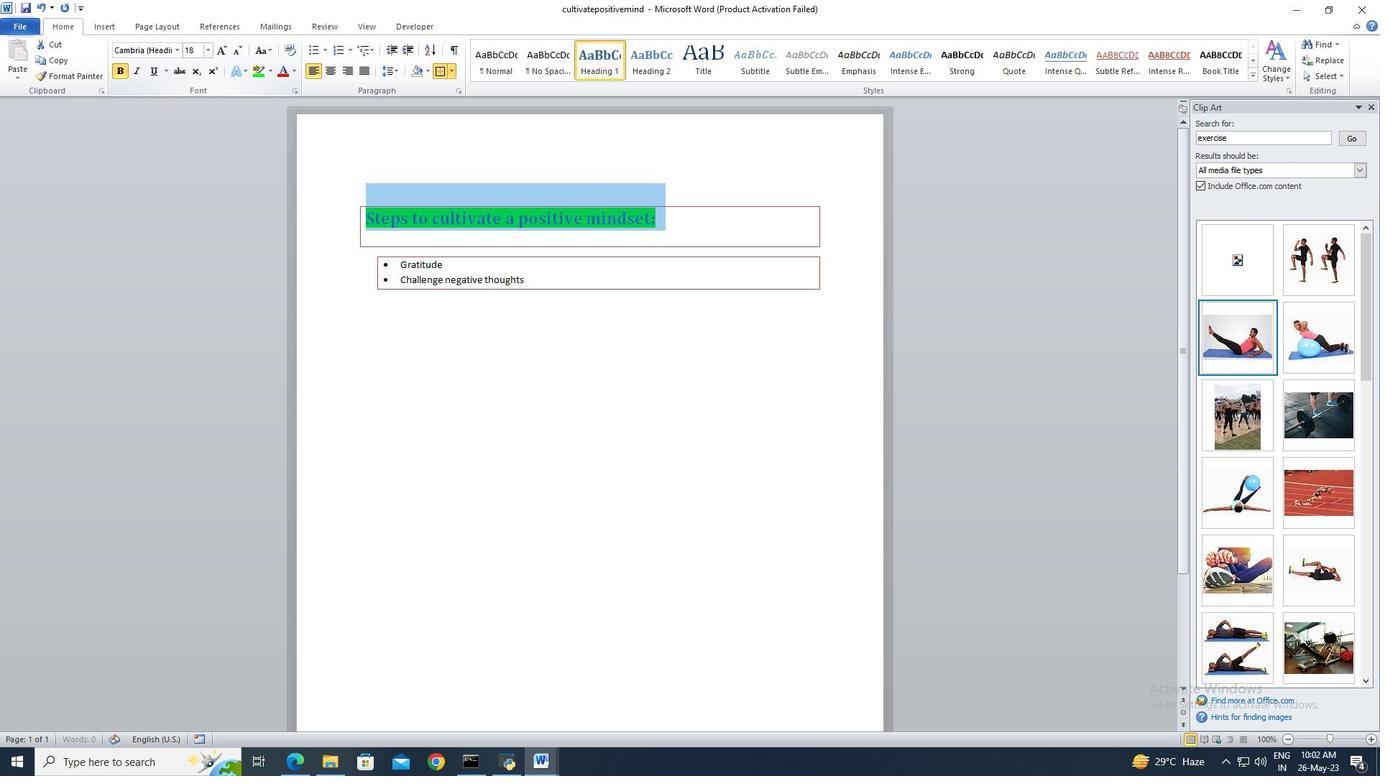 
Action: Mouse moved to (394, 262)
Screenshot: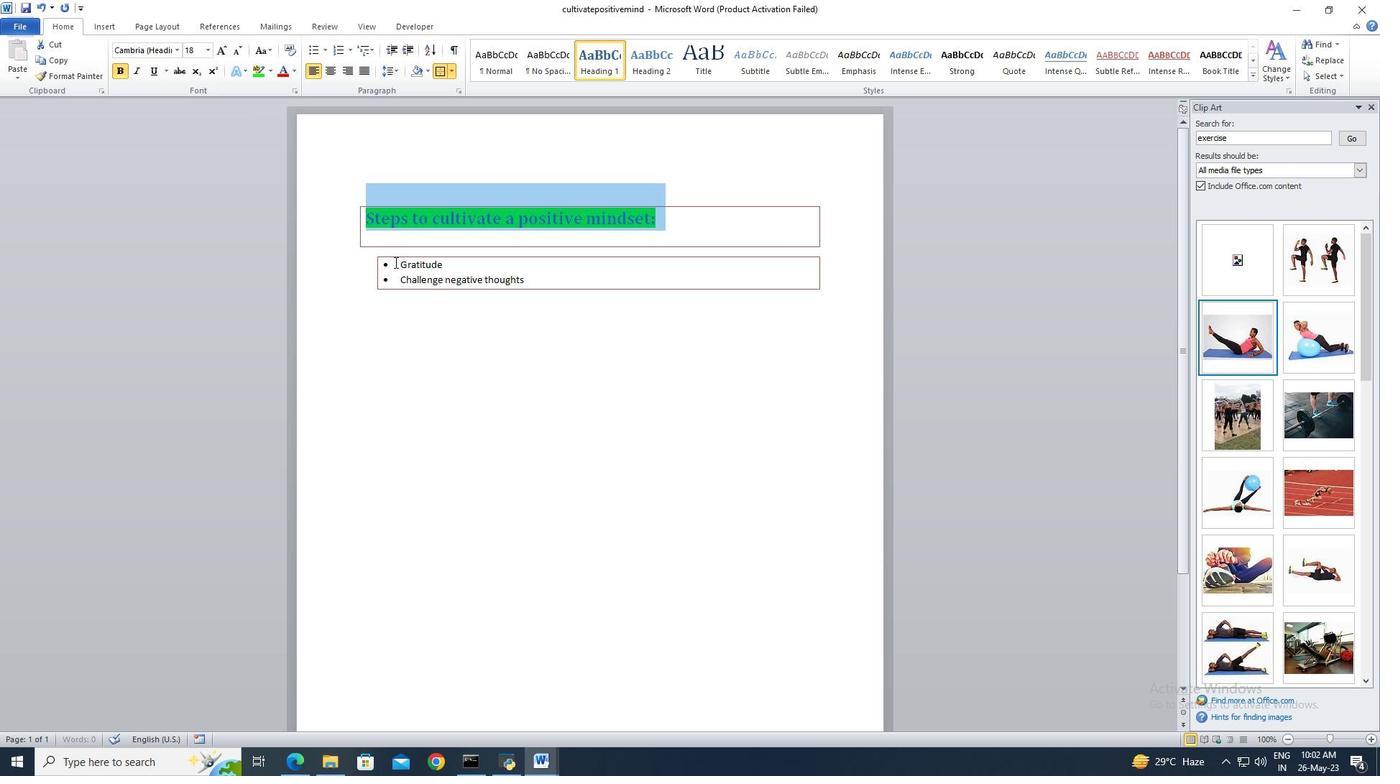 
Action: Mouse pressed left at (394, 262)
Screenshot: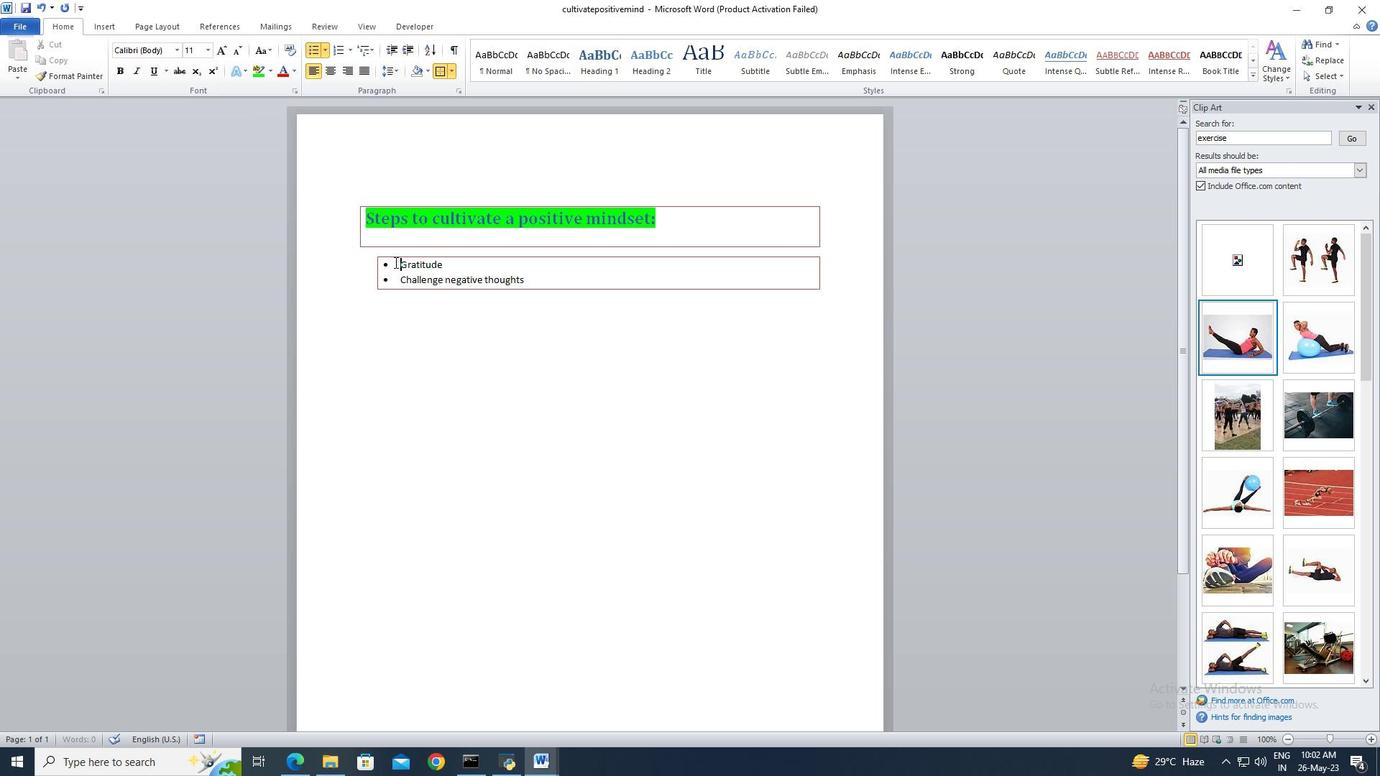 
Action: Mouse moved to (533, 286)
Screenshot: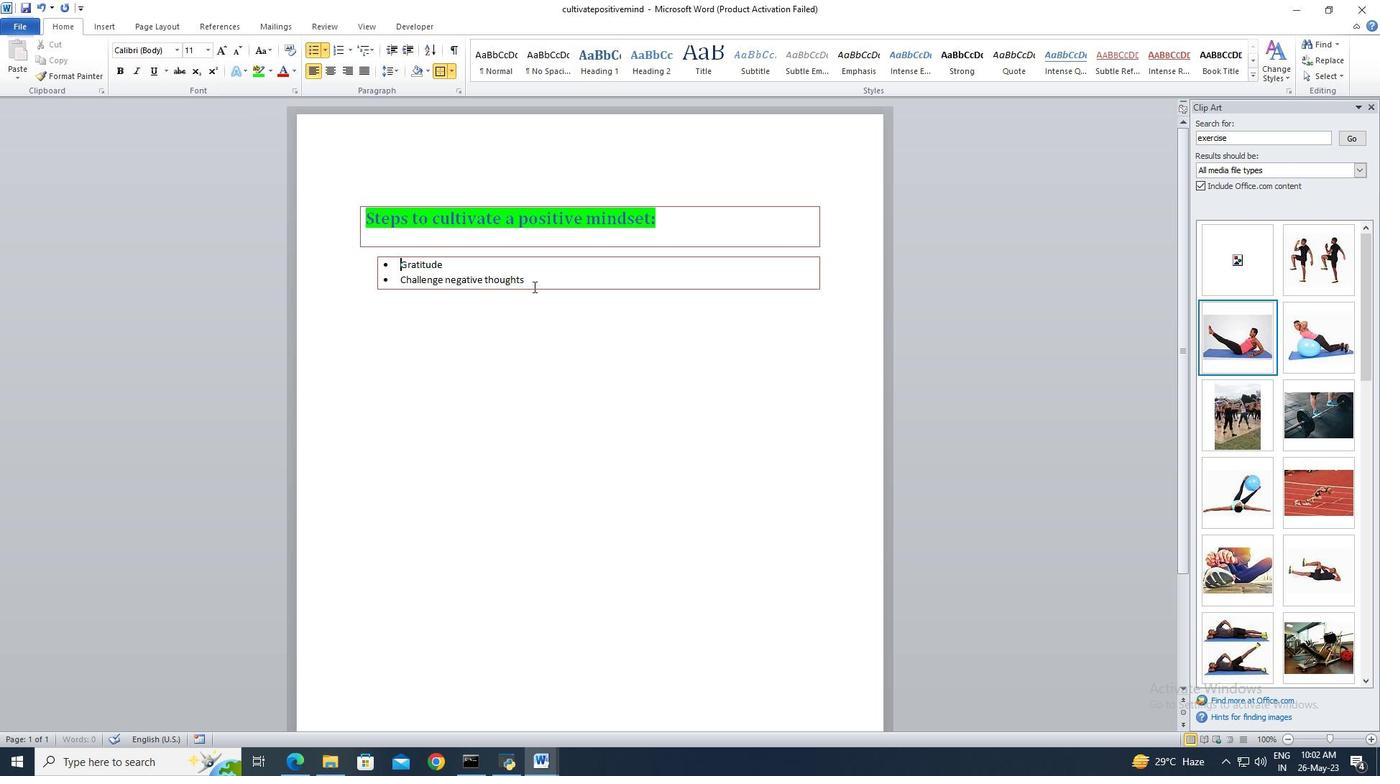 
Action: Key pressed <Key.shift>
Screenshot: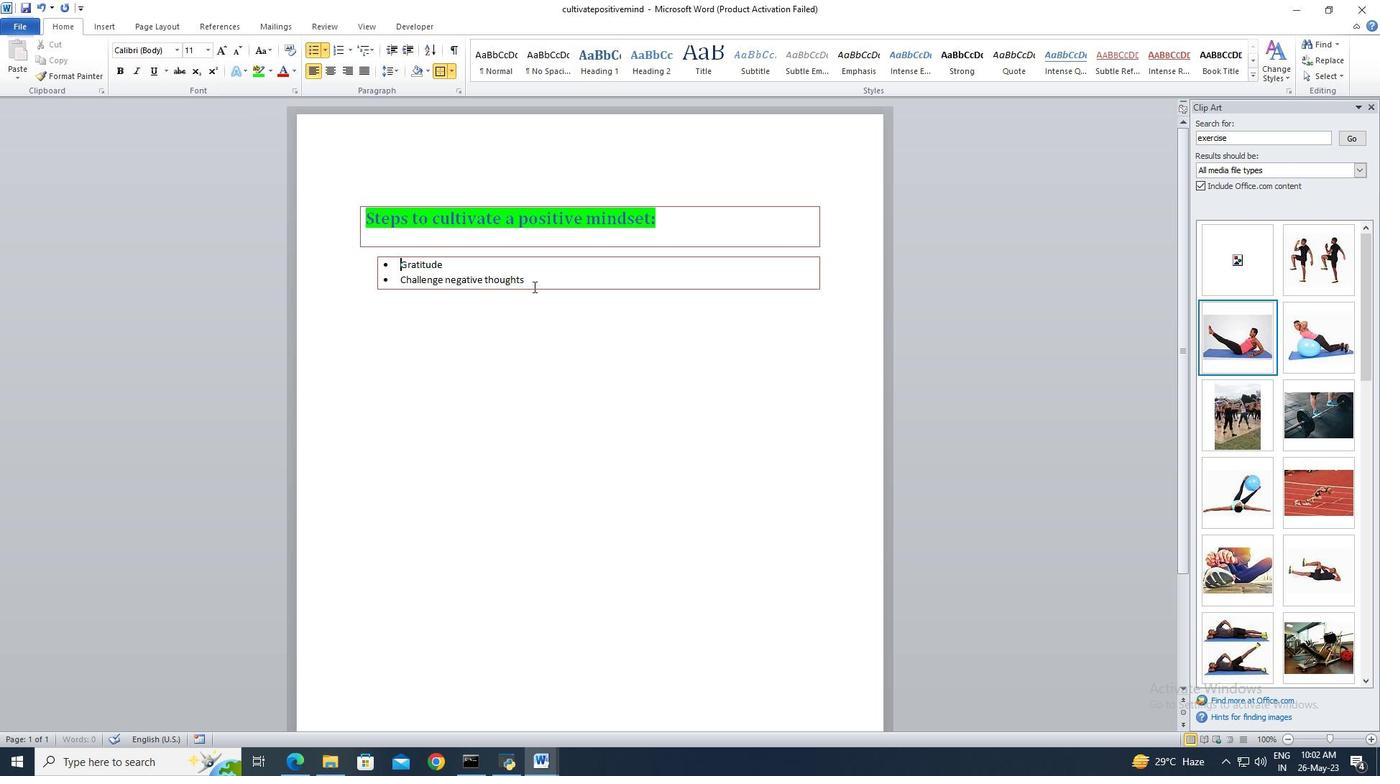 
Action: Mouse pressed left at (533, 286)
Screenshot: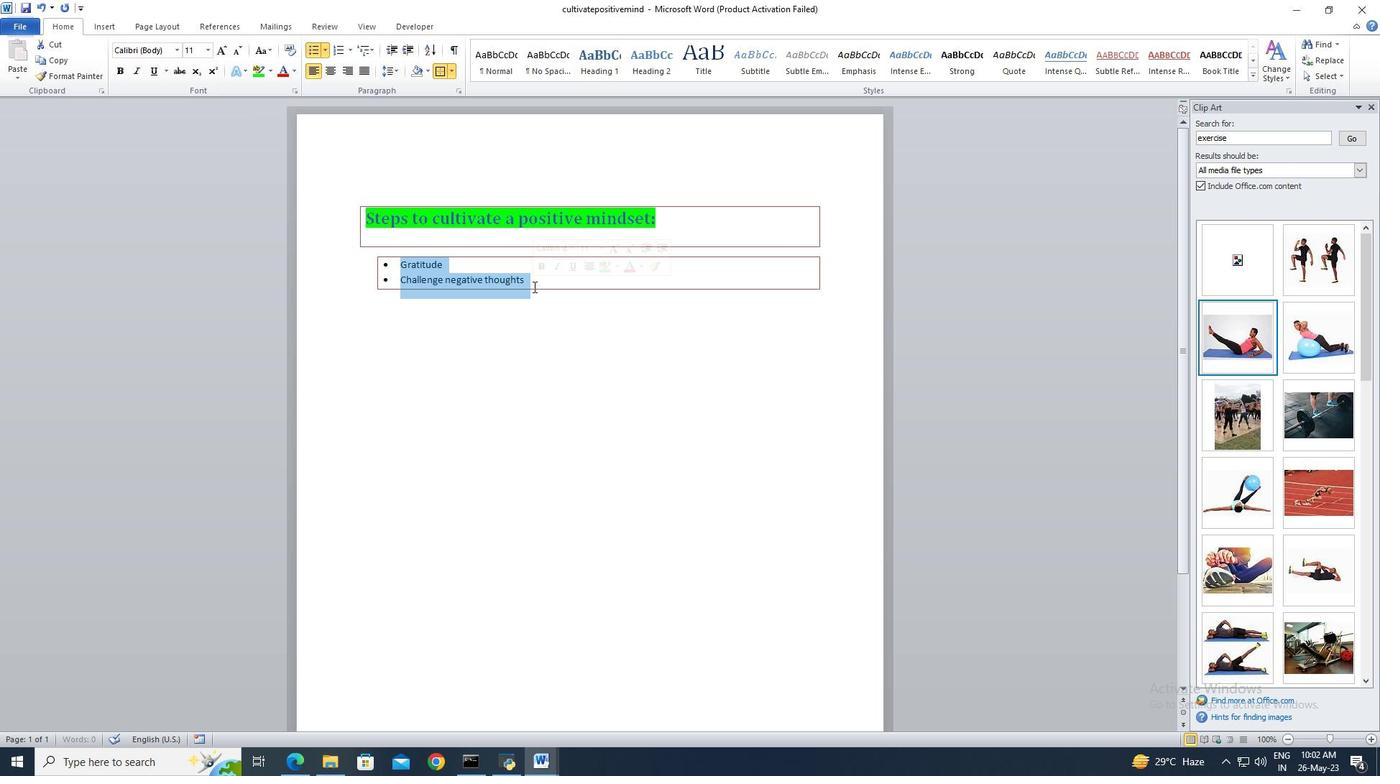 
Action: Key pressed <Key.shift><Key.shift><Key.shift><Key.shift><Key.shift><Key.shift>
Screenshot: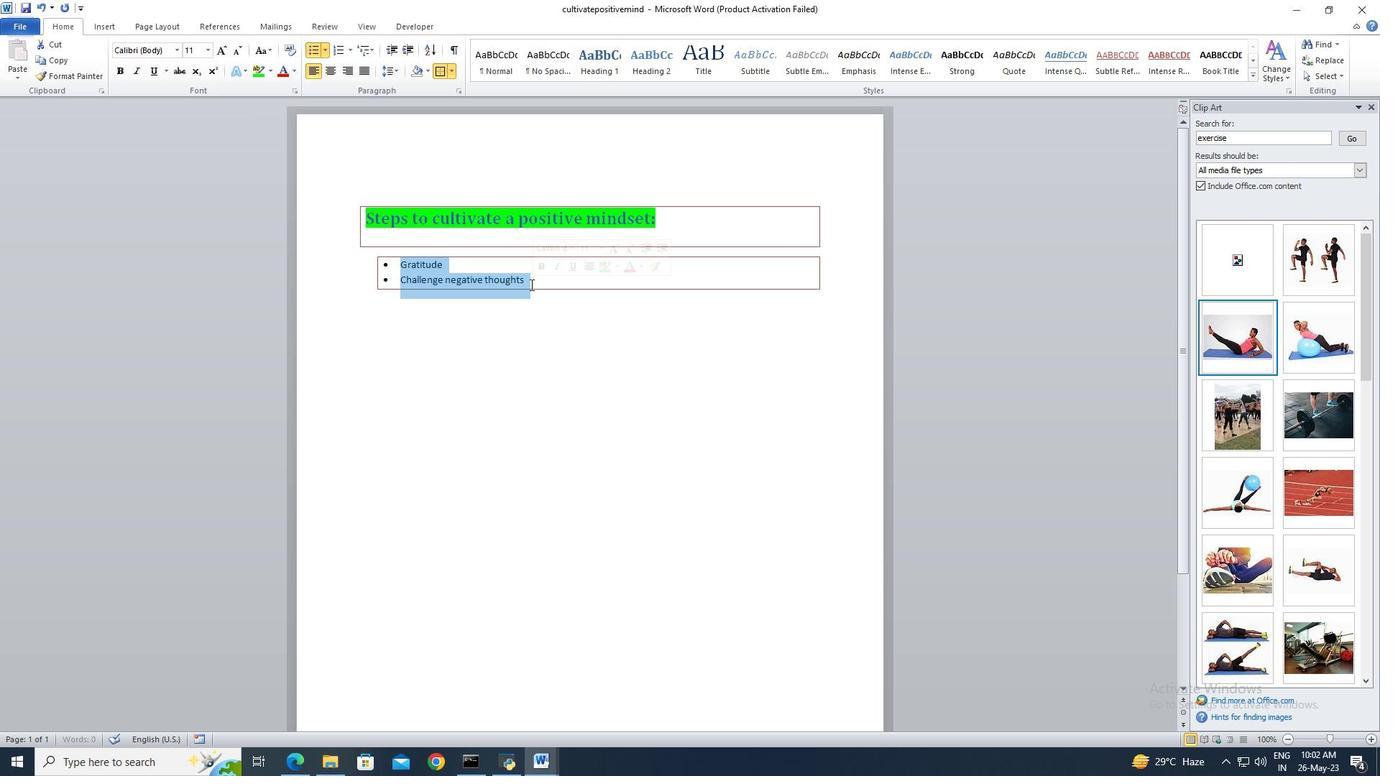 
Action: Mouse moved to (197, 52)
Screenshot: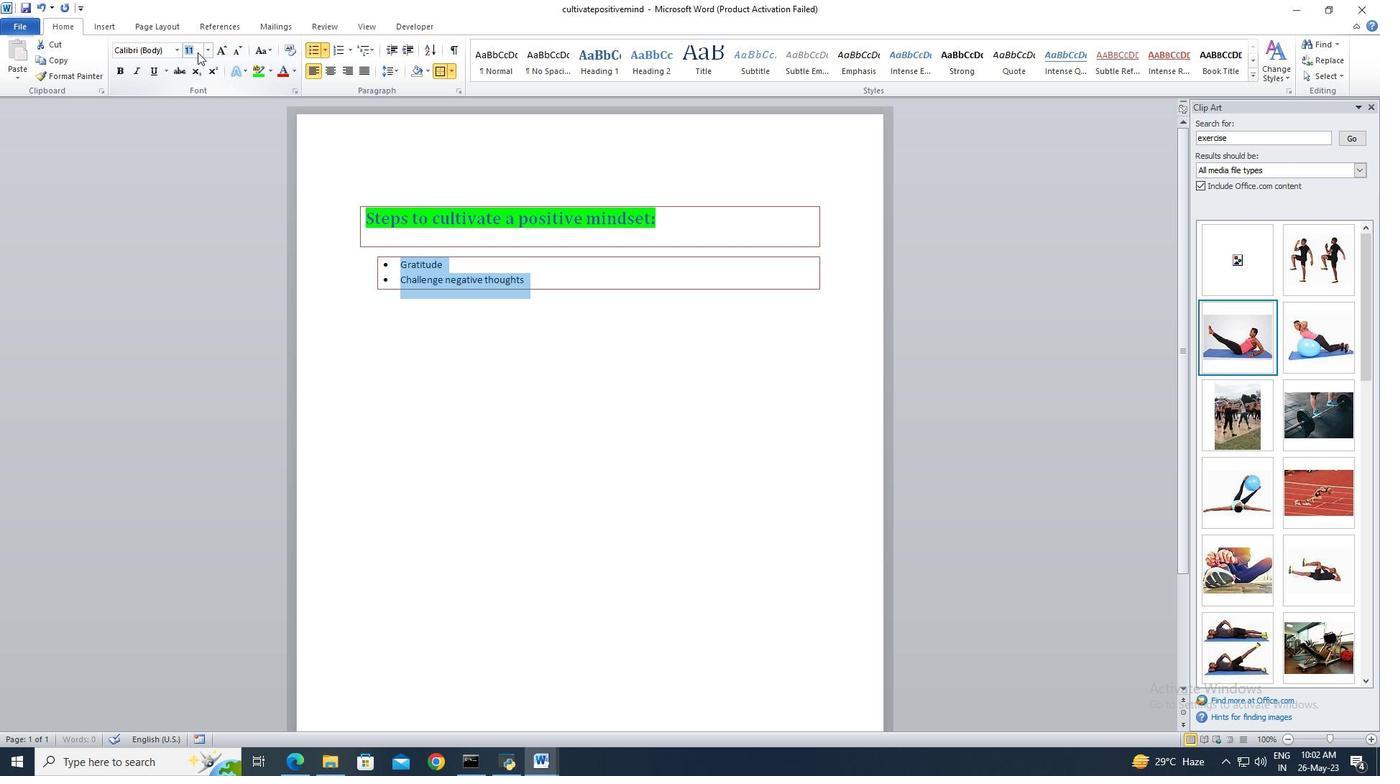 
Action: Mouse pressed left at (197, 52)
Screenshot: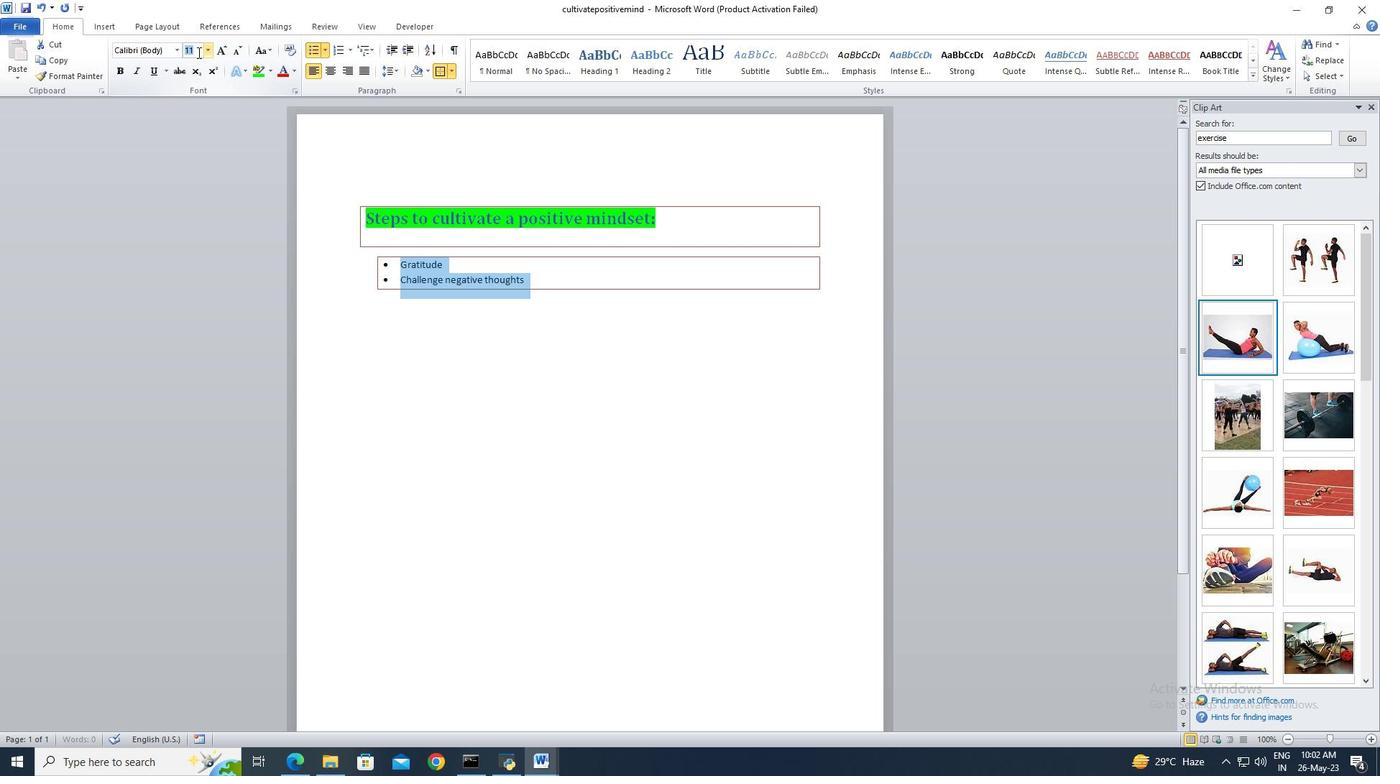 
Action: Key pressed 18<Key.enter>
Screenshot: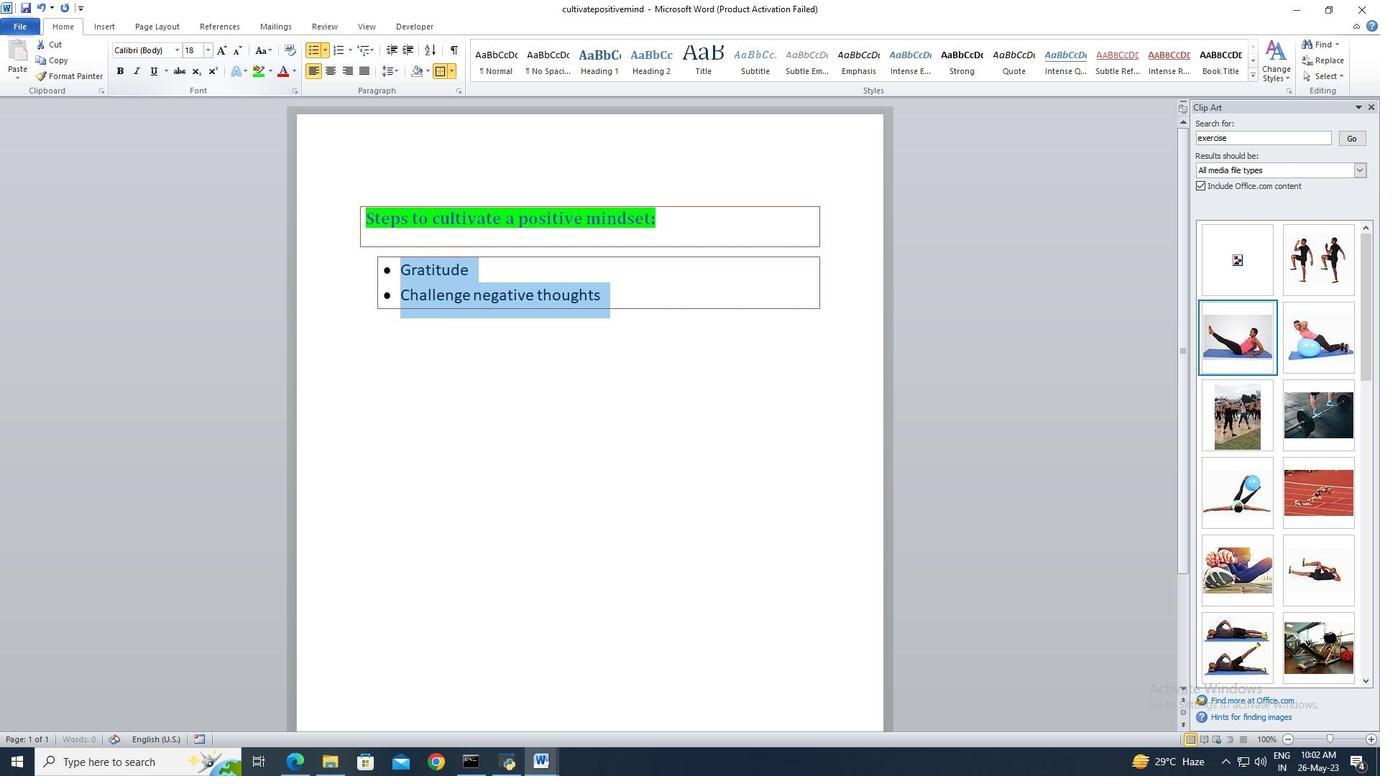 
Action: Mouse moved to (602, 294)
Screenshot: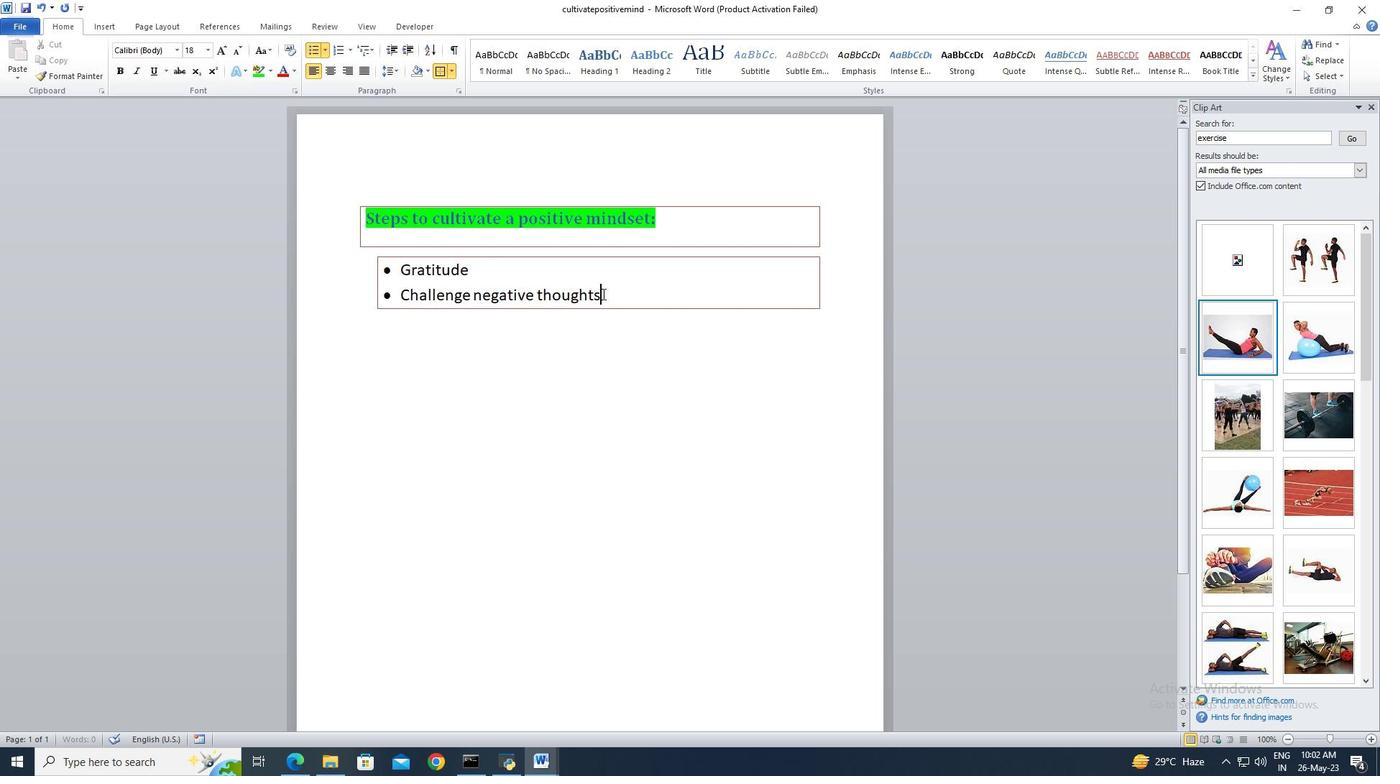 
Action: Mouse pressed left at (602, 294)
Screenshot: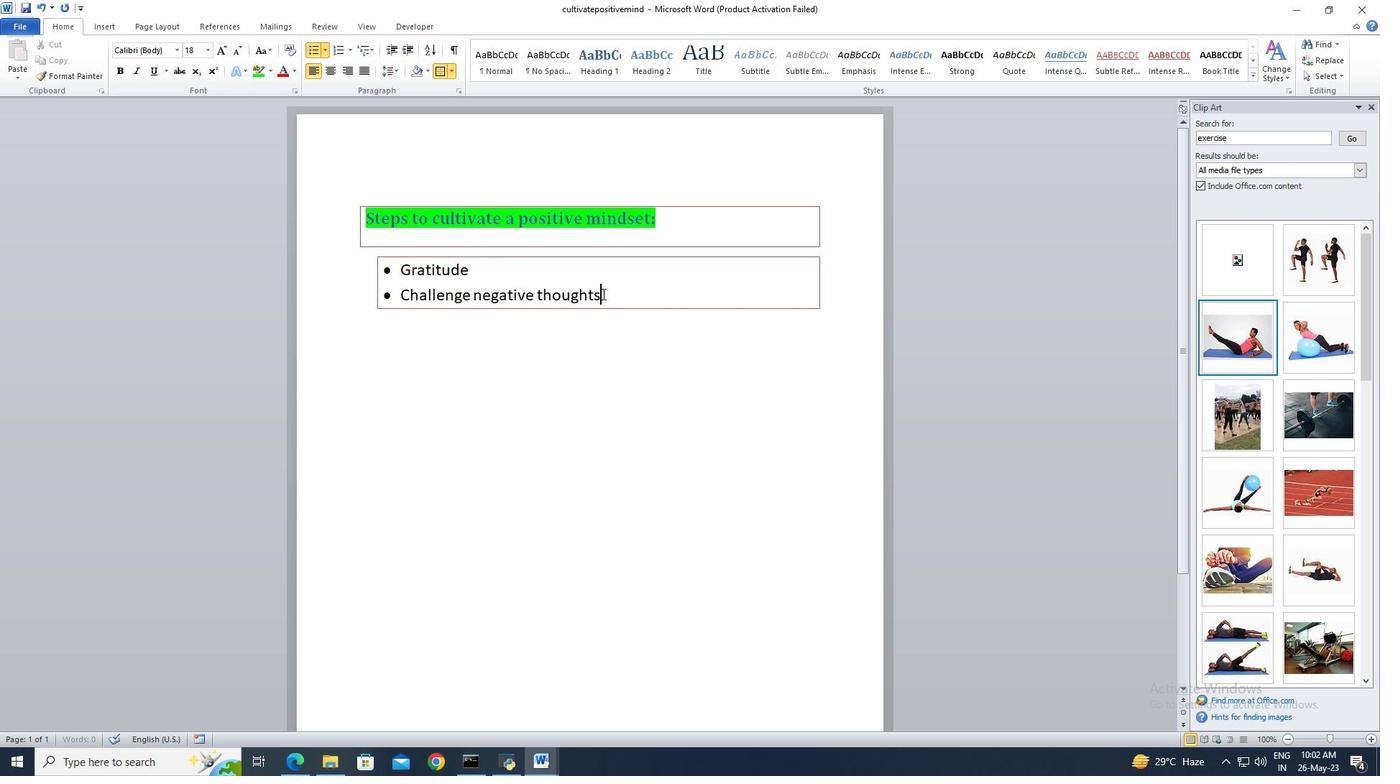 
